 Task: Send an email with the signature Jeremy Carter with the subject Confirmation of a resignation and the message Im reaching out to follow up on the status of the expense report. Have you had a chance to review it? from softage.5@softage.net to softage.4@softage.net and move the email from Sent Items to the folder Alumni
Action: Mouse moved to (47, 60)
Screenshot: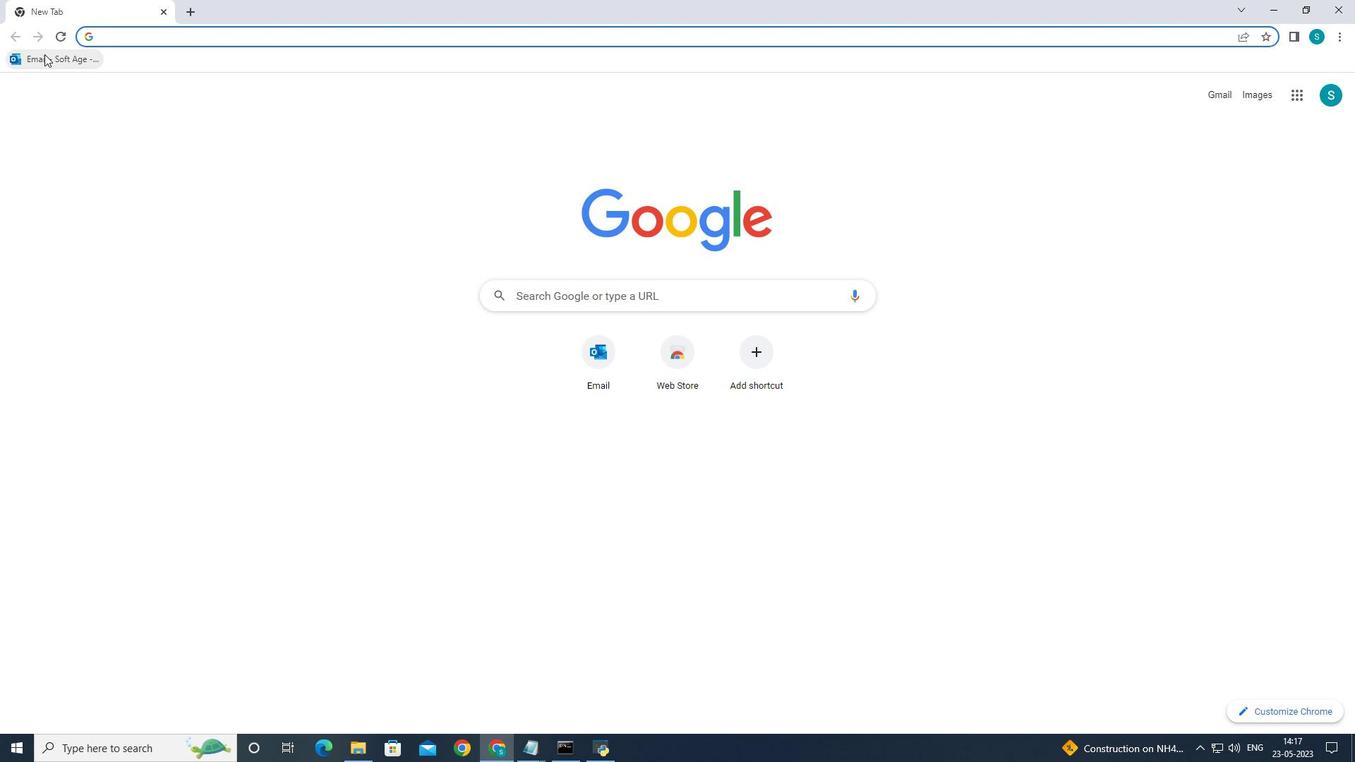 
Action: Mouse pressed left at (47, 60)
Screenshot: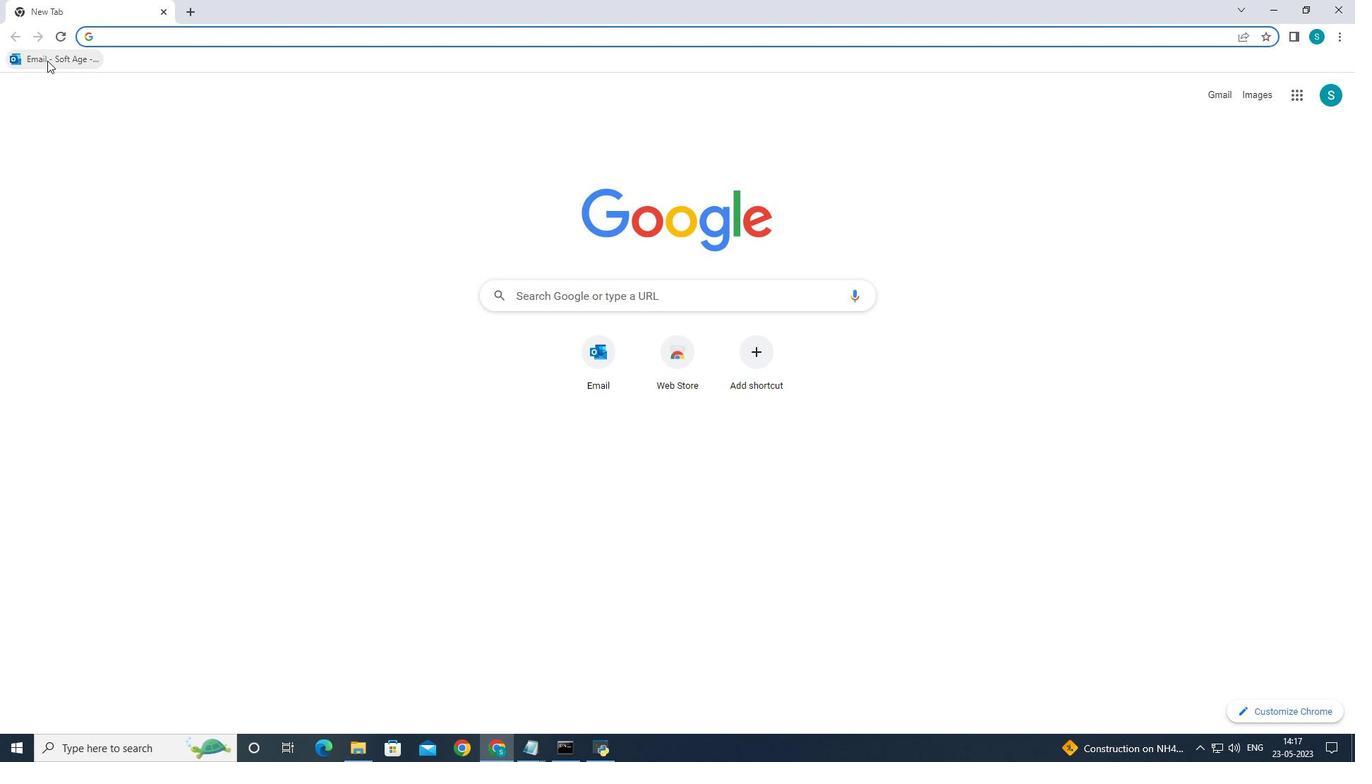 
Action: Mouse moved to (194, 122)
Screenshot: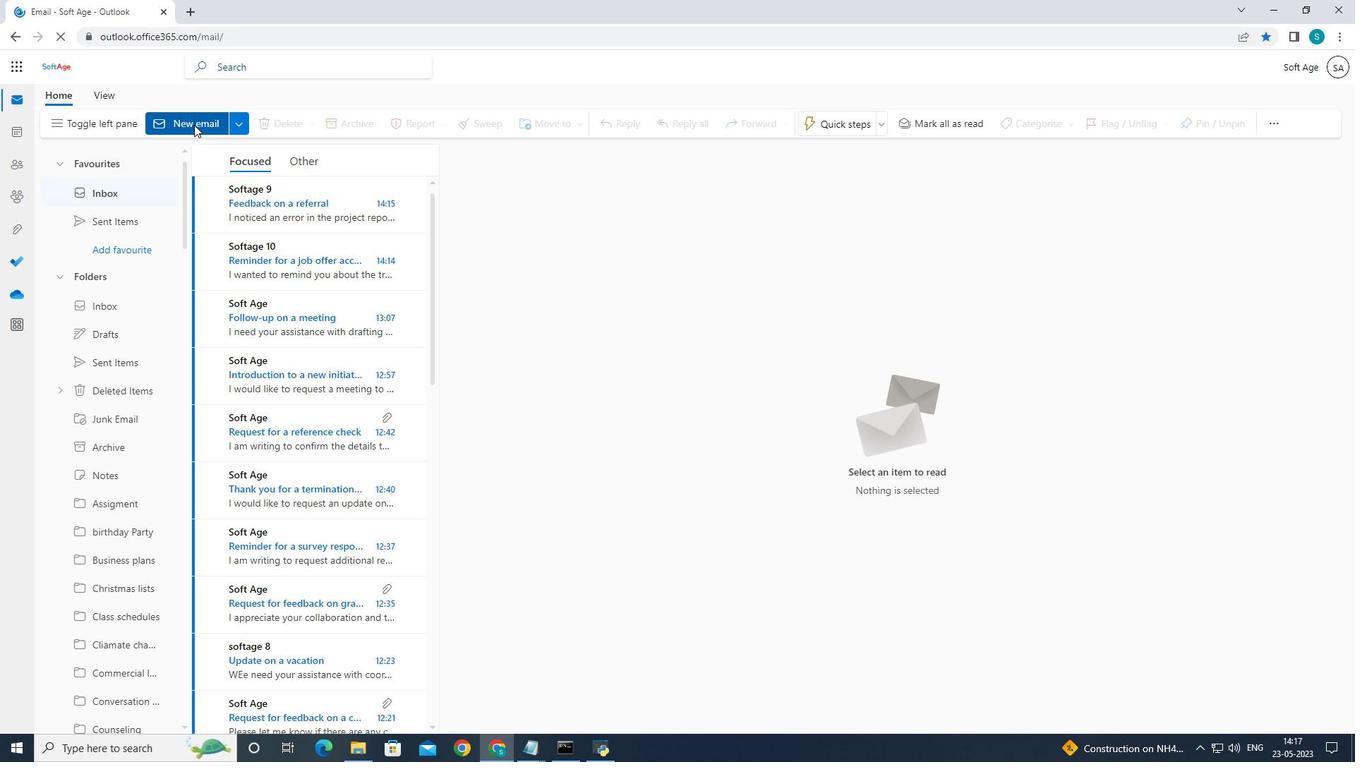 
Action: Mouse pressed left at (194, 122)
Screenshot: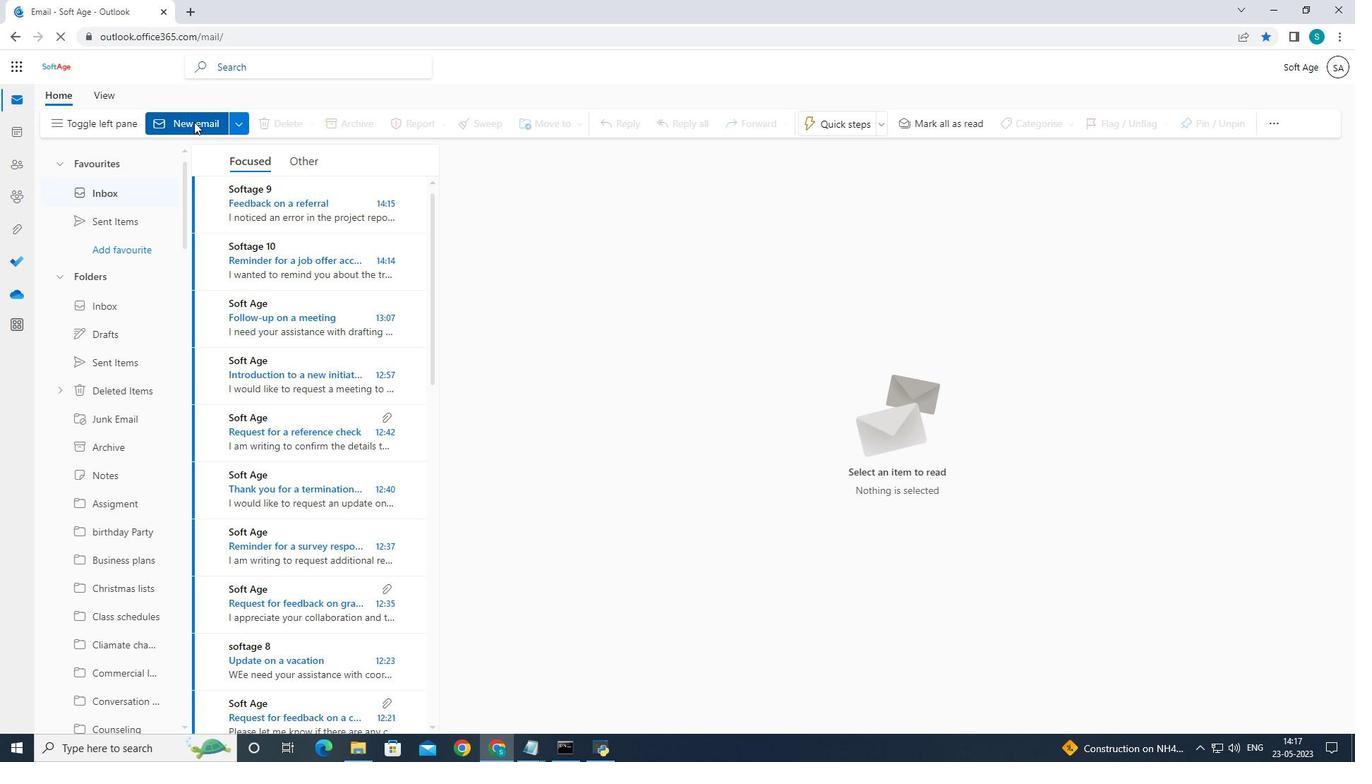 
Action: Mouse pressed left at (194, 122)
Screenshot: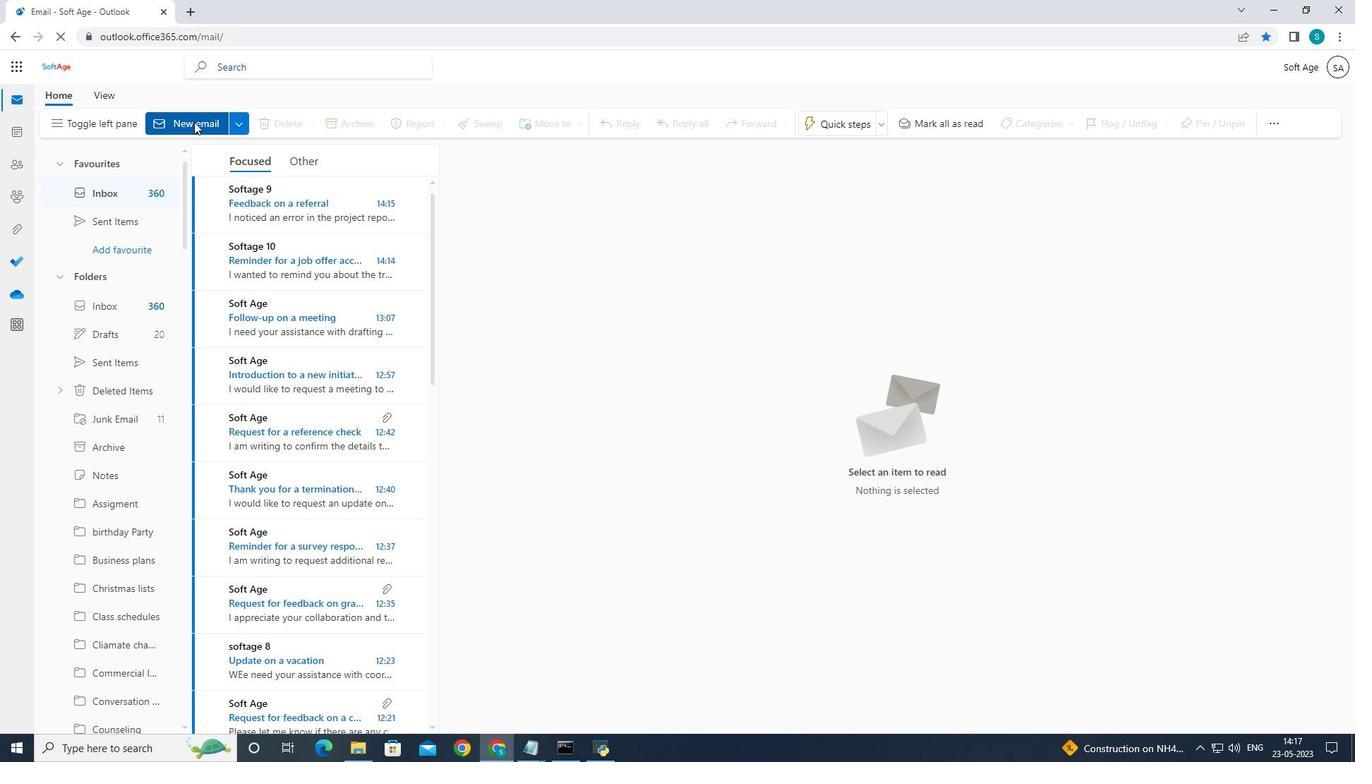 
Action: Mouse moved to (915, 127)
Screenshot: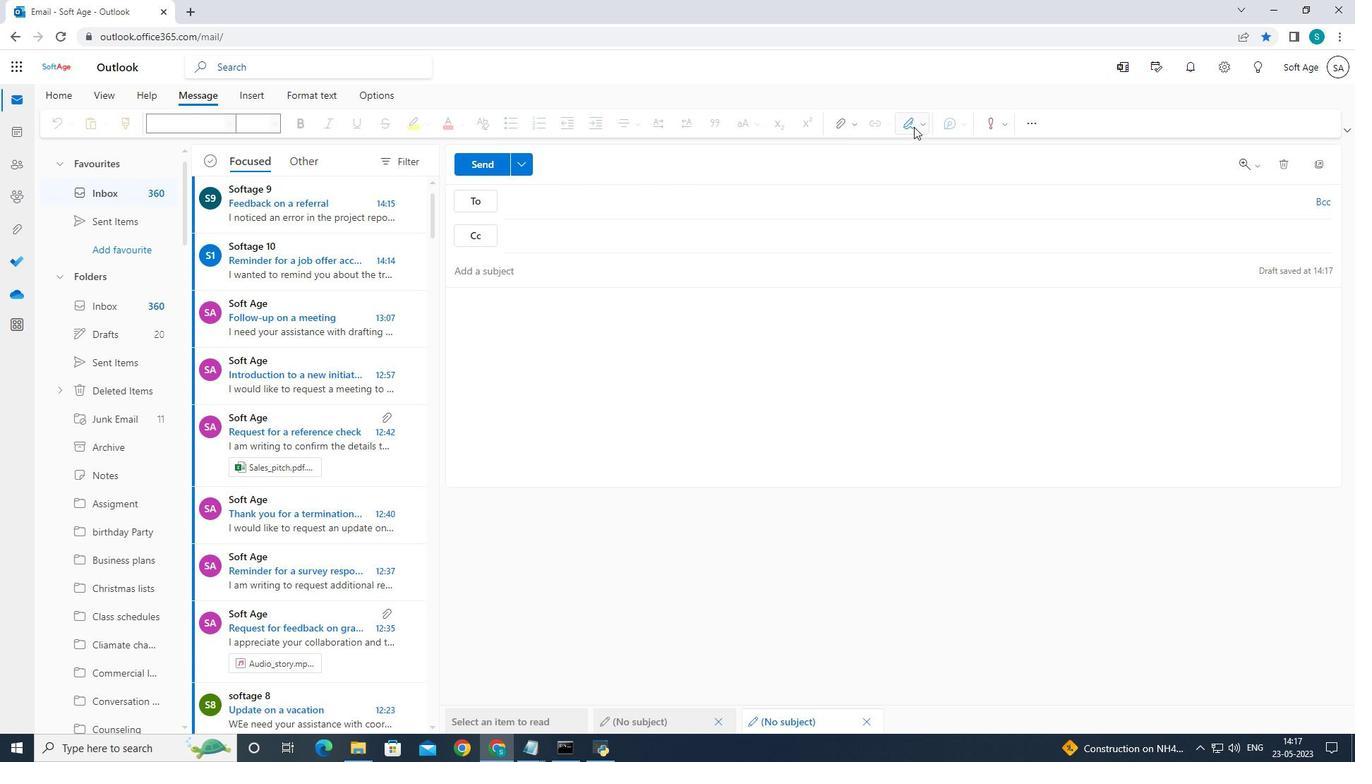 
Action: Mouse pressed left at (915, 127)
Screenshot: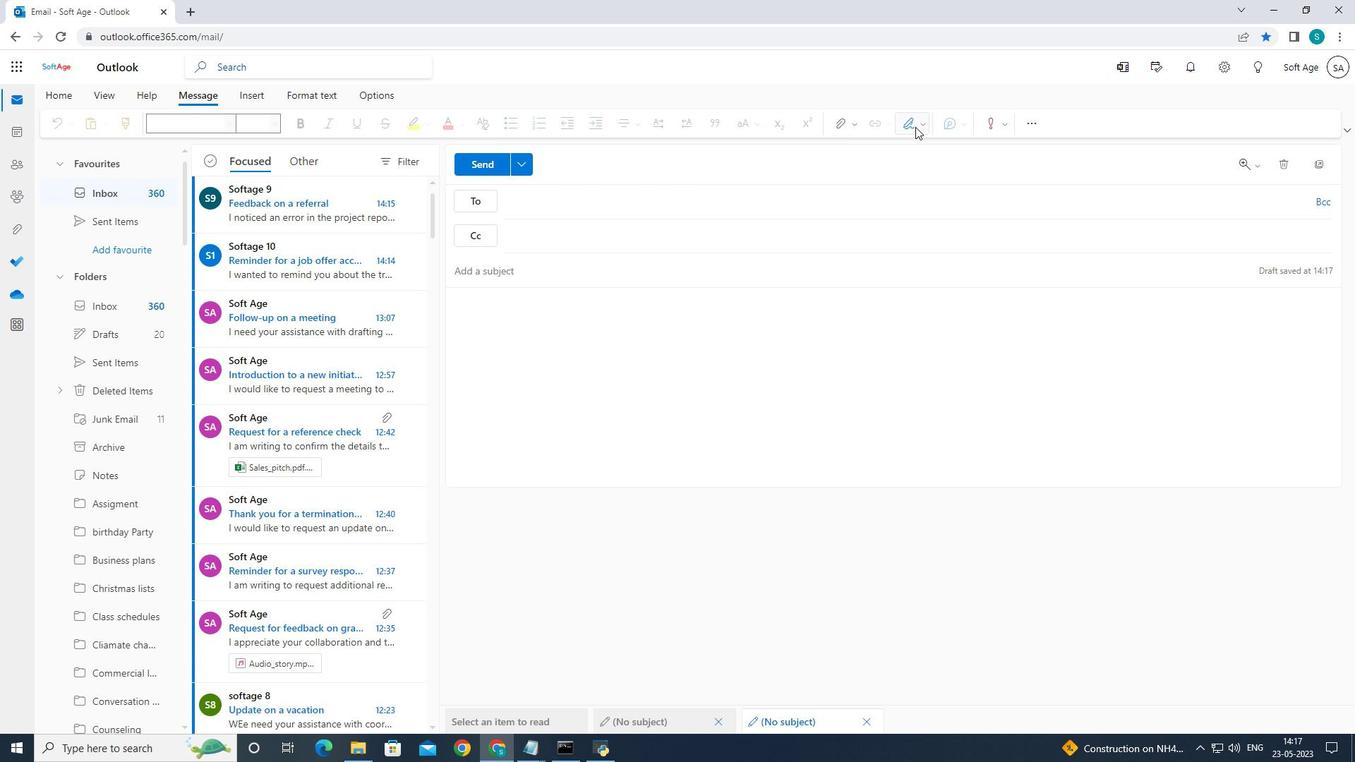
Action: Mouse moved to (909, 148)
Screenshot: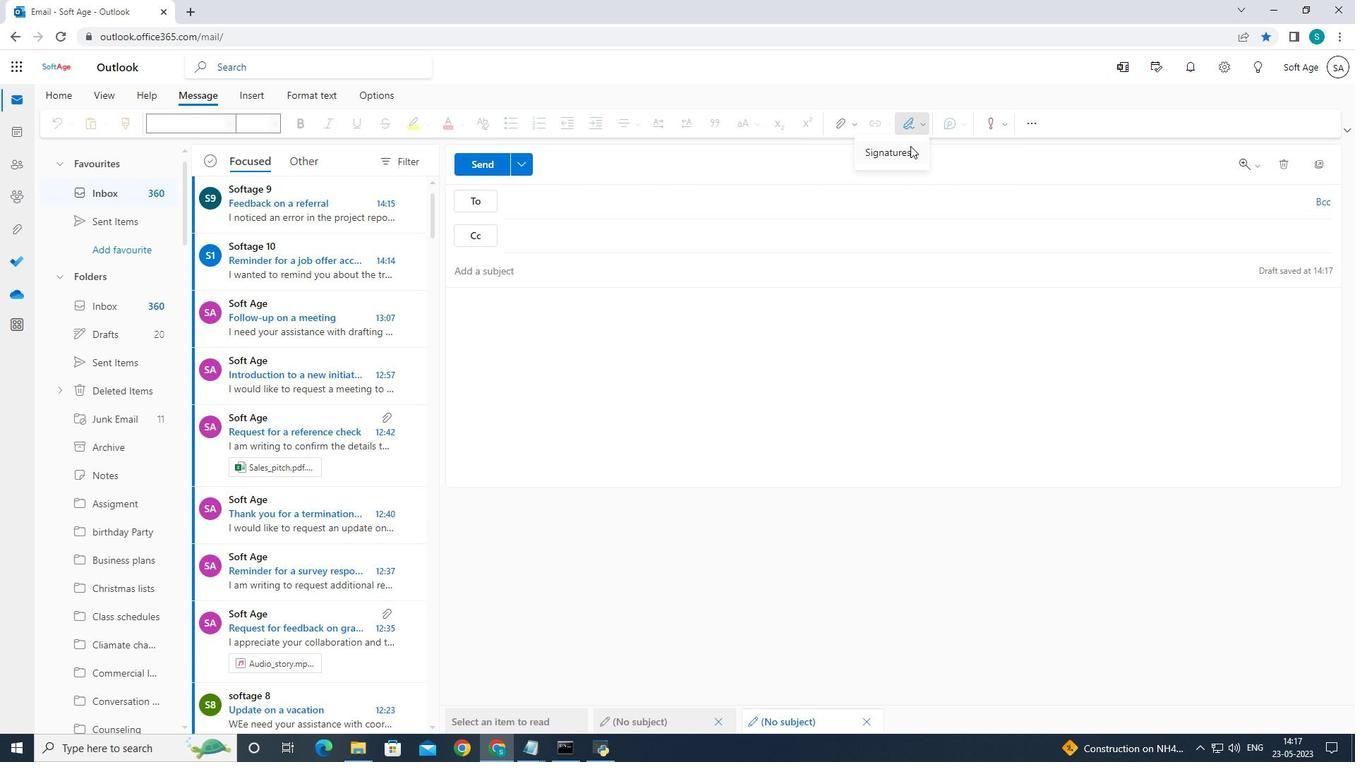 
Action: Mouse pressed left at (909, 148)
Screenshot: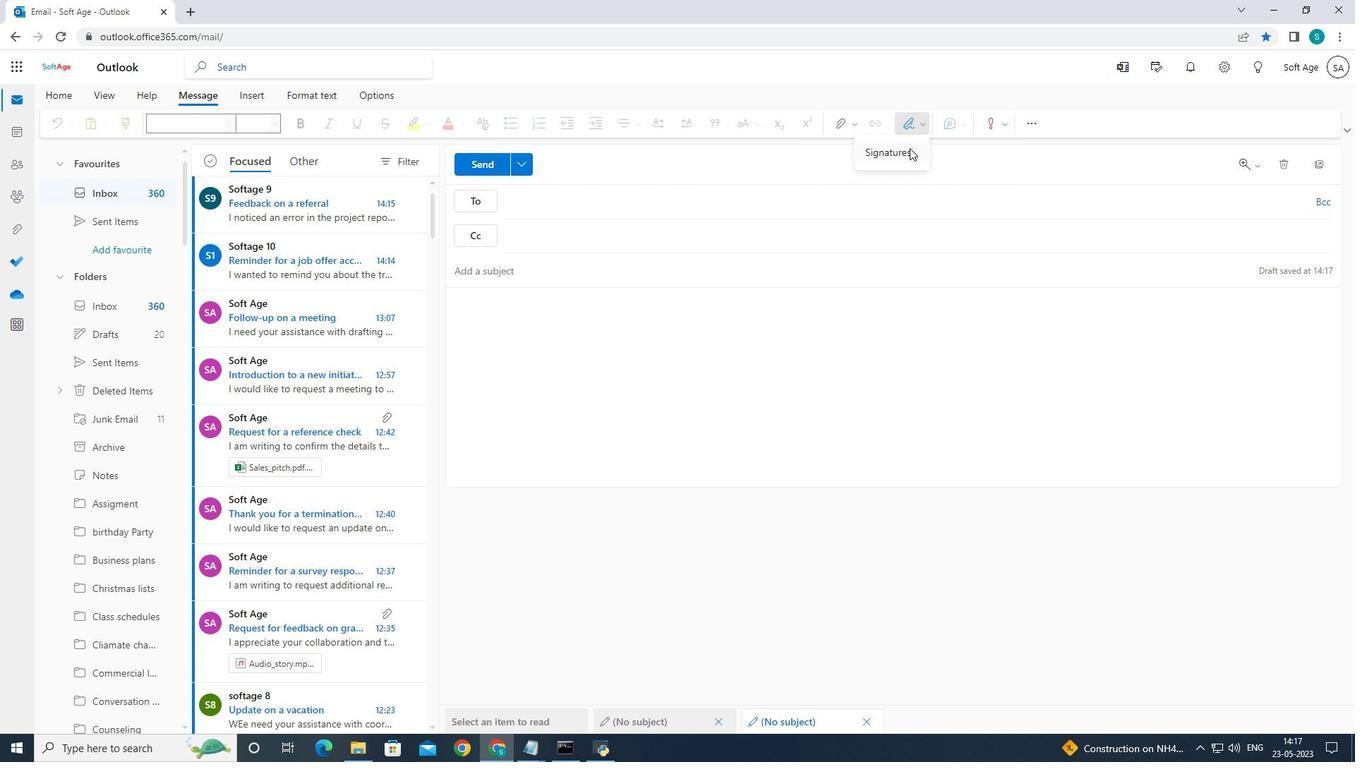 
Action: Mouse moved to (909, 236)
Screenshot: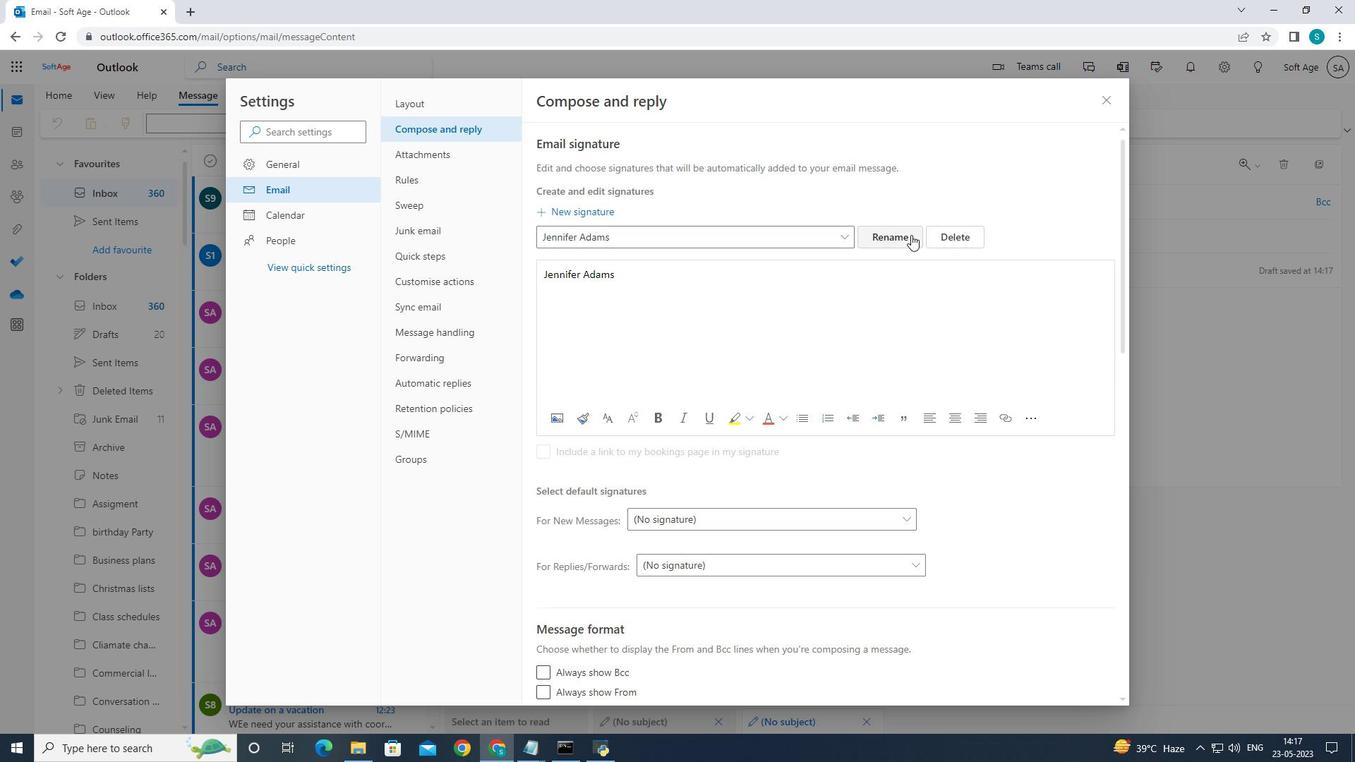 
Action: Mouse pressed left at (909, 236)
Screenshot: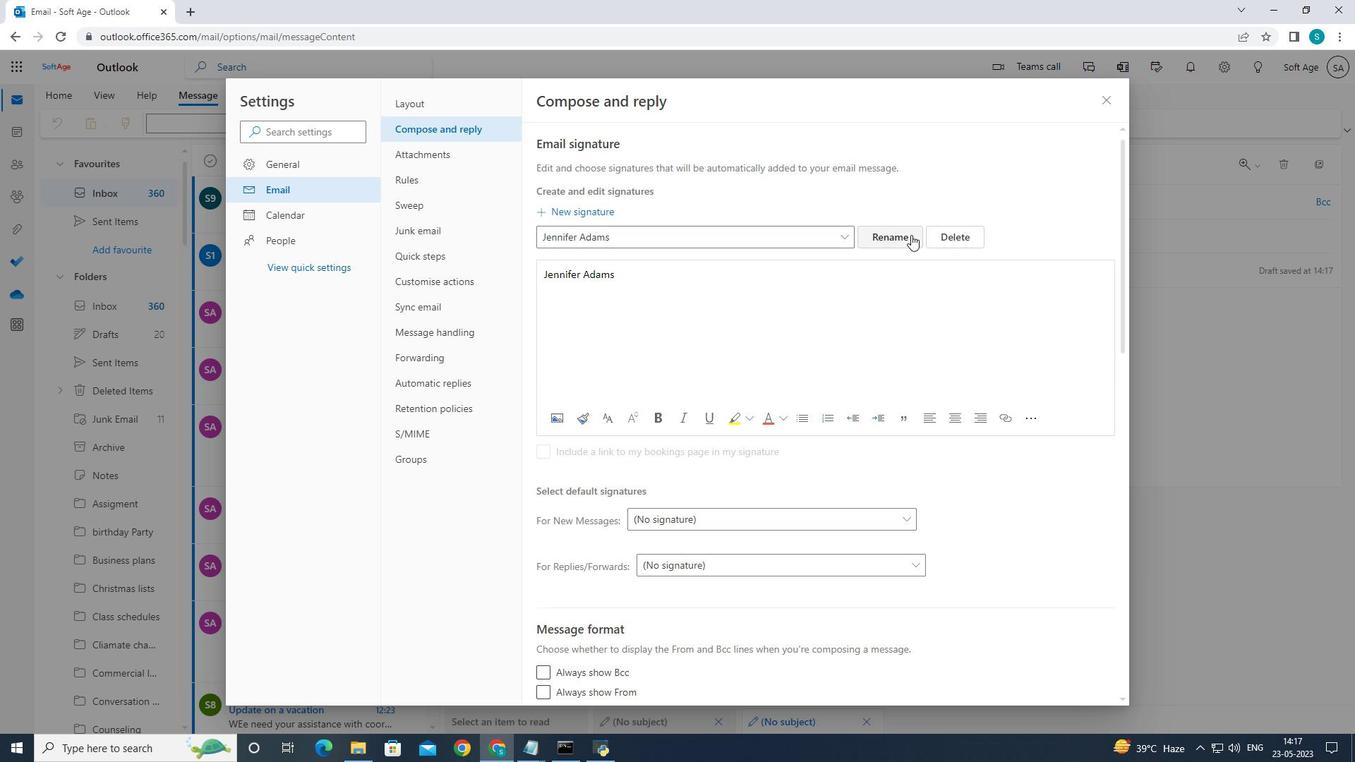 
Action: Mouse moved to (753, 243)
Screenshot: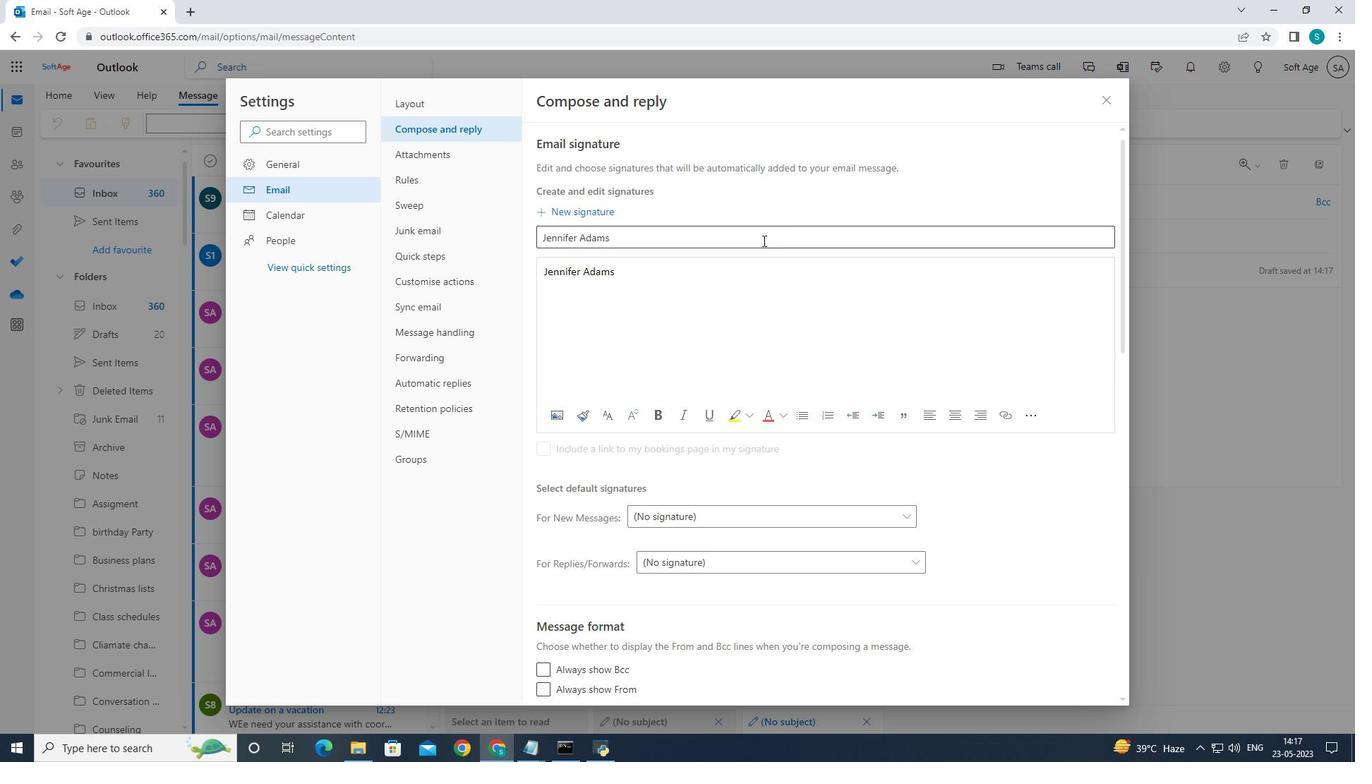 
Action: Mouse pressed left at (753, 243)
Screenshot: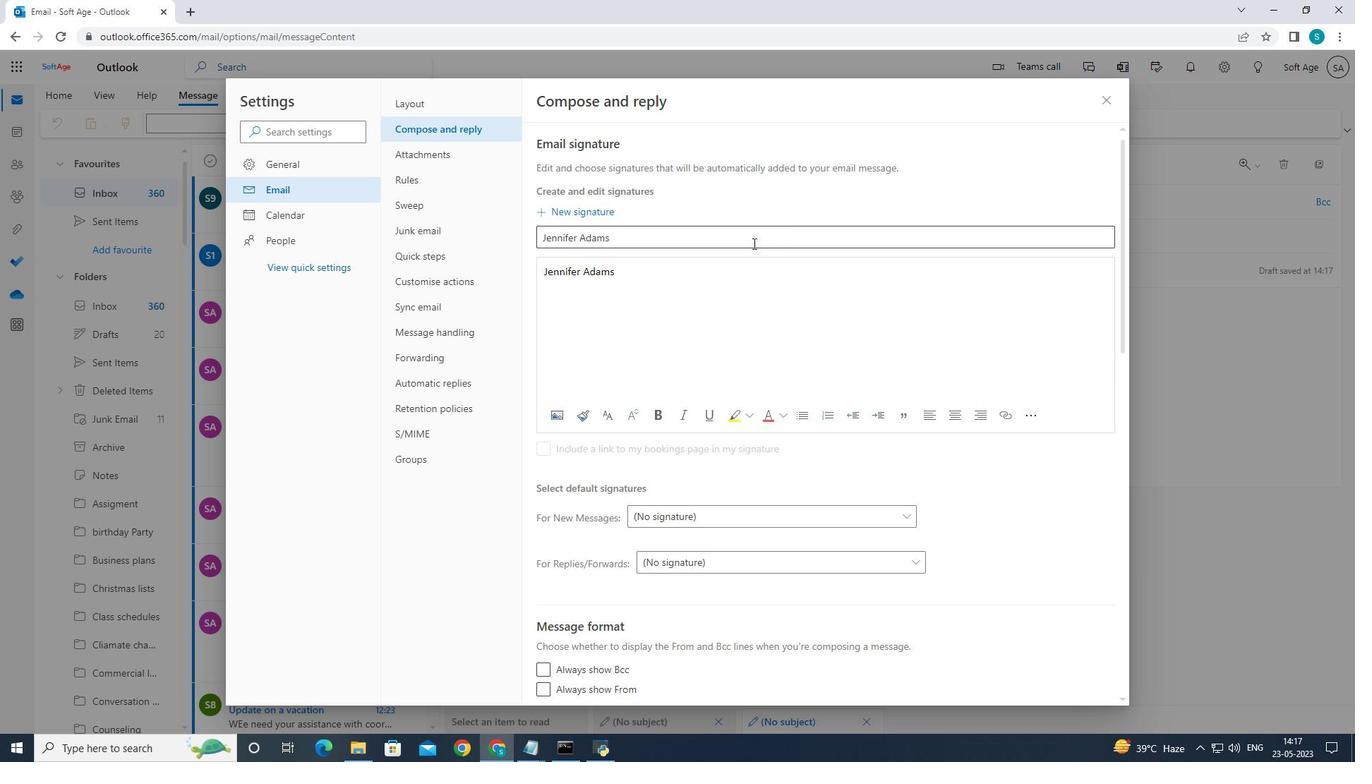 
Action: Mouse moved to (890, 223)
Screenshot: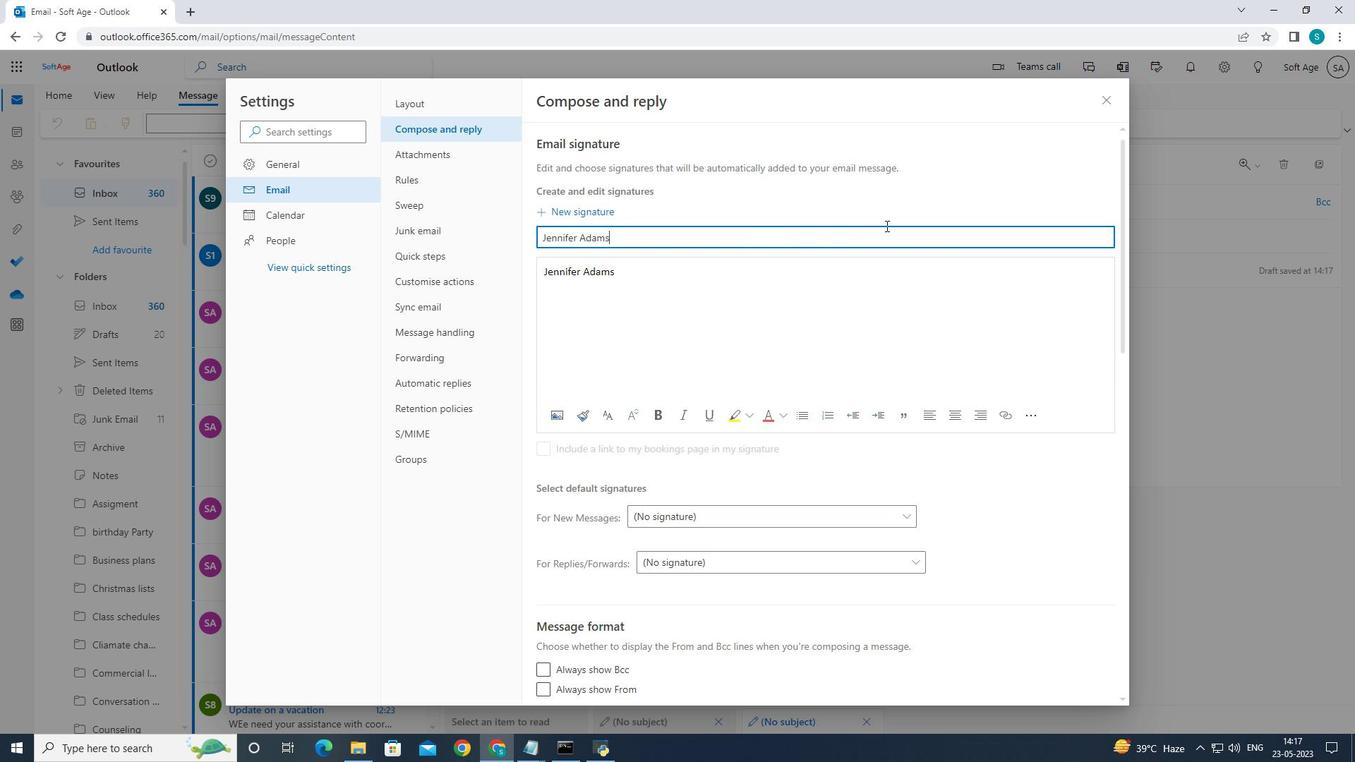 
Action: Key pressed <Key.backspace><Key.backspace><Key.backspace><Key.backspace><Key.backspace><Key.backspace><Key.backspace><Key.backspace><Key.backspace><Key.backspace><Key.backspace><Key.backspace><Key.backspace><Key.backspace><Key.caps_lock>J<Key.caps_lock>eremy<Key.space><Key.caps_lock>C<Key.caps_lock>arter
Screenshot: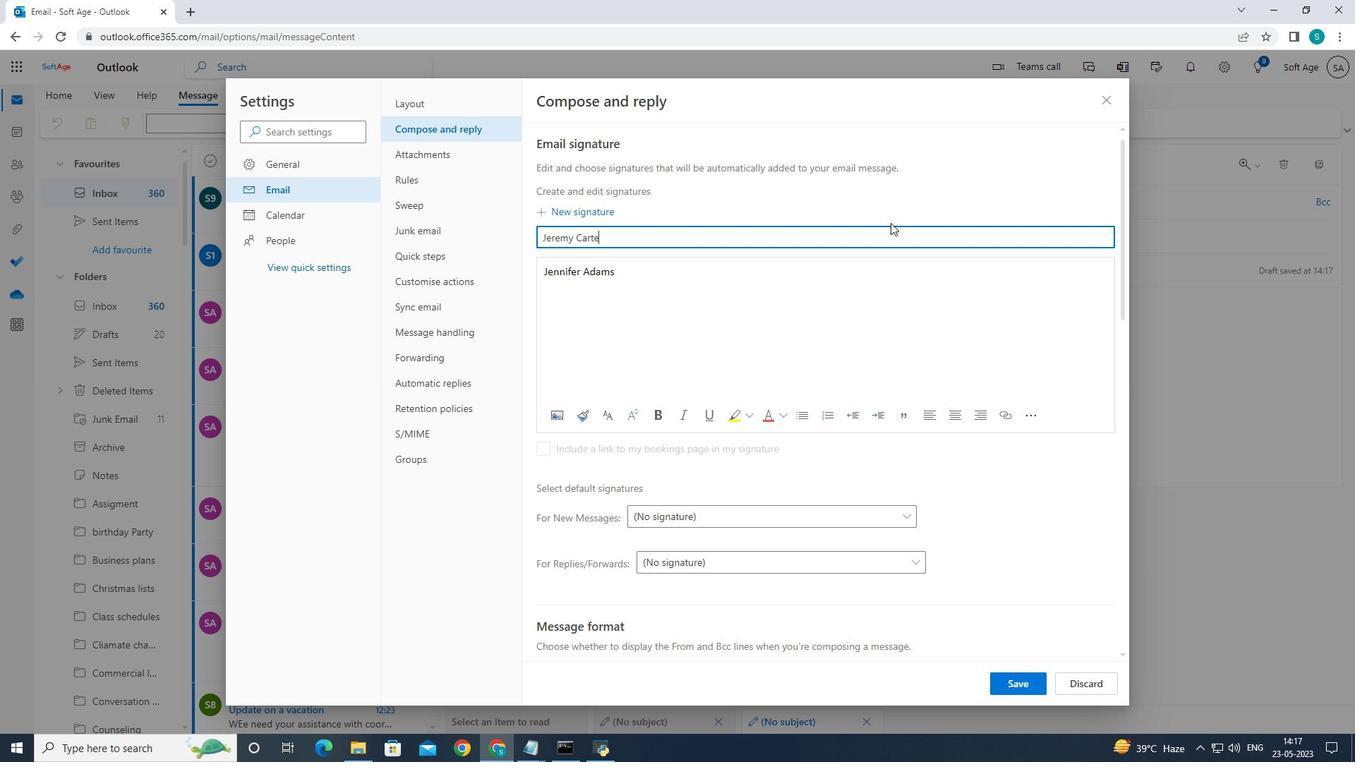 
Action: Mouse moved to (701, 275)
Screenshot: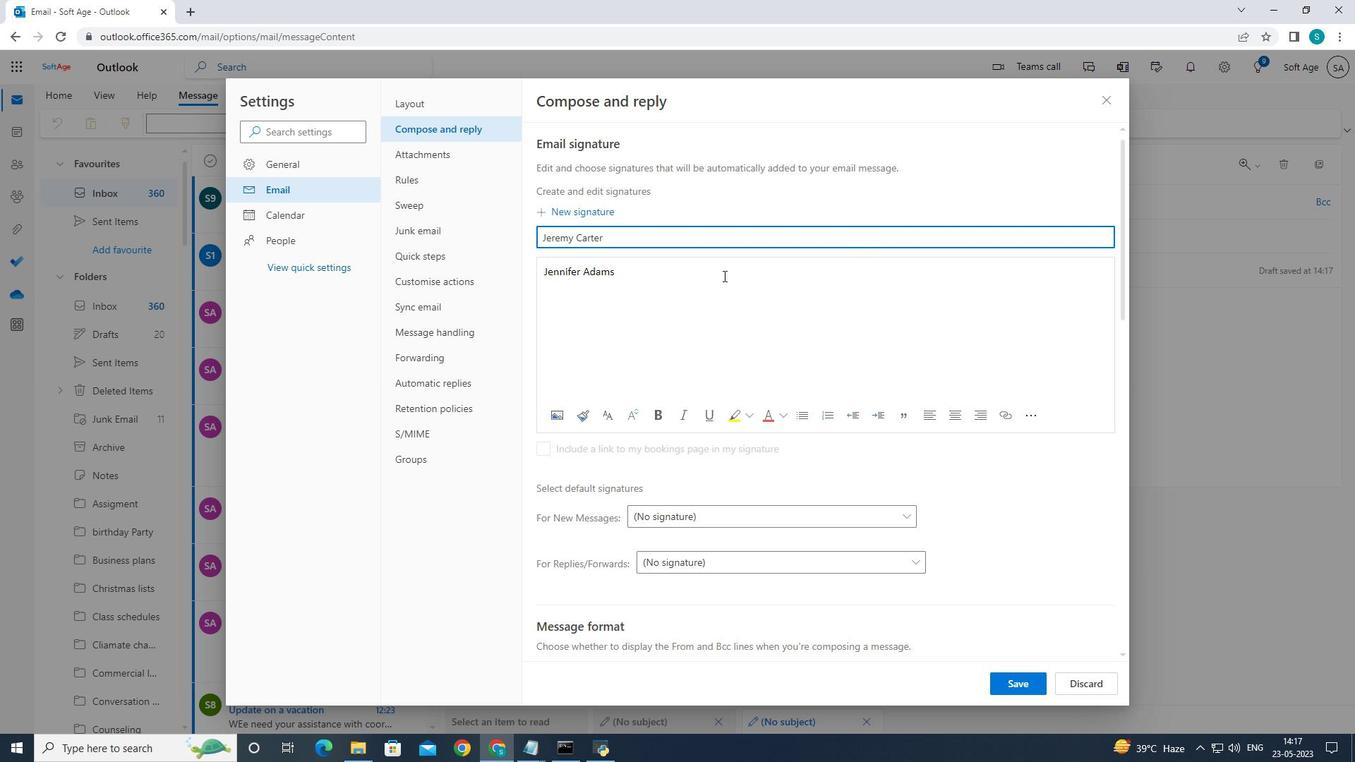 
Action: Mouse pressed left at (701, 275)
Screenshot: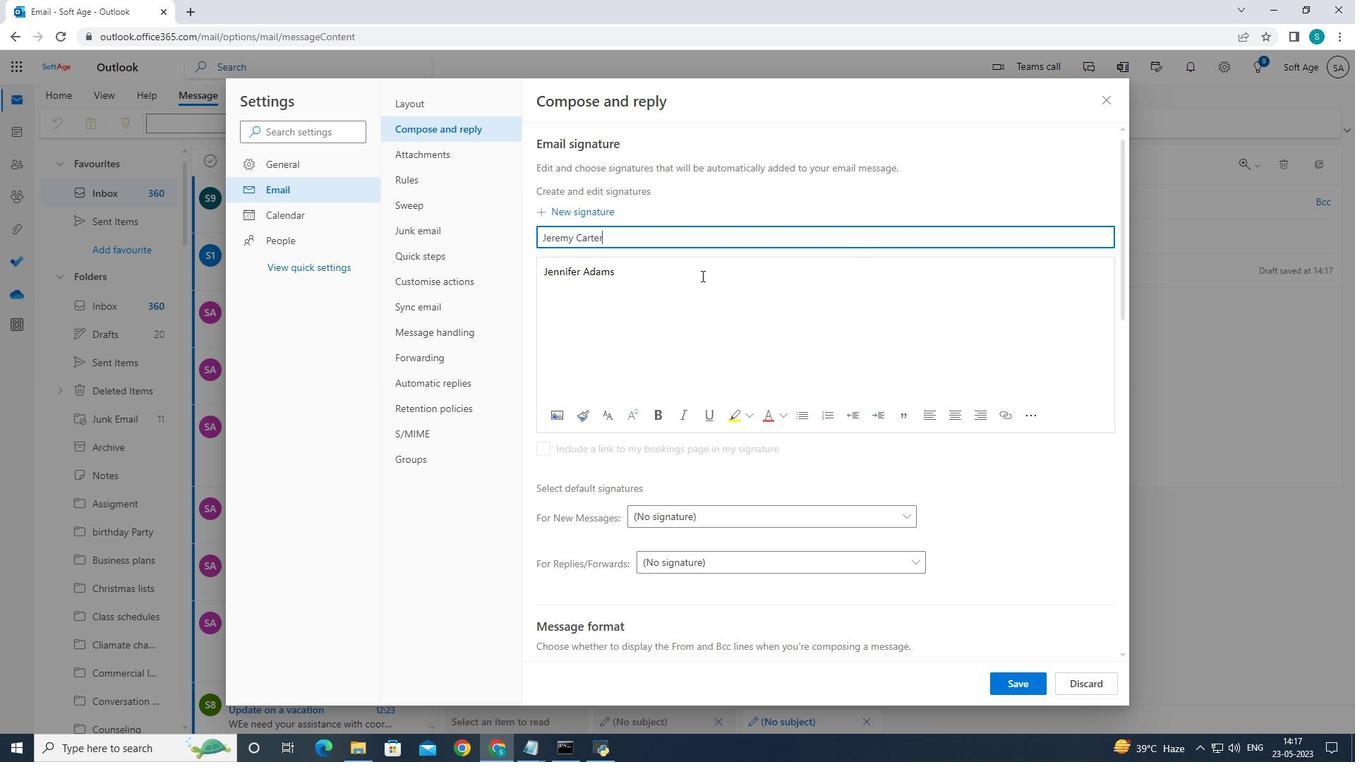 
Action: Mouse moved to (711, 272)
Screenshot: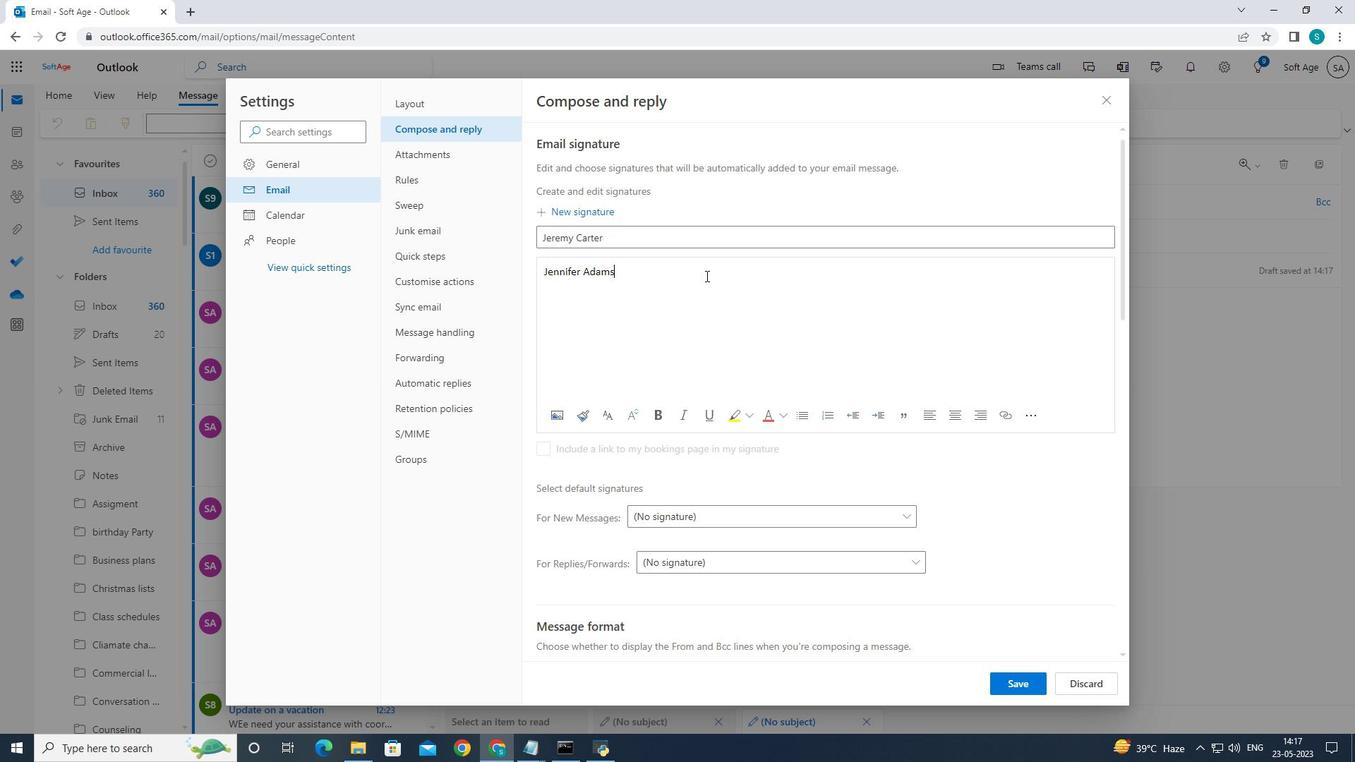 
Action: Key pressed <Key.backspace><Key.backspace><Key.backspace><Key.backspace><Key.backspace><Key.backspace><Key.backspace><Key.backspace><Key.backspace><Key.backspace><Key.backspace><Key.backspace>remy<Key.space><Key.caps_lock>C<Key.caps_lock>arter
Screenshot: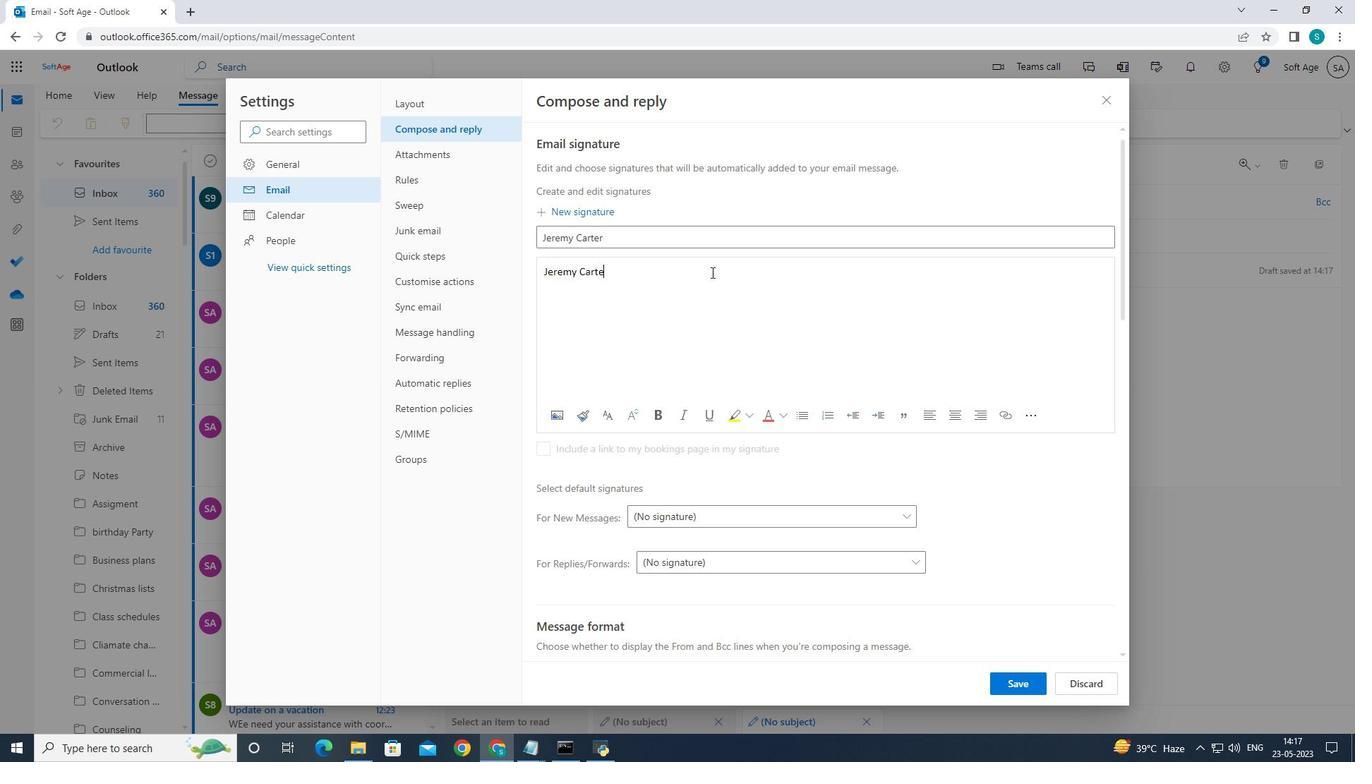 
Action: Mouse moved to (1014, 685)
Screenshot: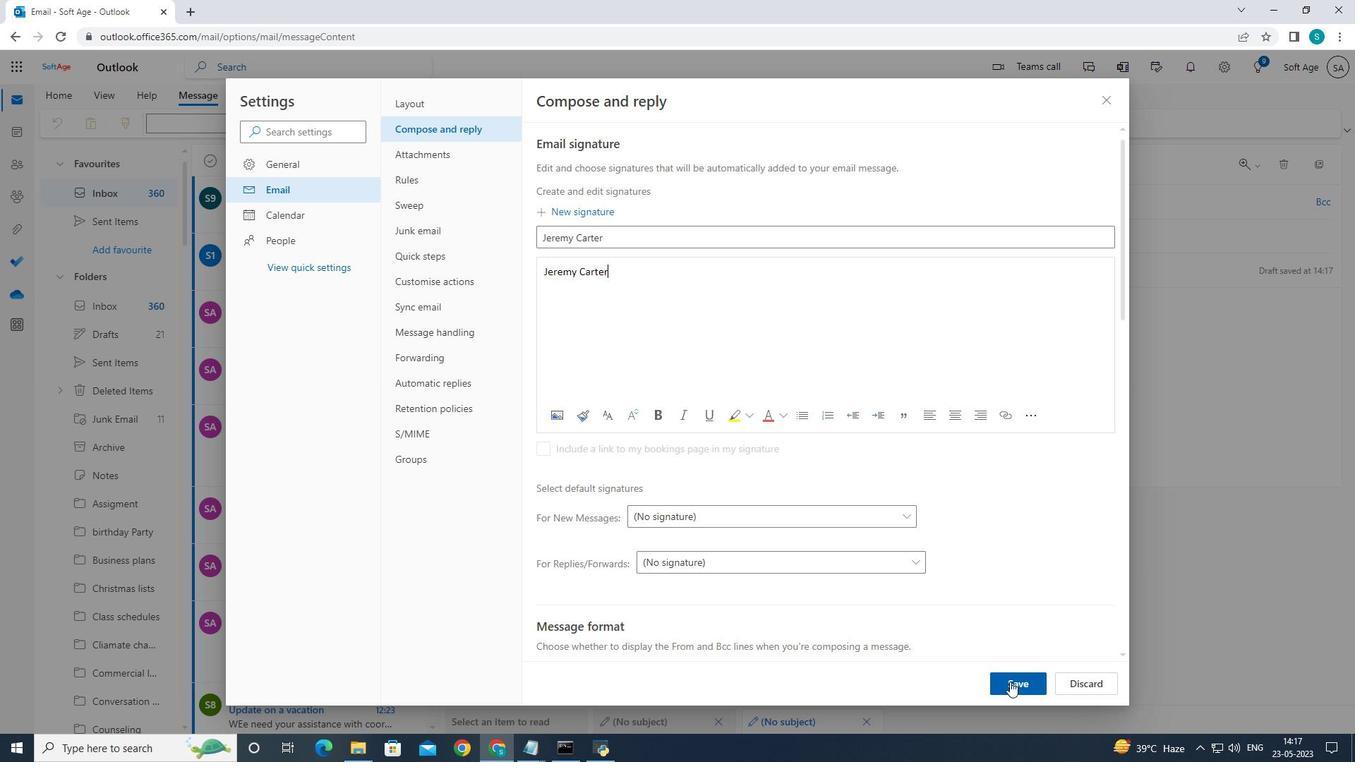 
Action: Mouse pressed left at (1014, 685)
Screenshot: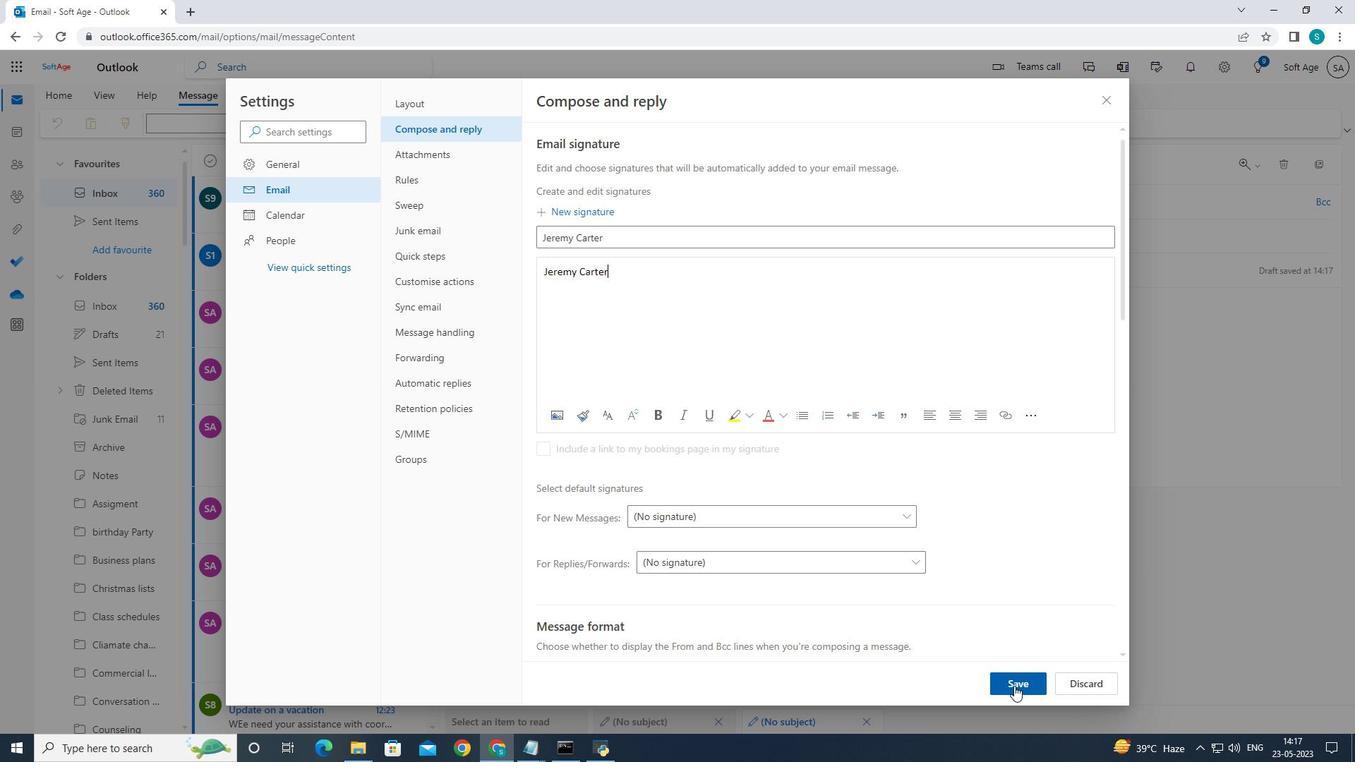 
Action: Mouse moved to (1111, 98)
Screenshot: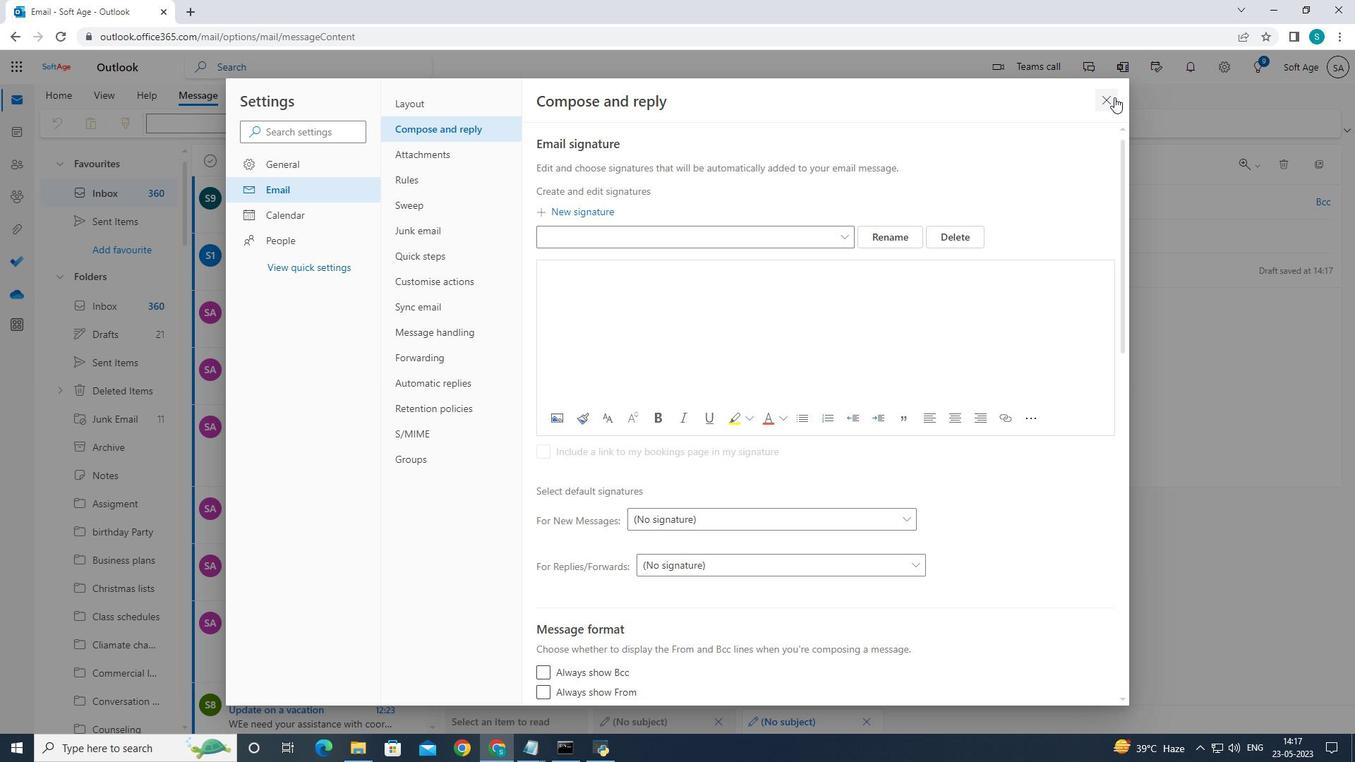 
Action: Mouse pressed left at (1111, 98)
Screenshot: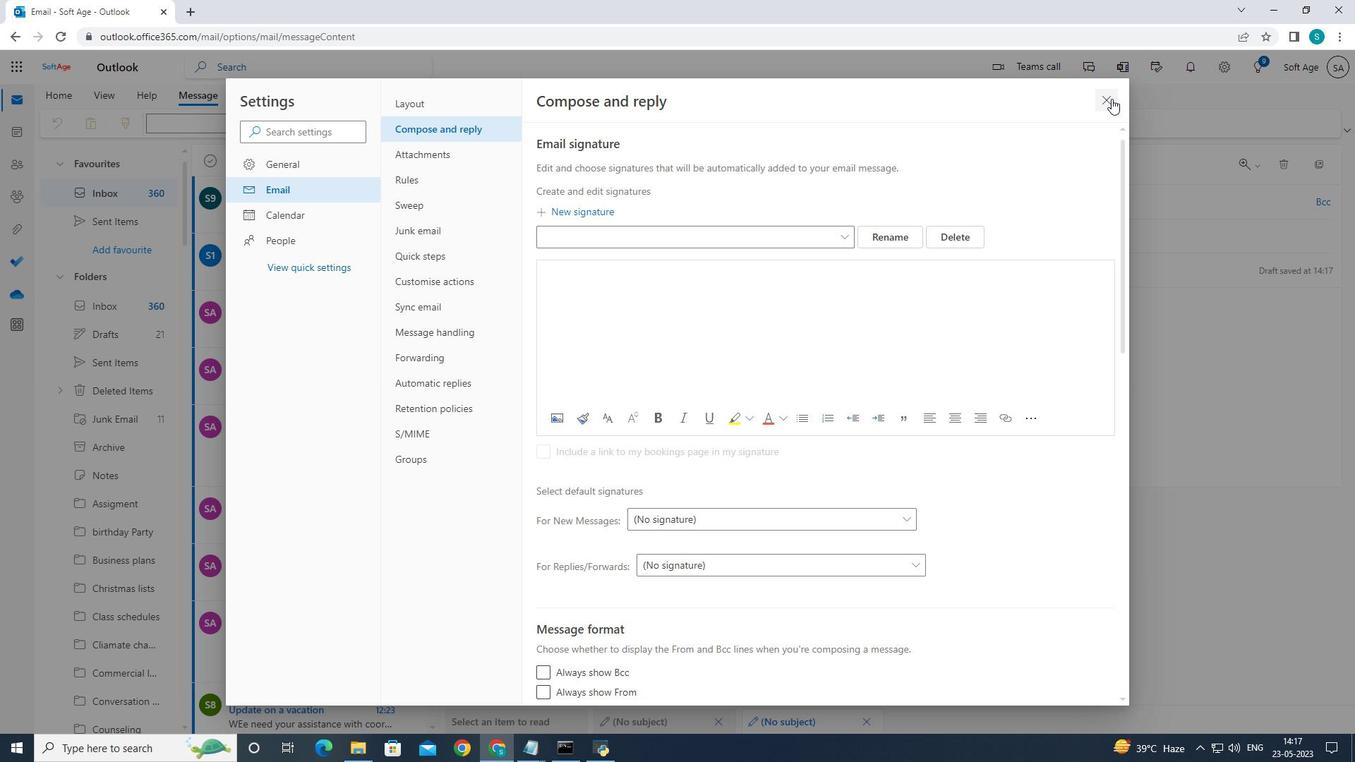 
Action: Mouse moved to (518, 270)
Screenshot: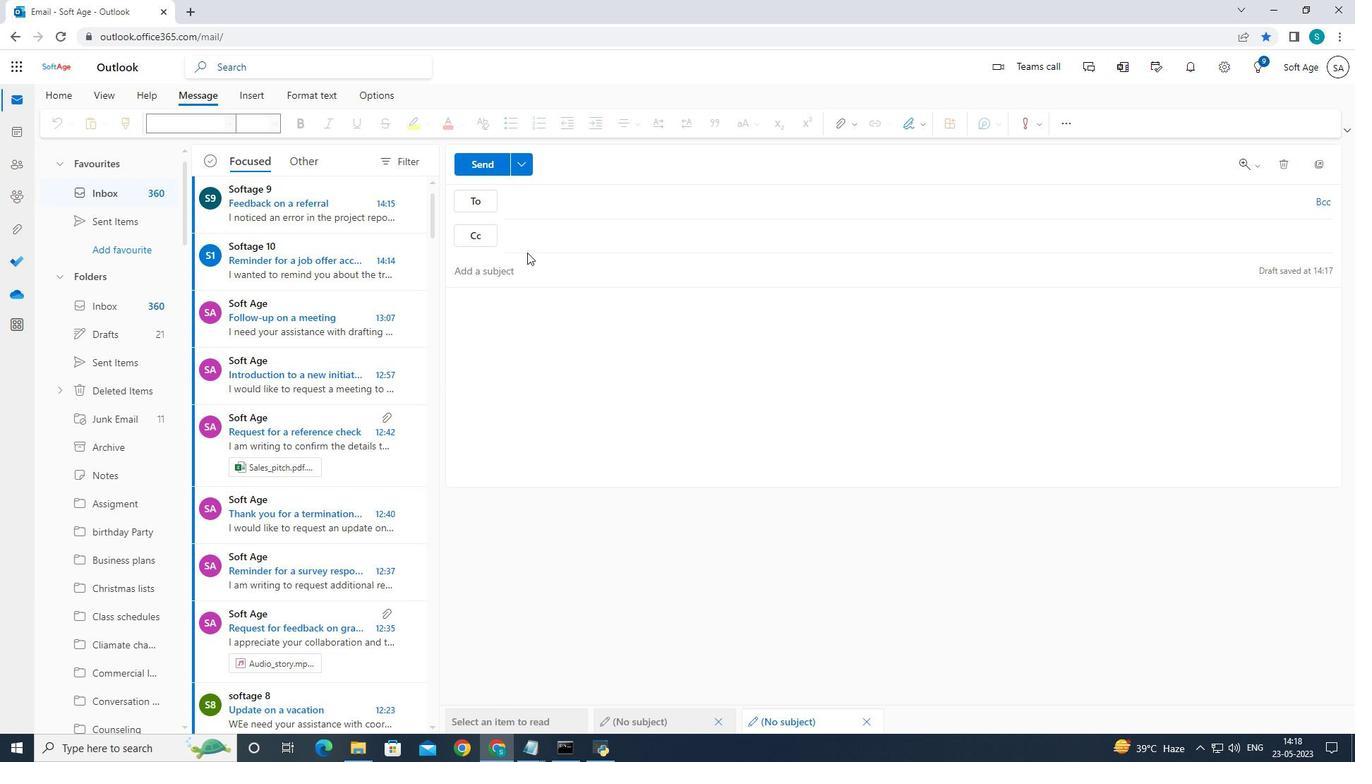 
Action: Mouse pressed left at (518, 270)
Screenshot: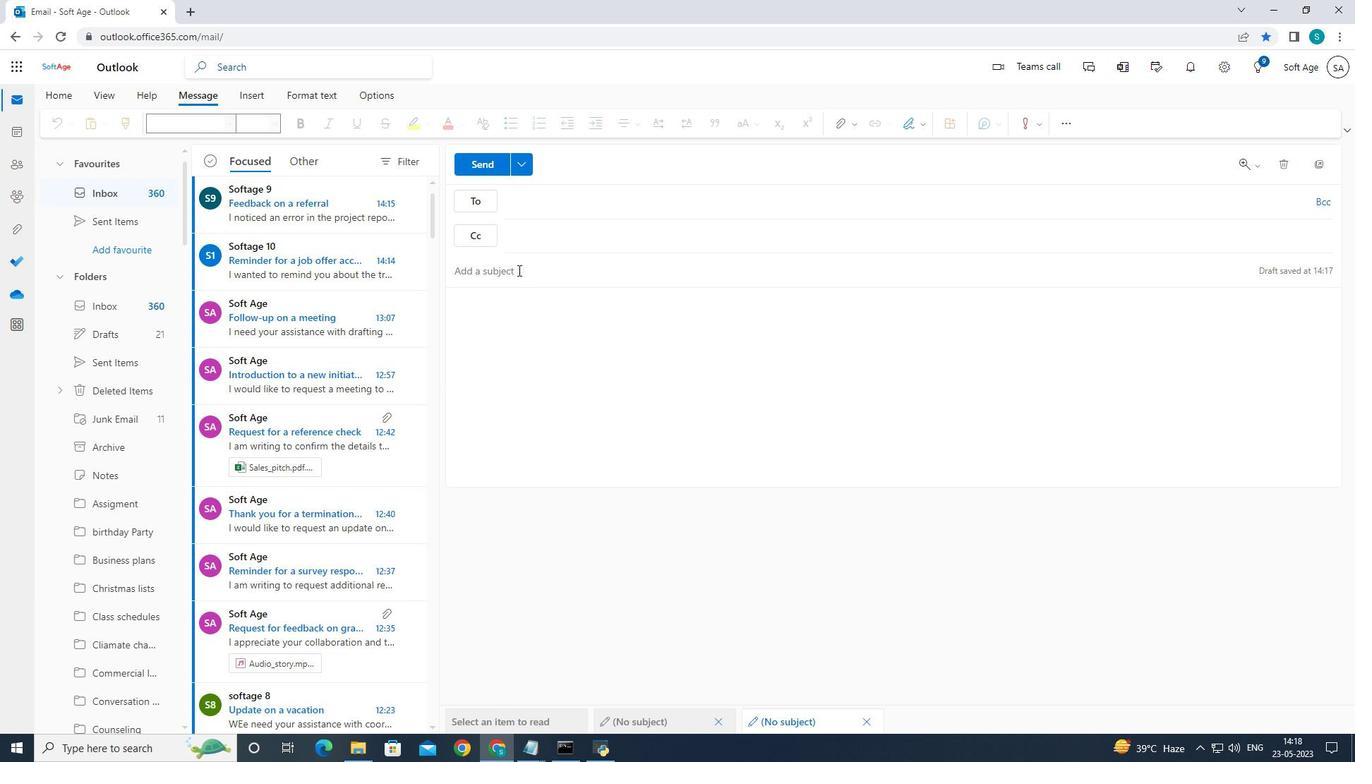 
Action: Mouse moved to (707, 298)
Screenshot: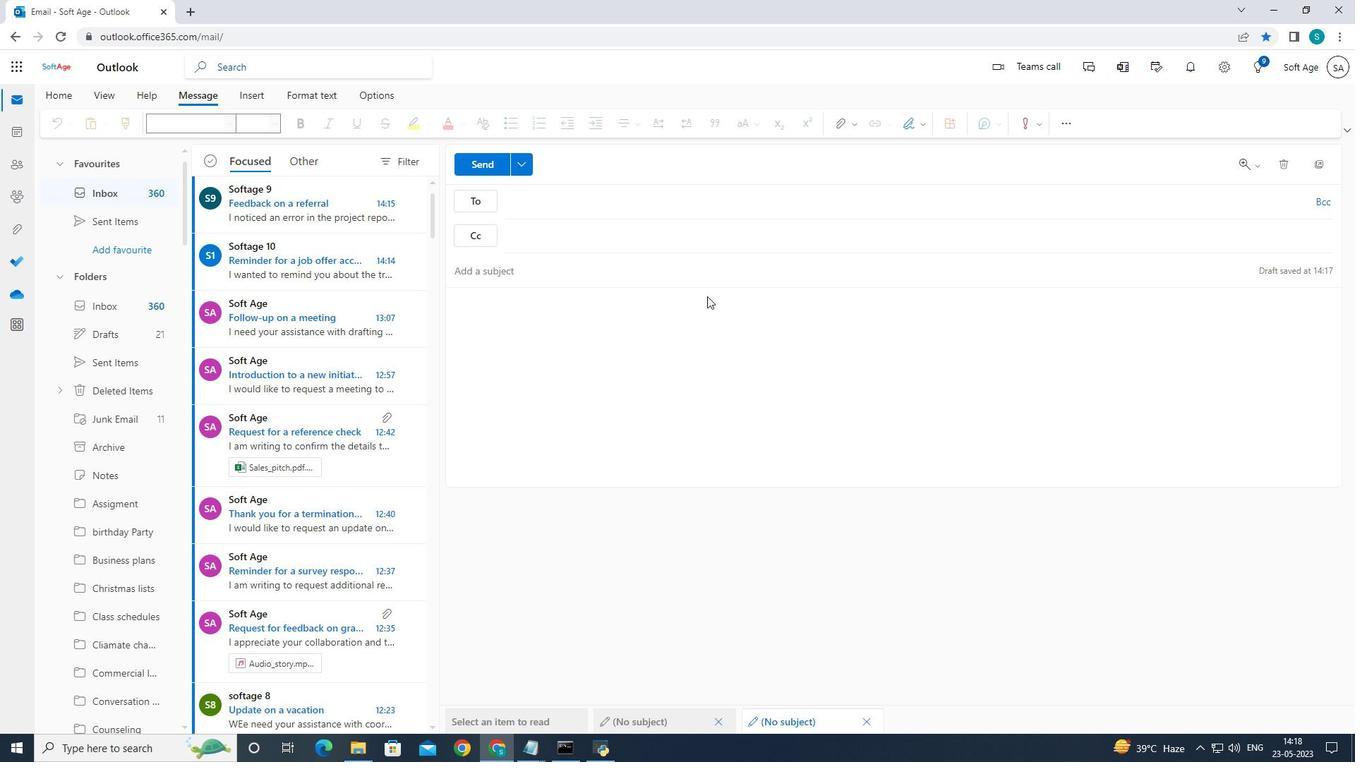 
Action: Key pressed <Key.caps_lock>C<Key.caps_lock>onfirmation<Key.space>of<Key.space>a<Key.space>res
Screenshot: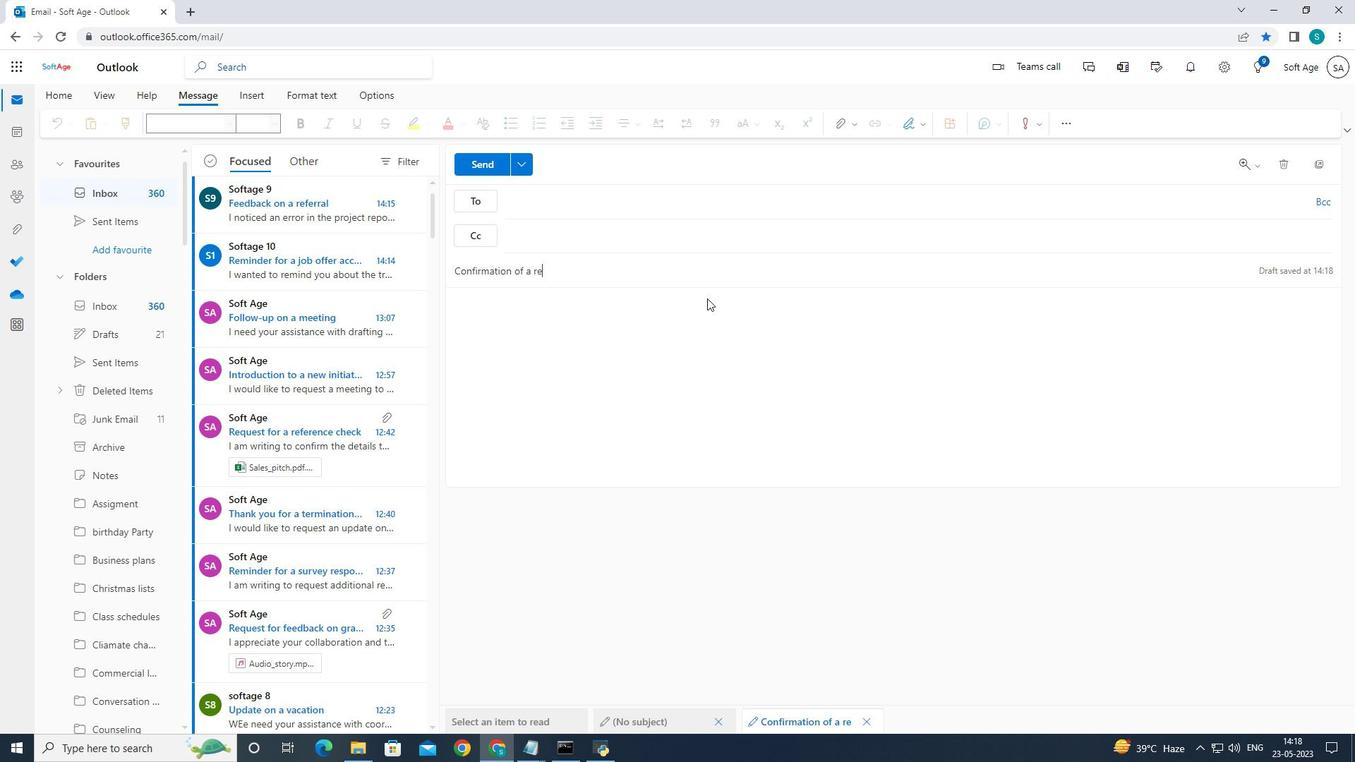 
Action: Mouse moved to (707, 298)
Screenshot: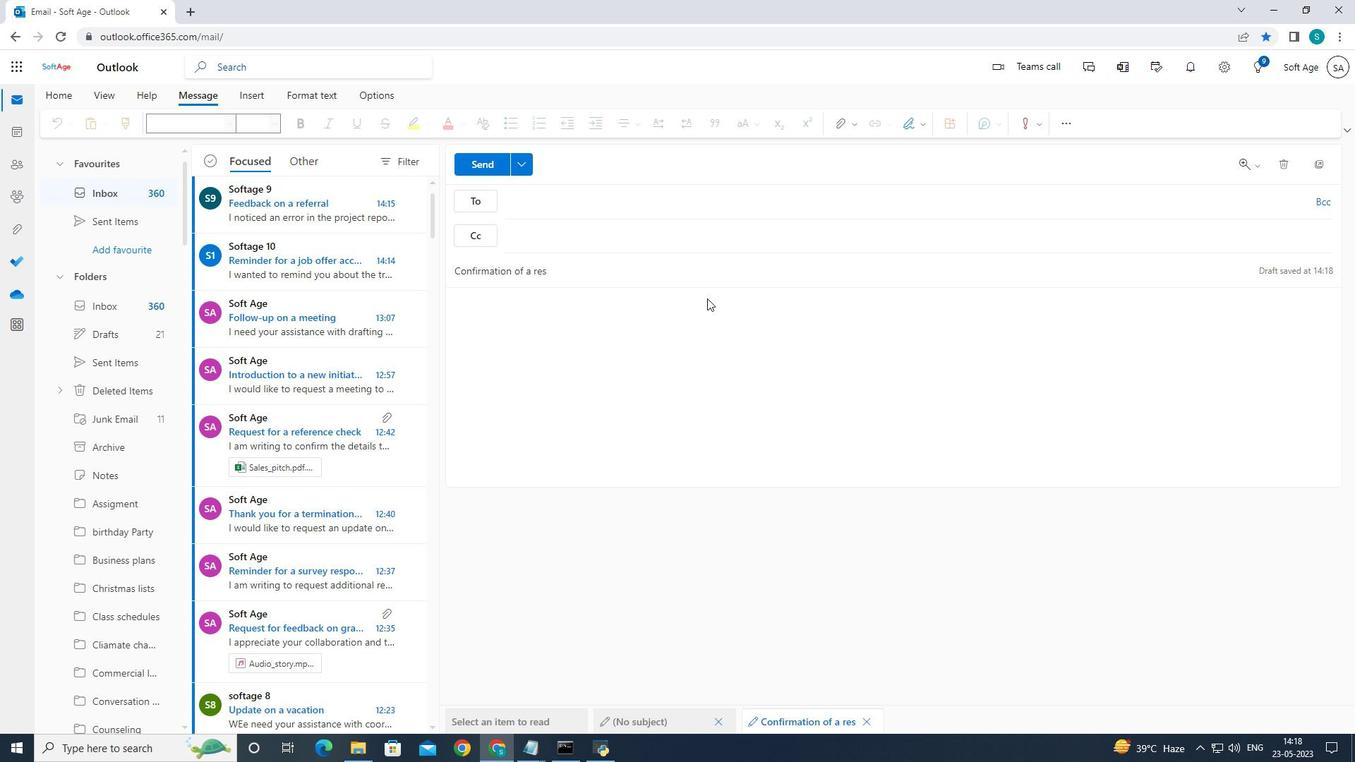 
Action: Key pressed ignation
Screenshot: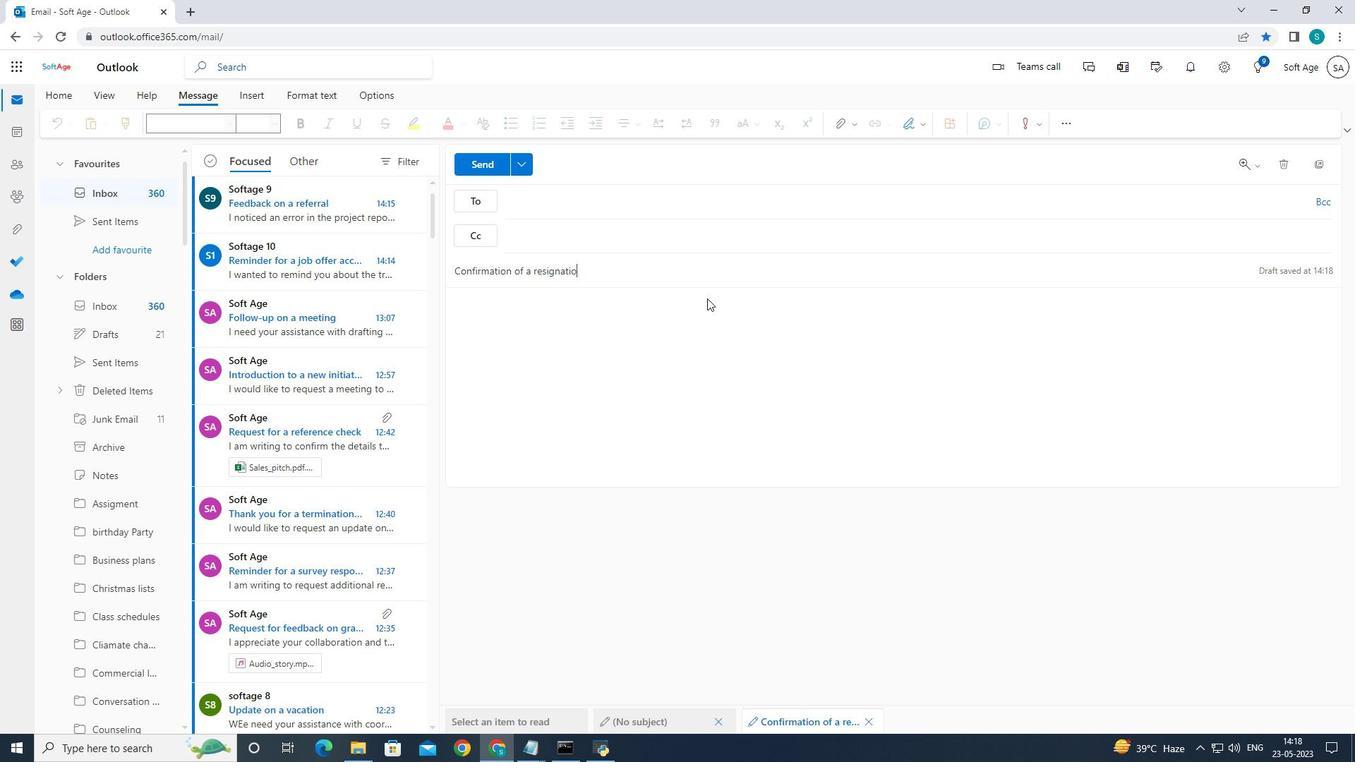 
Action: Mouse moved to (571, 304)
Screenshot: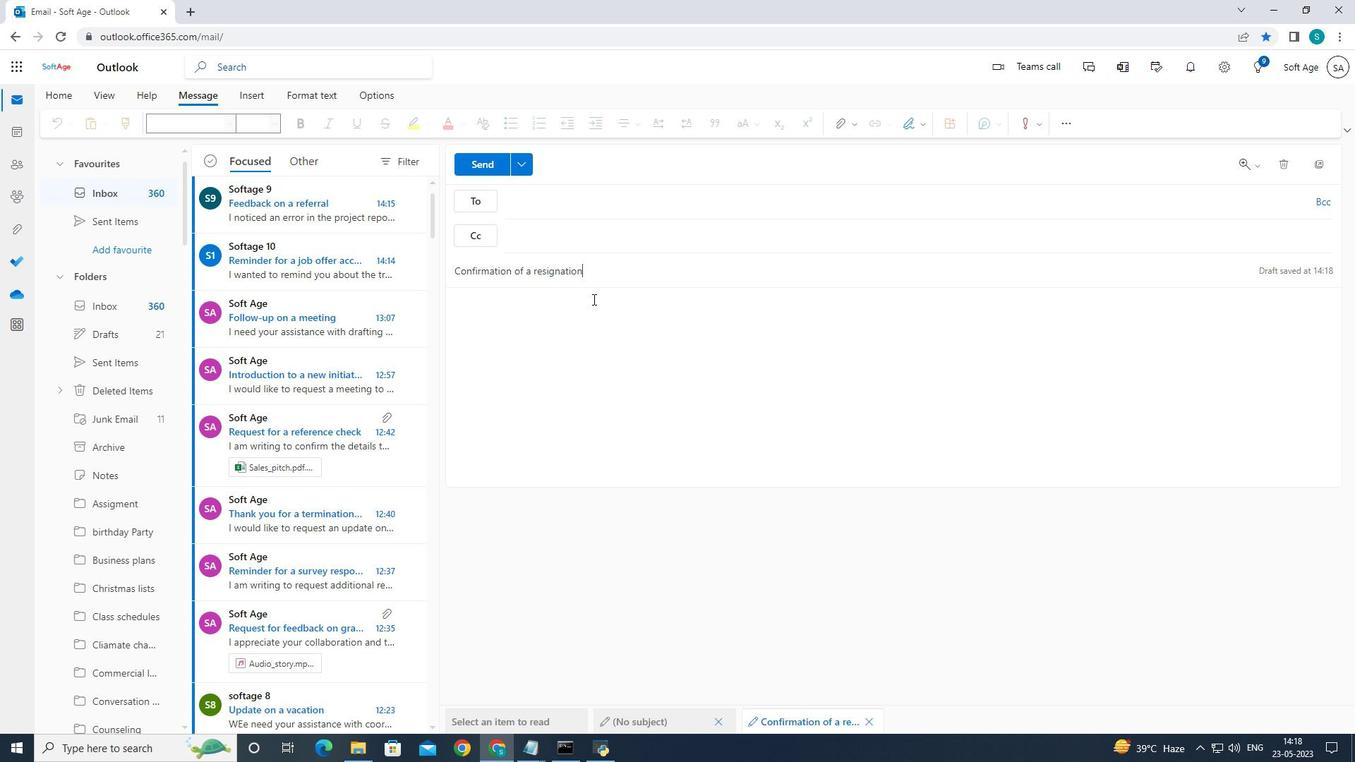 
Action: Mouse pressed left at (571, 304)
Screenshot: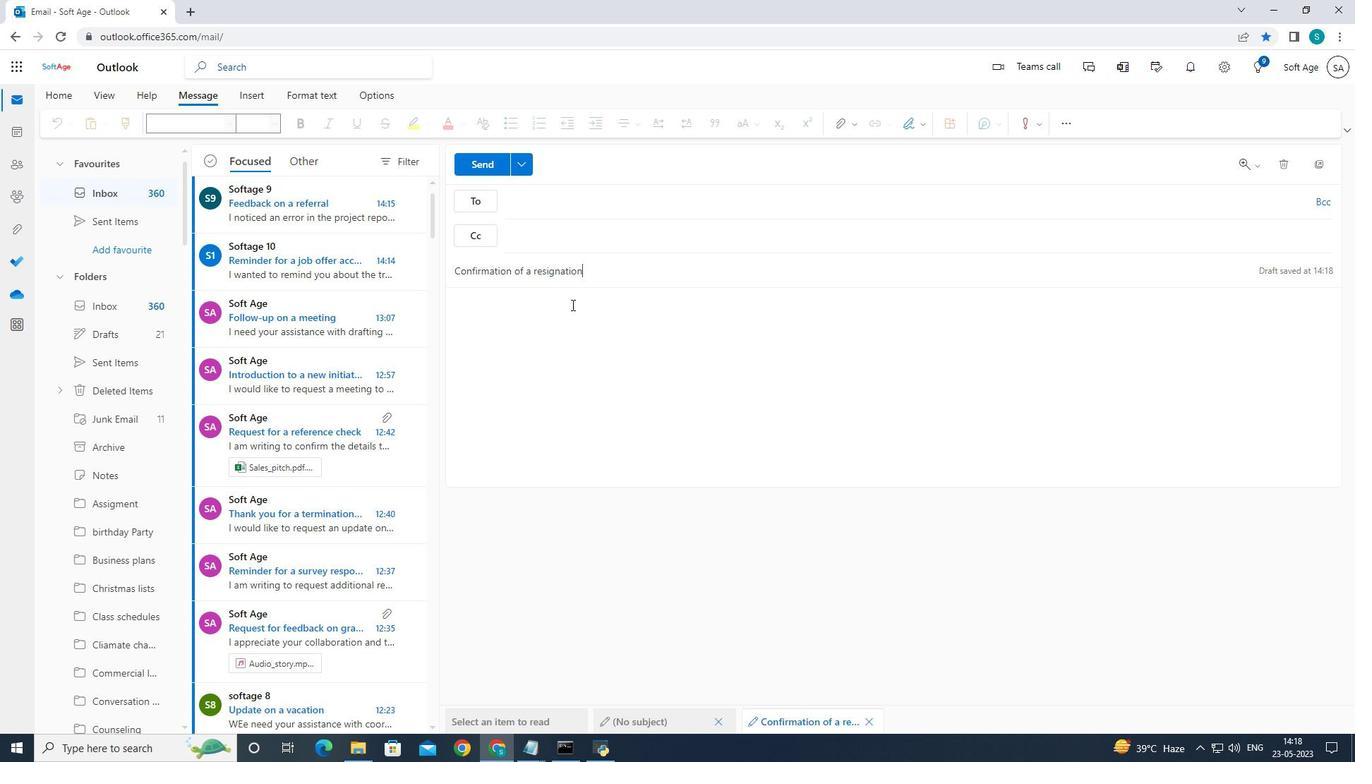 
Action: Mouse moved to (918, 124)
Screenshot: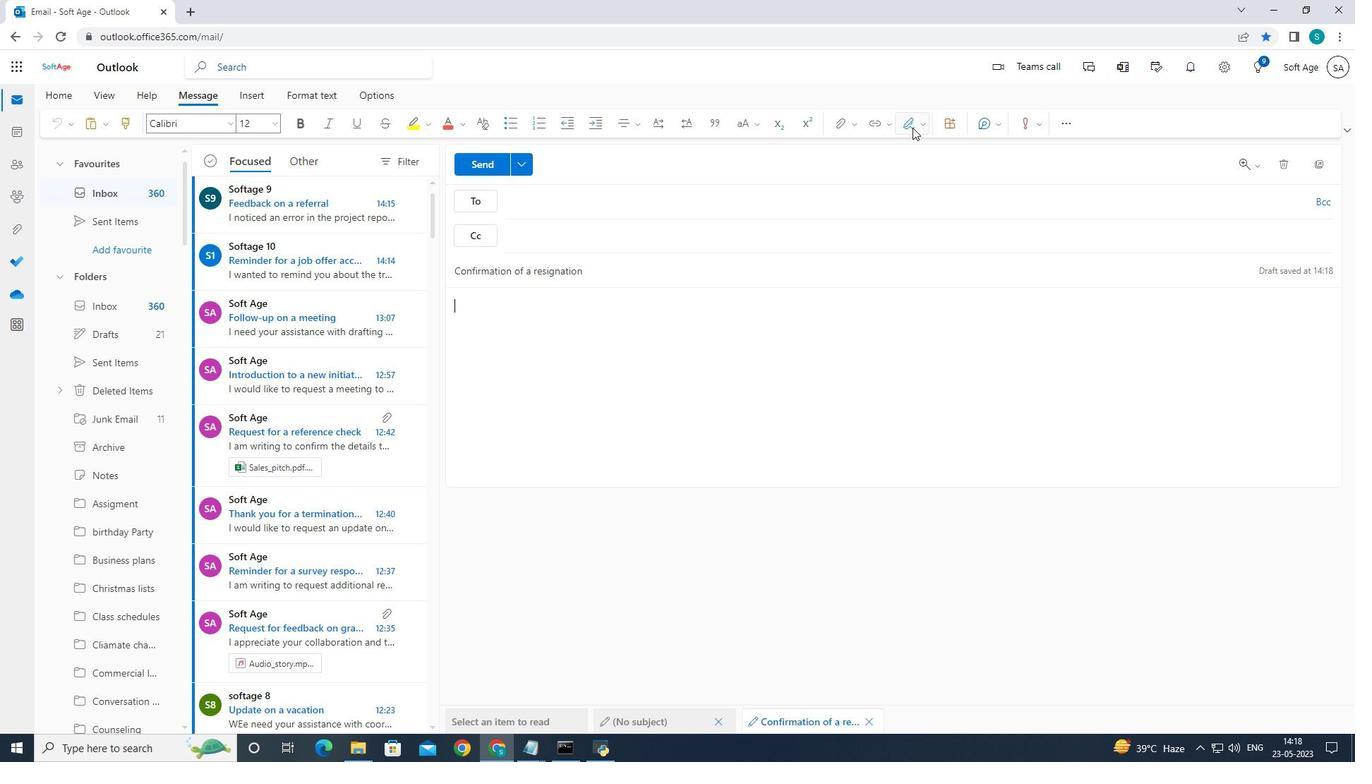 
Action: Mouse pressed left at (918, 124)
Screenshot: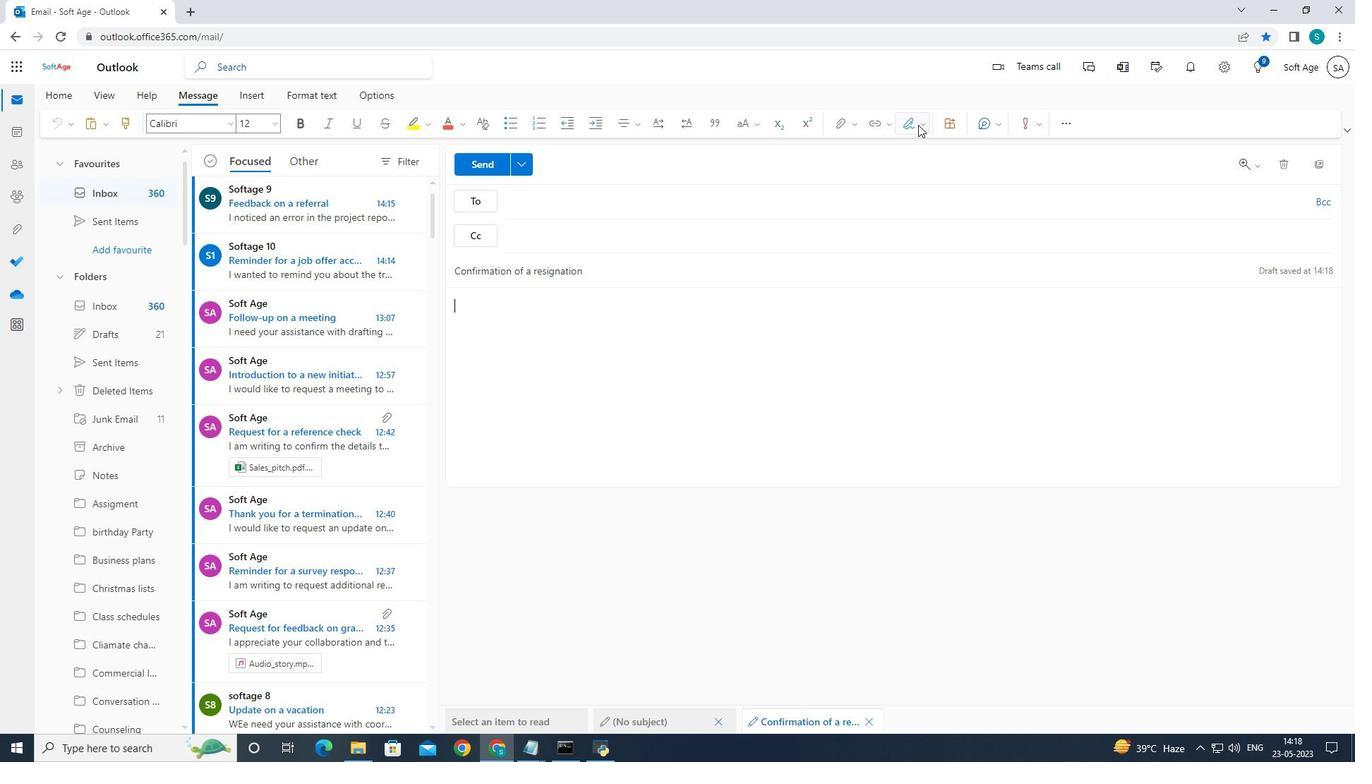 
Action: Mouse moved to (906, 157)
Screenshot: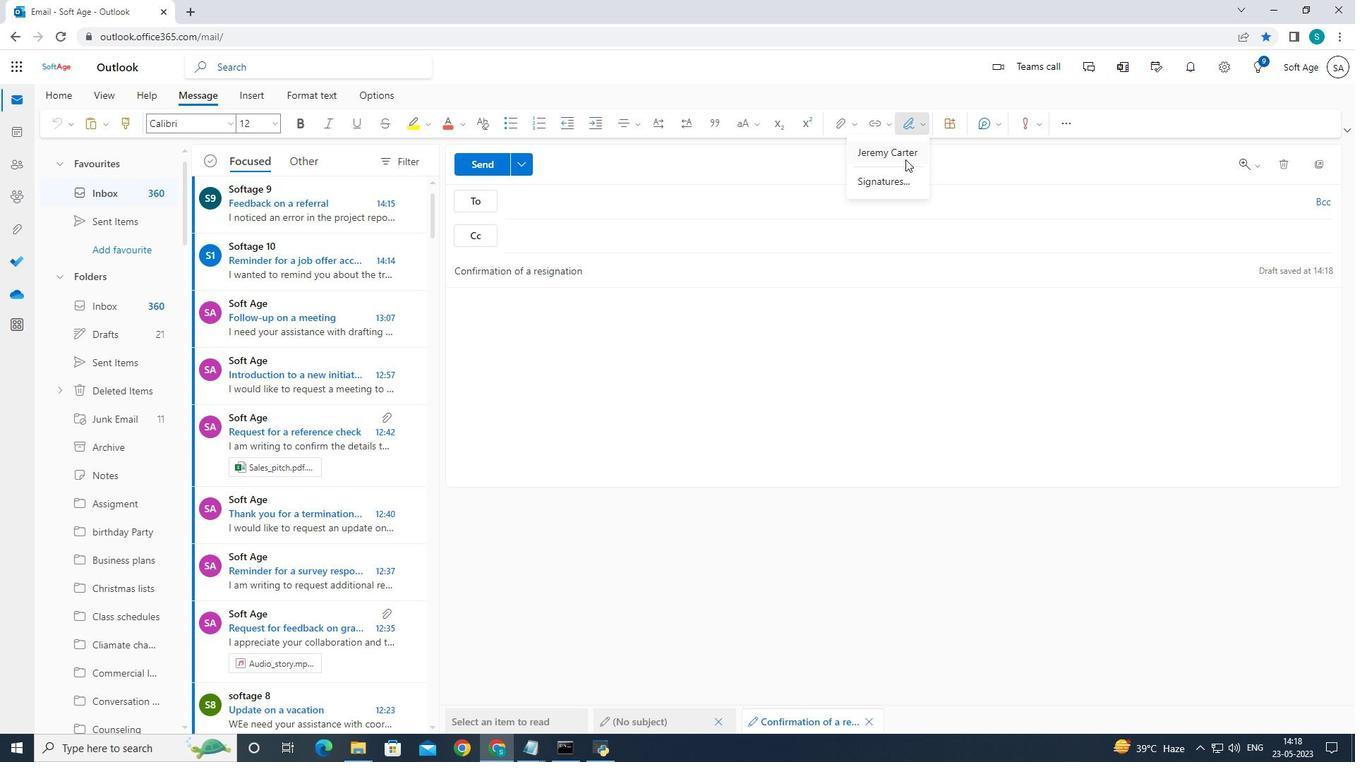 
Action: Mouse pressed left at (906, 157)
Screenshot: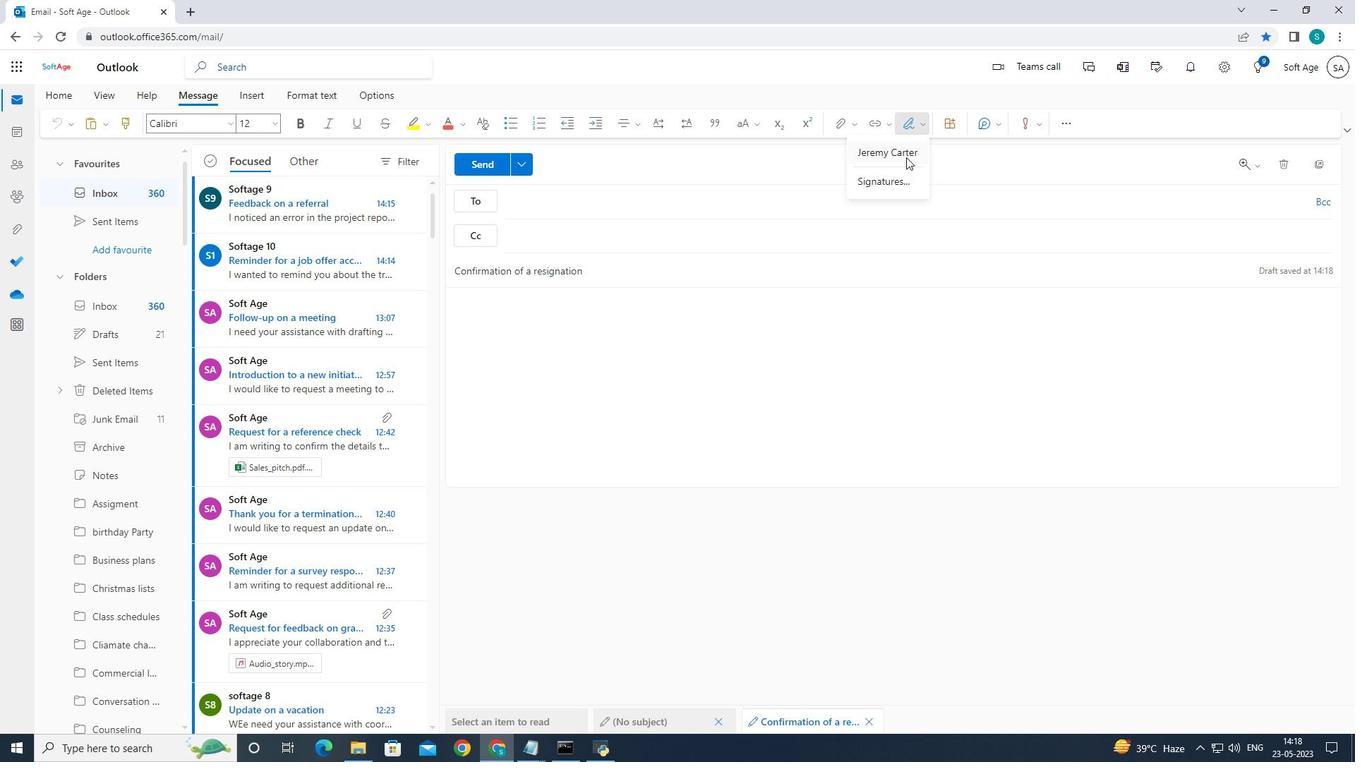 
Action: Mouse moved to (813, 247)
Screenshot: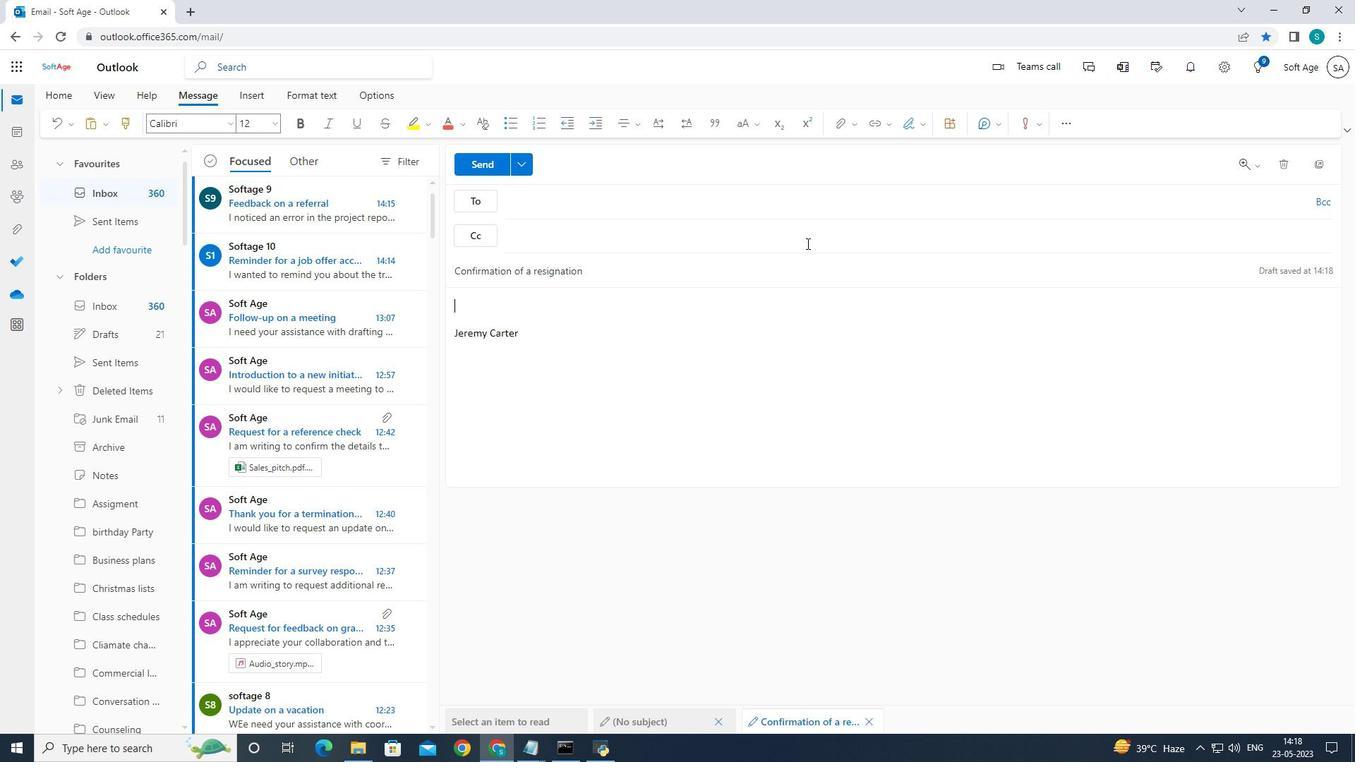 
Action: Key pressed <Key.caps_lock>I<Key.caps_lock>m<Key.space>reaching<Key.space>out<Key.space>to<Key.space>follow<Key.space>up<Key.space>on<Key.space>the<Key.space>status<Key.space>of<Key.space>the<Key.space>expense<Key.space>report.<Key.caps_lock>H<Key.caps_lock>ave<Key.space>you<Key.space>had<Key.space>a<Key.space>chance<Key.space>to<Key.space>review<Key.space>it<Key.shift_r>?<Key.left><Key.left><Key.left><Key.left><Key.left><Key.left><Key.left><Key.left><Key.left><Key.left><Key.left><Key.left><Key.left><Key.left><Key.left><Key.left><Key.left><Key.left><Key.left><Key.left><Key.left><Key.left><Key.left><Key.left><Key.left><Key.left><Key.left><Key.left><Key.left><Key.left><Key.left><Key.left><Key.left><Key.left><Key.left><Key.space>
Screenshot: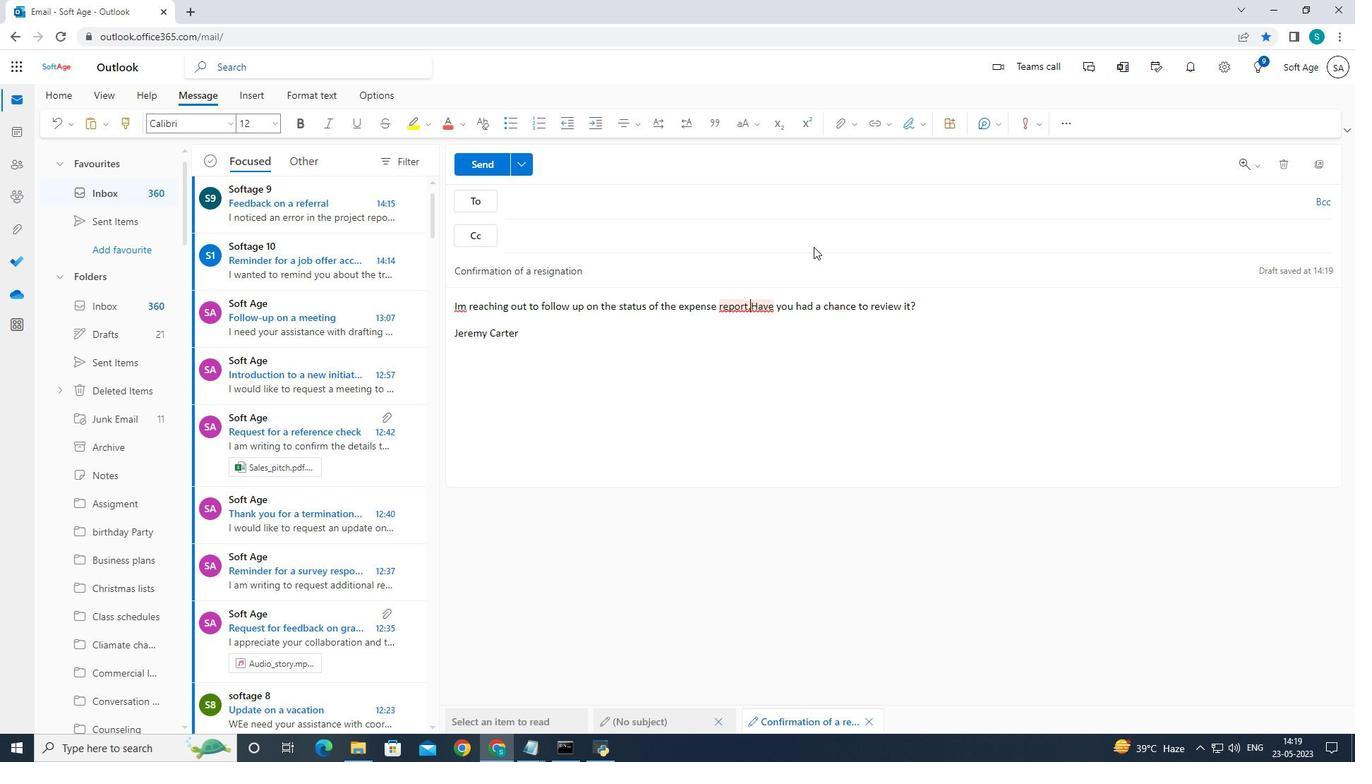 
Action: Mouse moved to (537, 207)
Screenshot: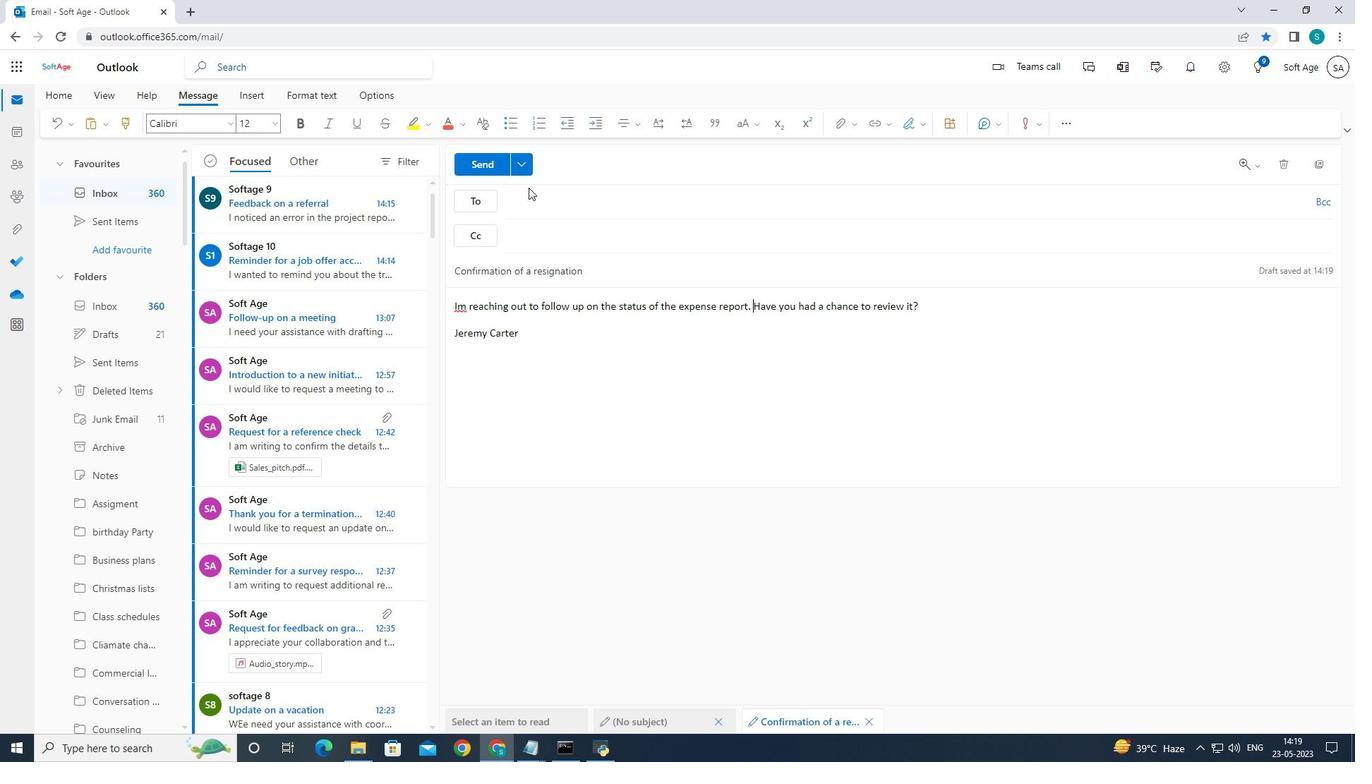 
Action: Mouse pressed left at (537, 207)
Screenshot: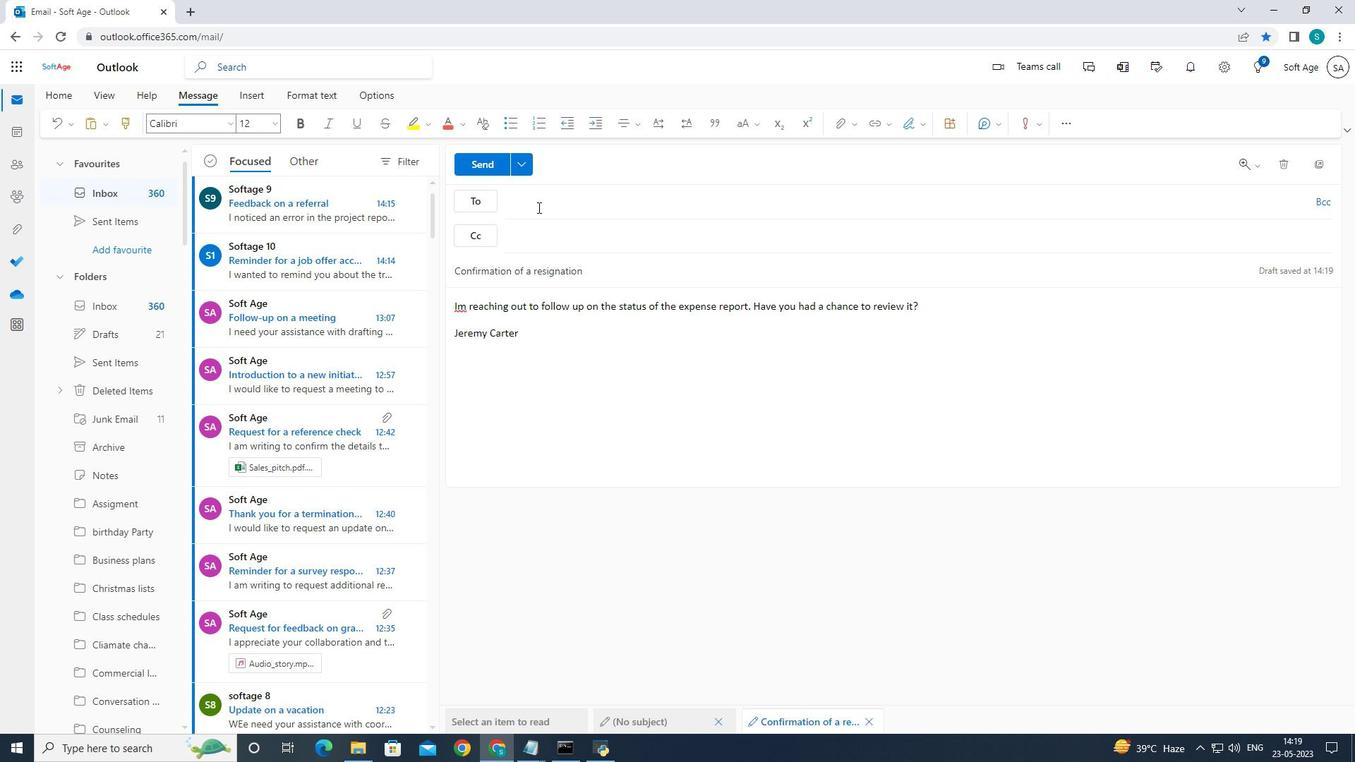 
Action: Mouse moved to (1066, 544)
Screenshot: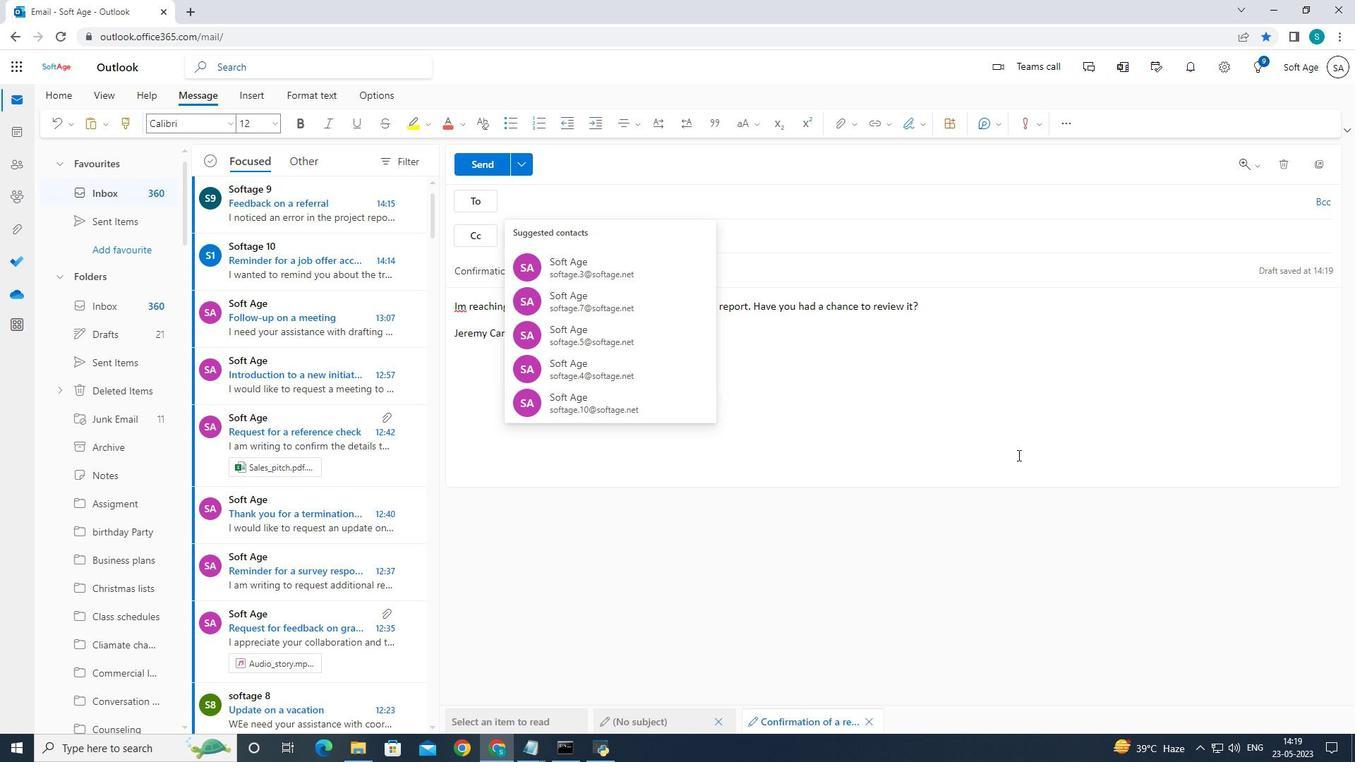 
Action: Key pressed softage.4<Key.shift><Key.shift>@softage.net
Screenshot: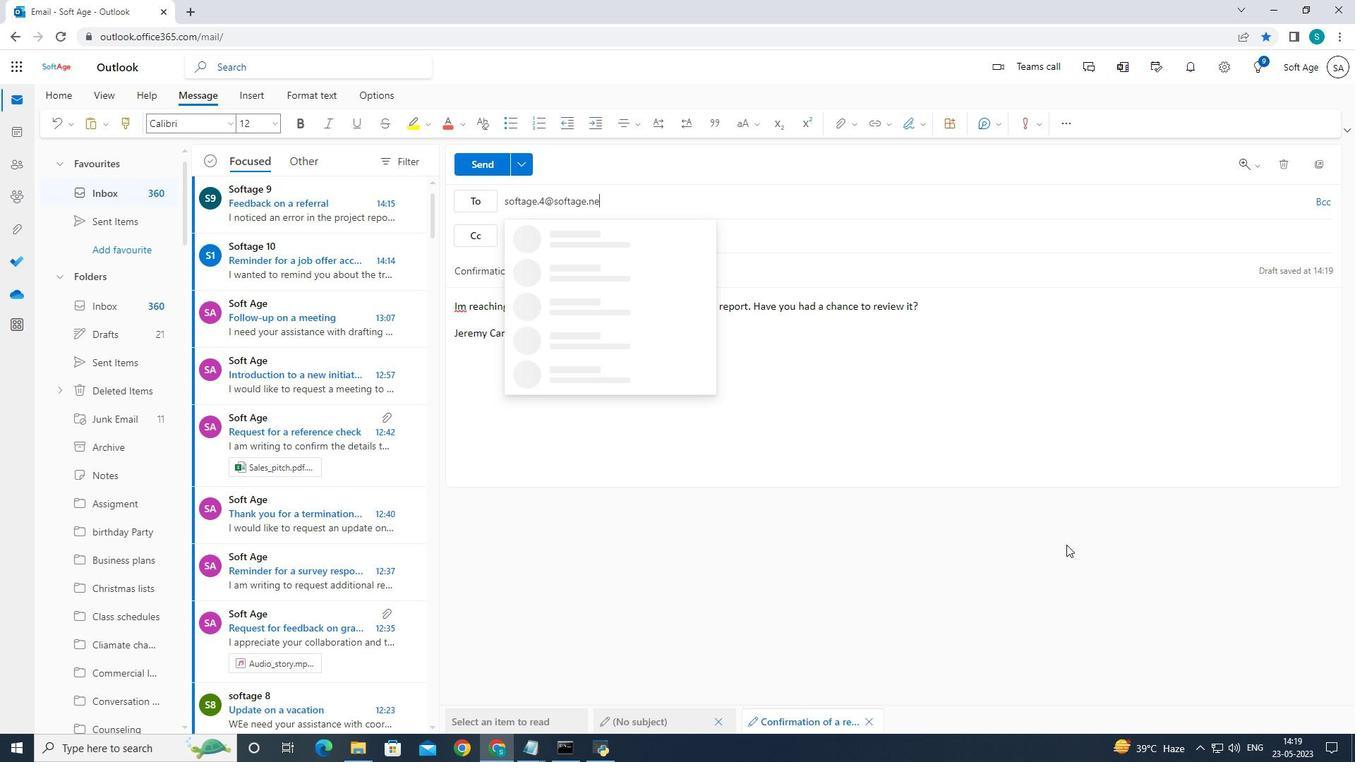 
Action: Mouse moved to (572, 239)
Screenshot: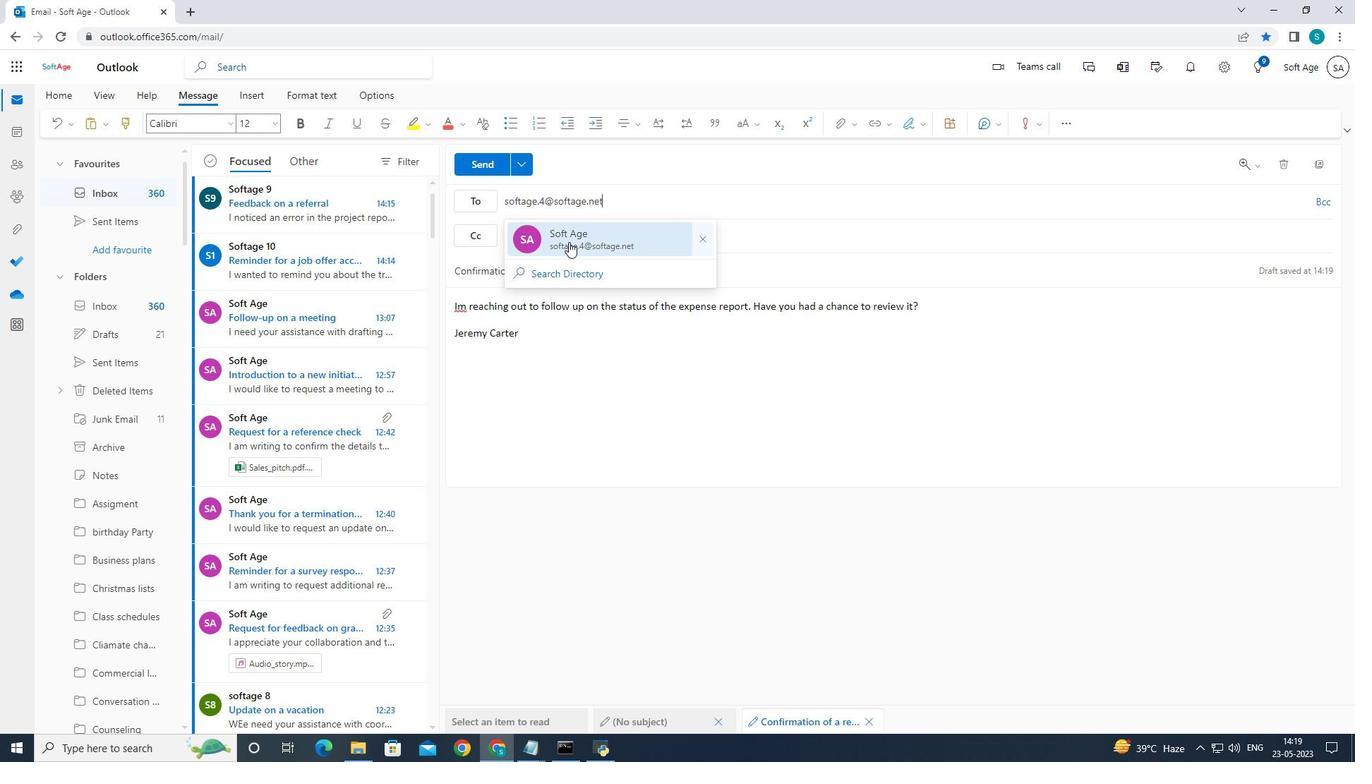 
Action: Mouse pressed left at (572, 239)
Screenshot: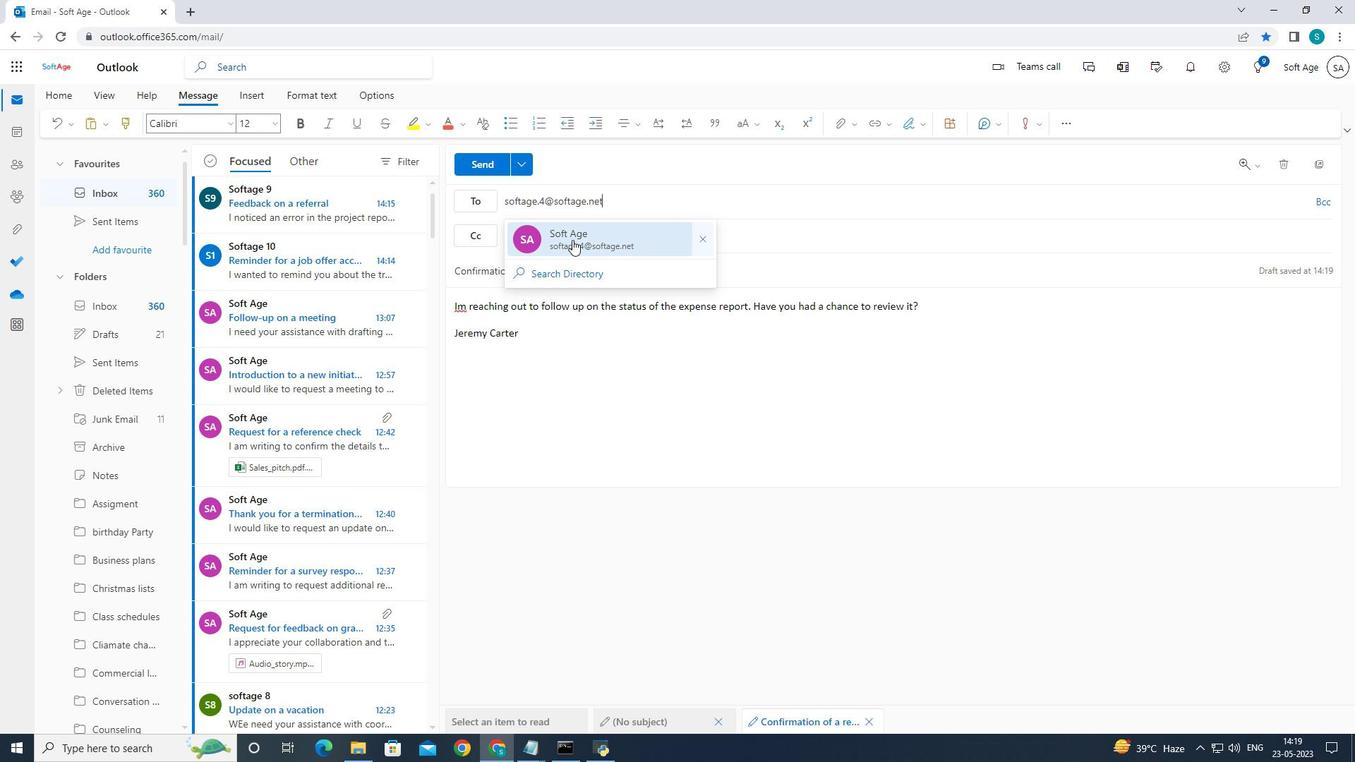 
Action: Mouse moved to (124, 506)
Screenshot: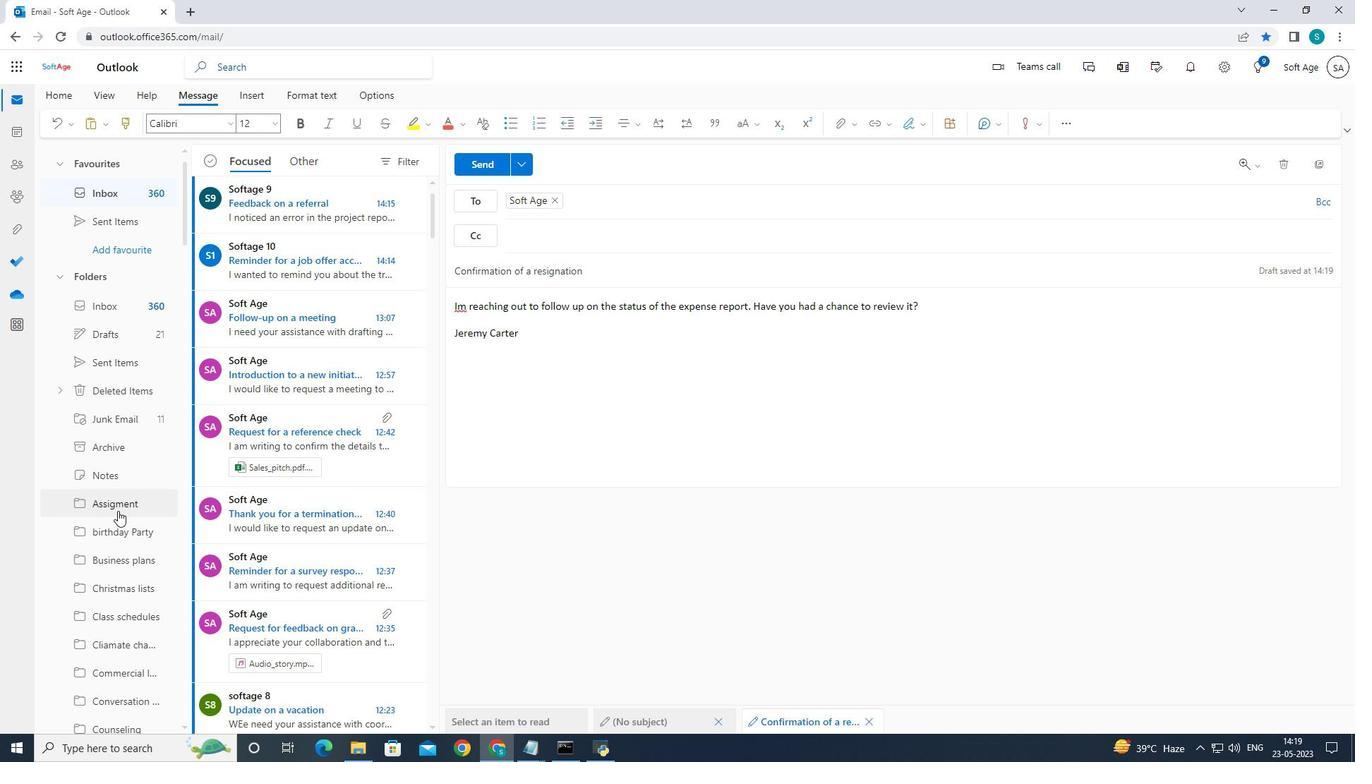 
Action: Mouse scrolled (124, 506) with delta (0, 0)
Screenshot: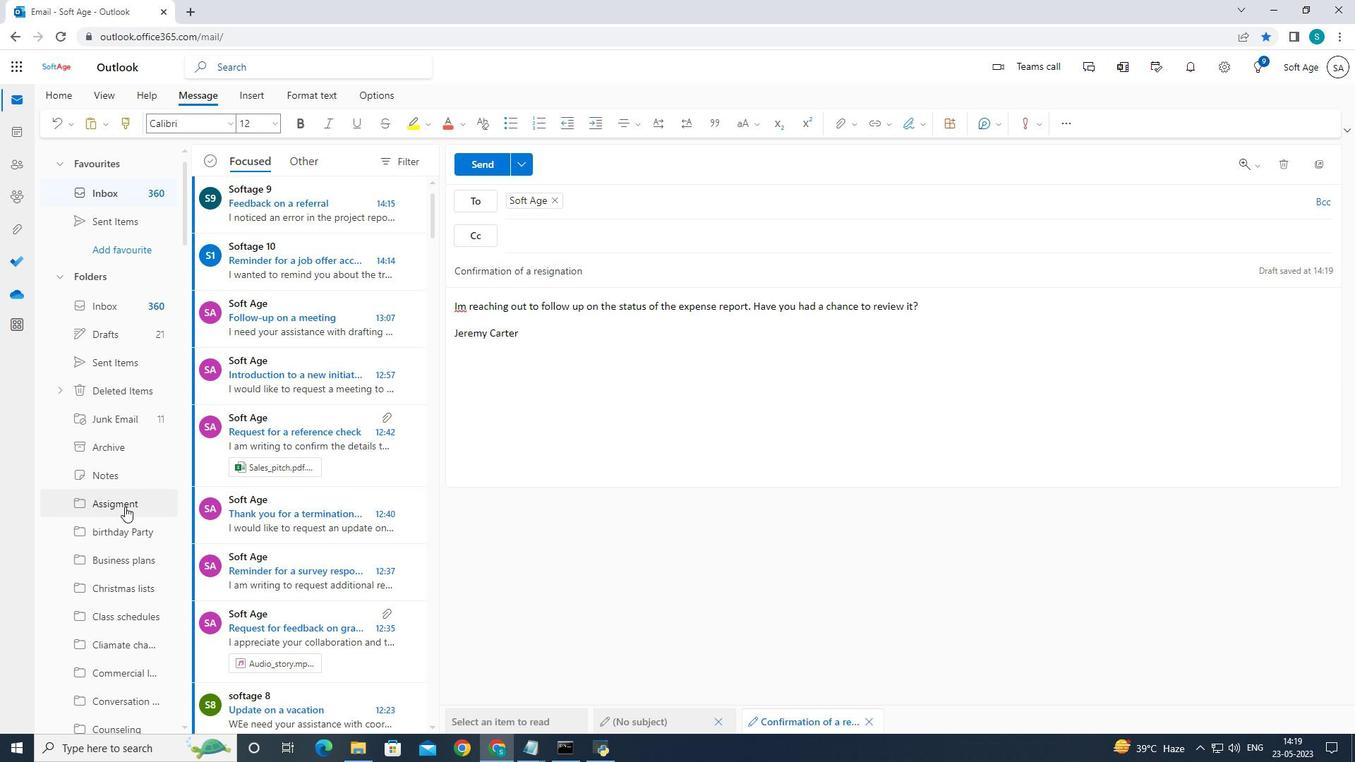
Action: Mouse scrolled (124, 506) with delta (0, 0)
Screenshot: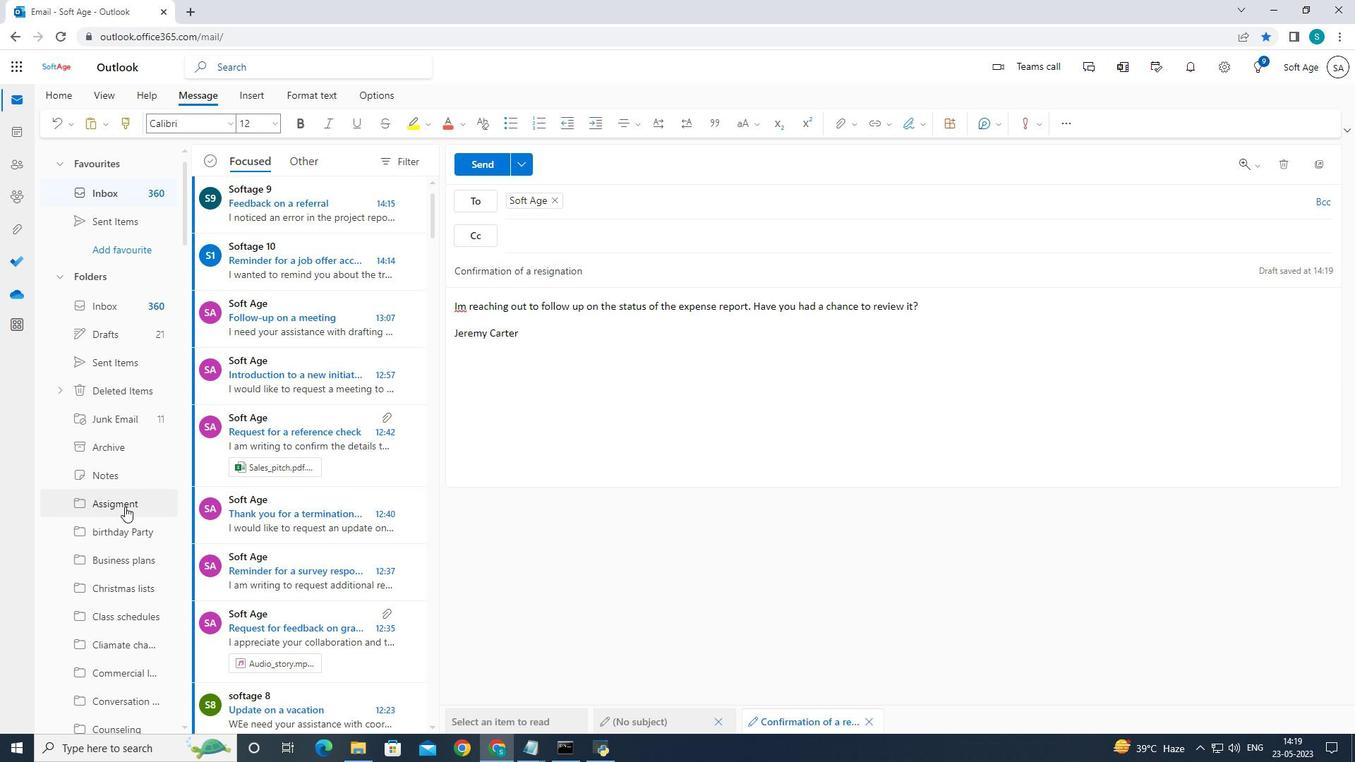 
Action: Mouse scrolled (124, 506) with delta (0, 0)
Screenshot: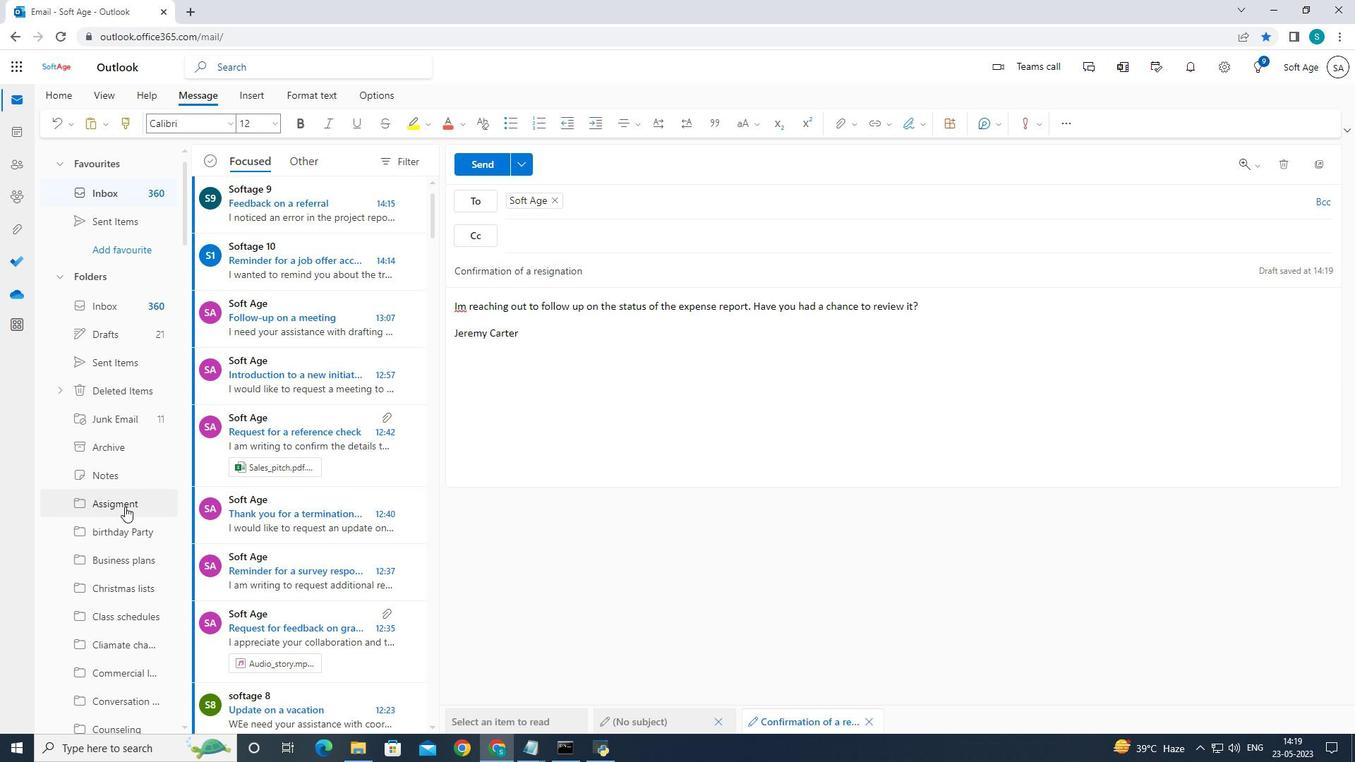 
Action: Mouse scrolled (124, 506) with delta (0, 0)
Screenshot: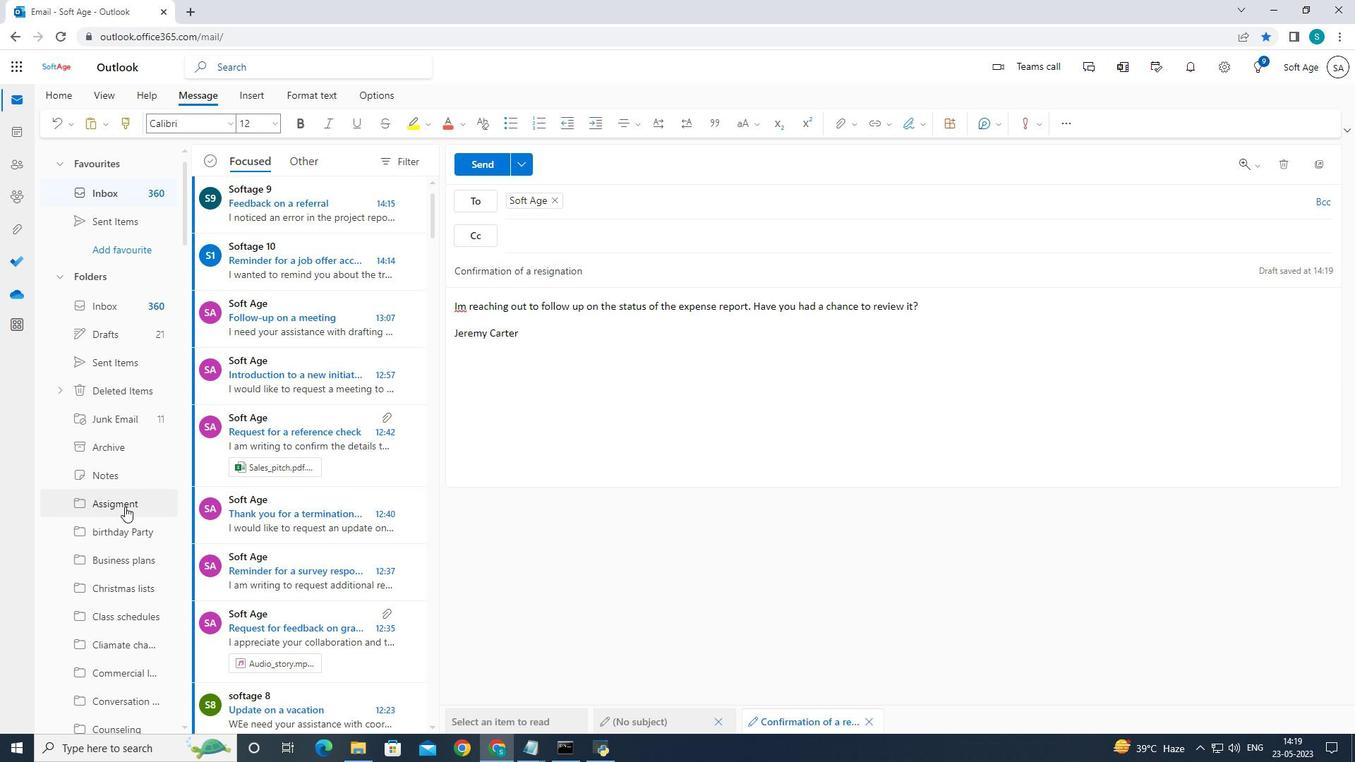 
Action: Mouse moved to (129, 498)
Screenshot: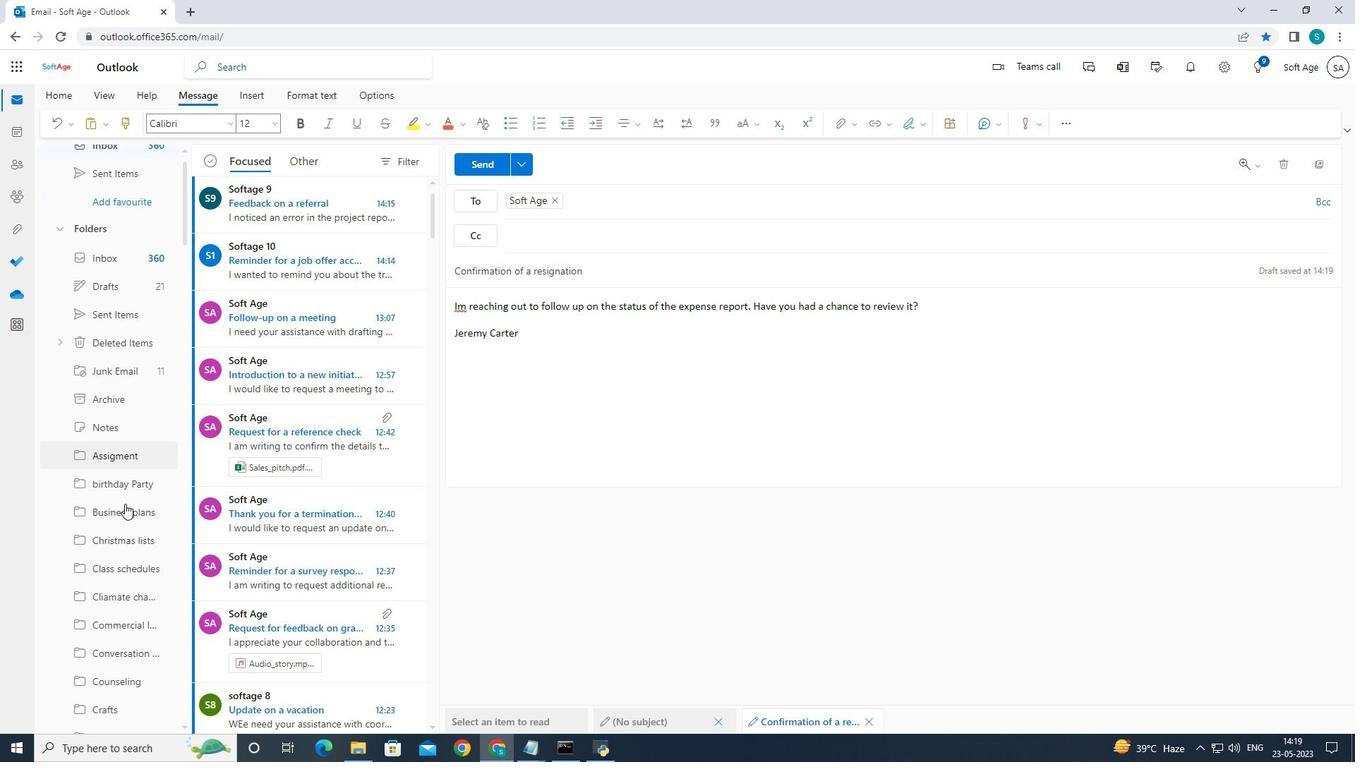 
Action: Mouse scrolled (129, 497) with delta (0, 0)
Screenshot: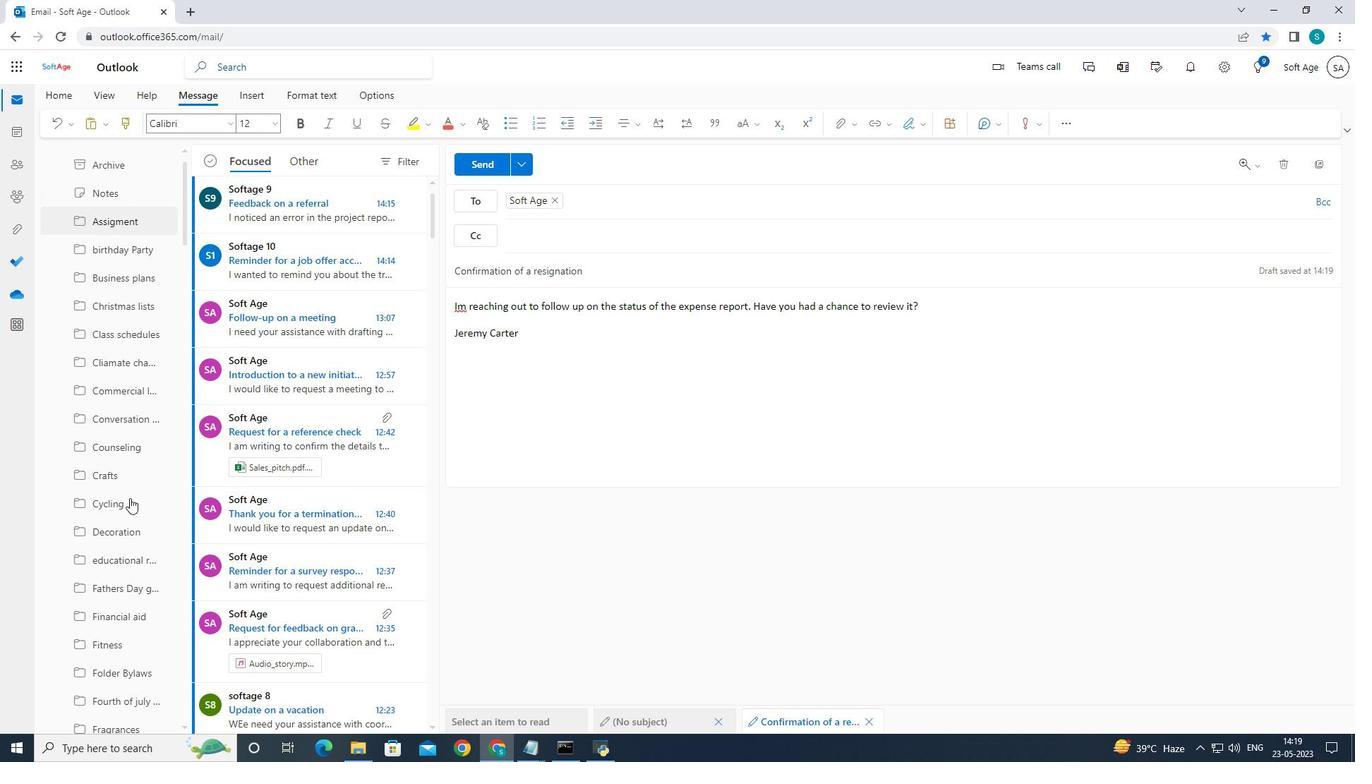 
Action: Mouse scrolled (129, 497) with delta (0, 0)
Screenshot: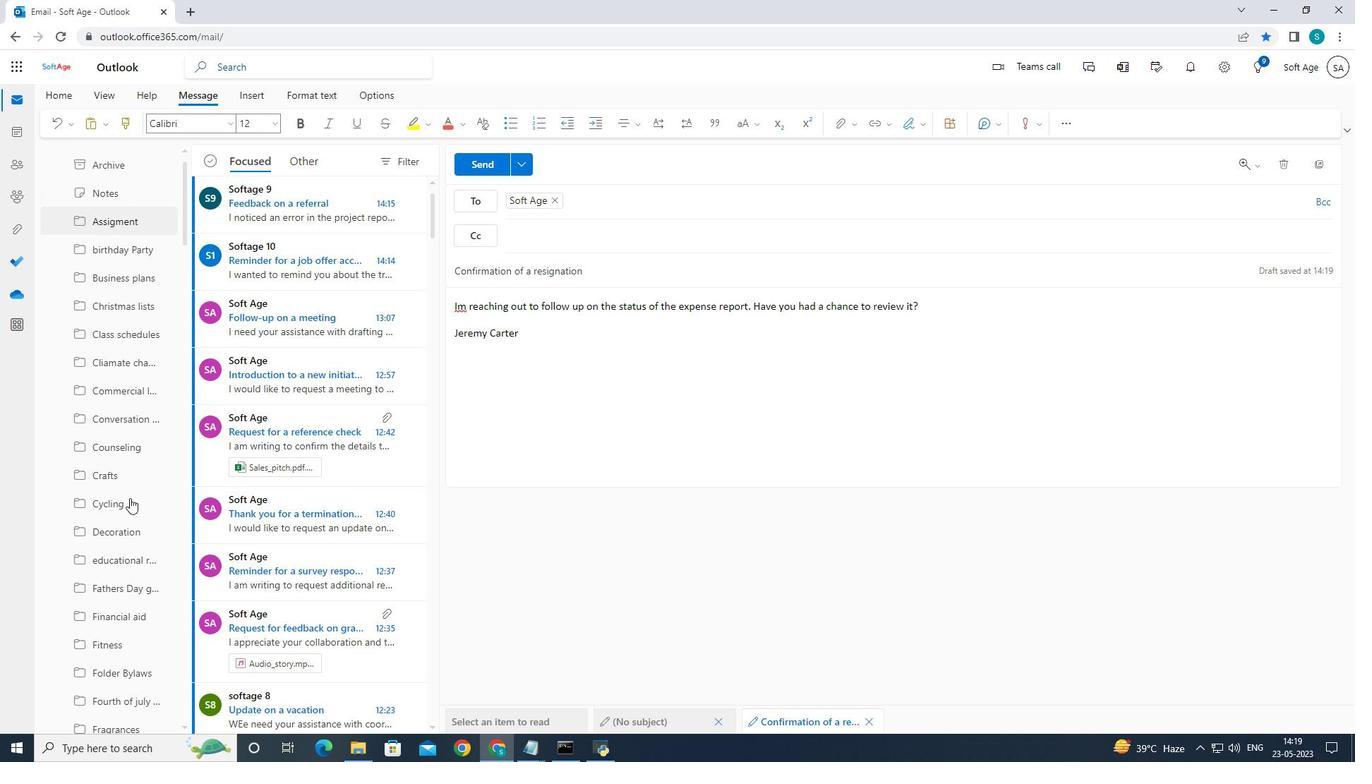 
Action: Mouse scrolled (129, 497) with delta (0, 0)
Screenshot: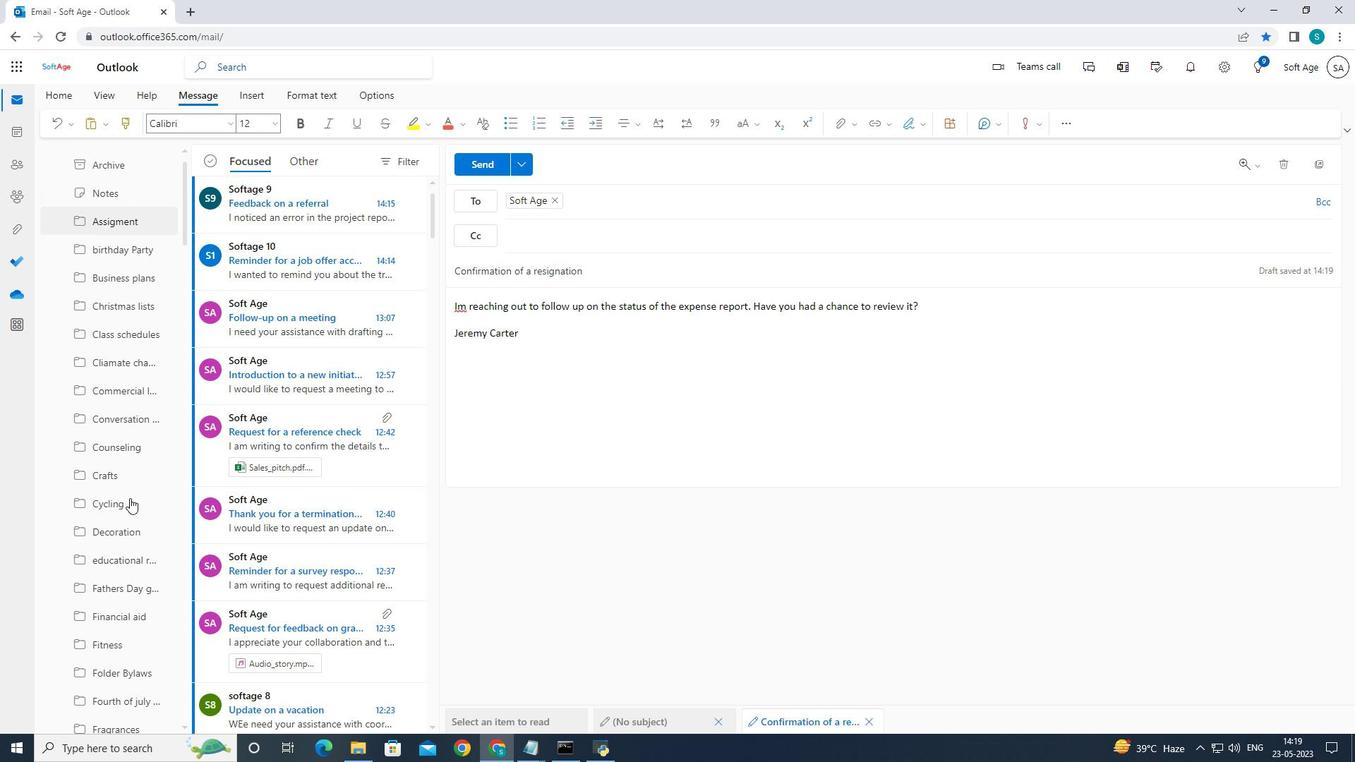 
Action: Mouse moved to (131, 494)
Screenshot: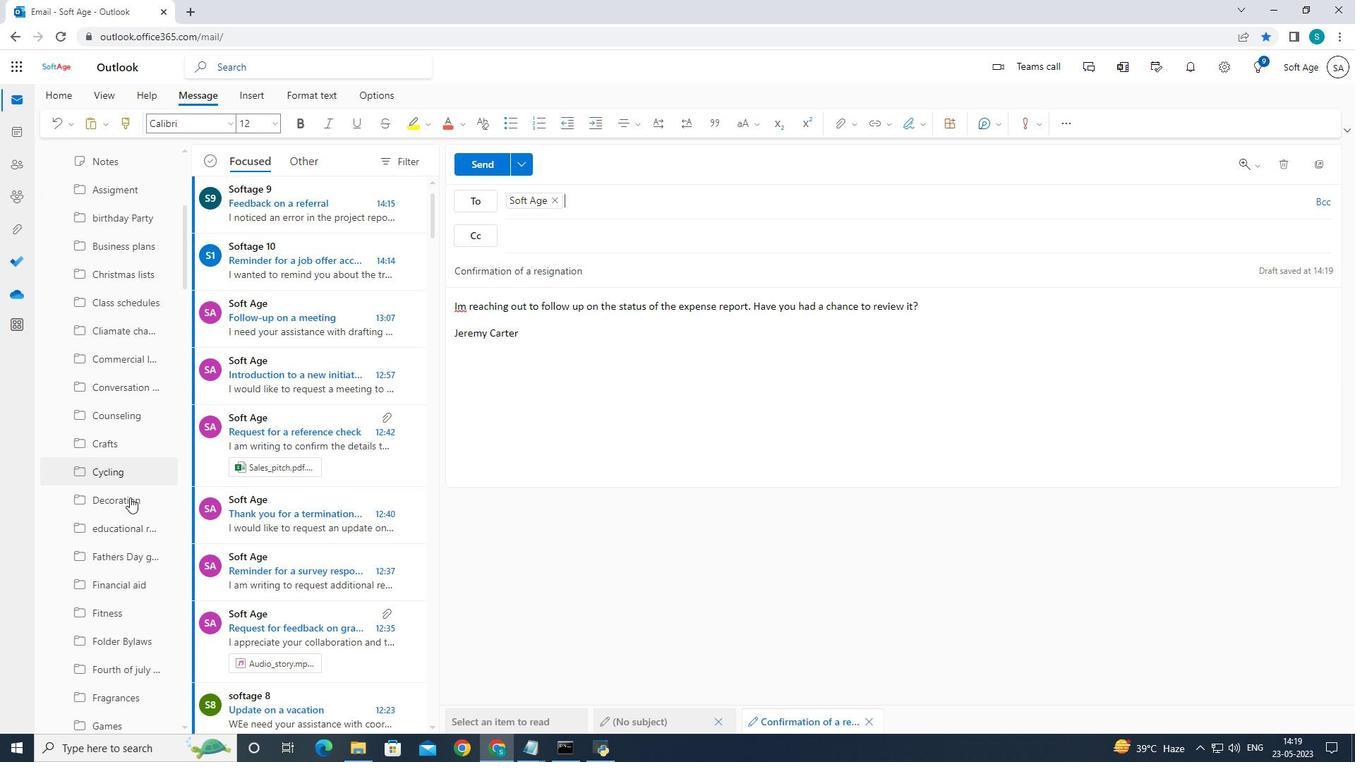 
Action: Mouse scrolled (131, 494) with delta (0, 0)
Screenshot: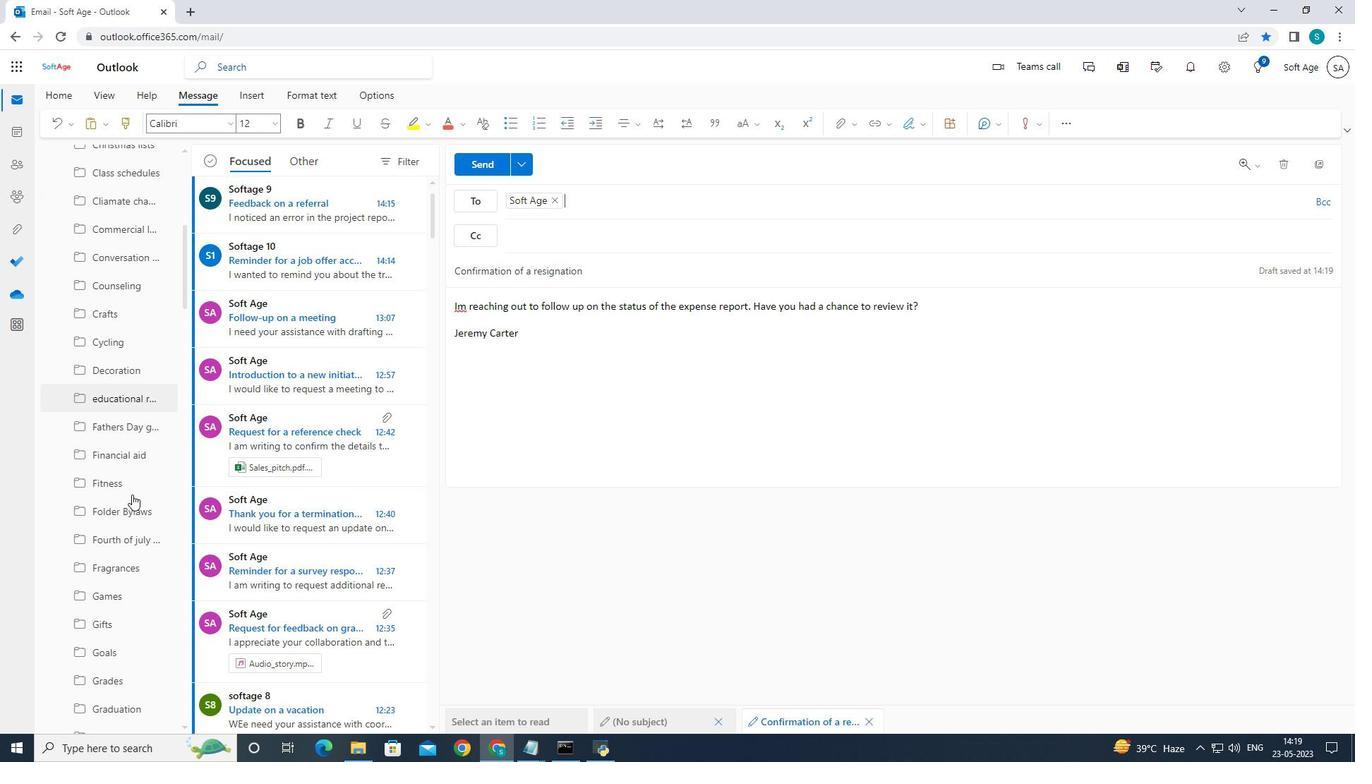
Action: Mouse scrolled (131, 494) with delta (0, 0)
Screenshot: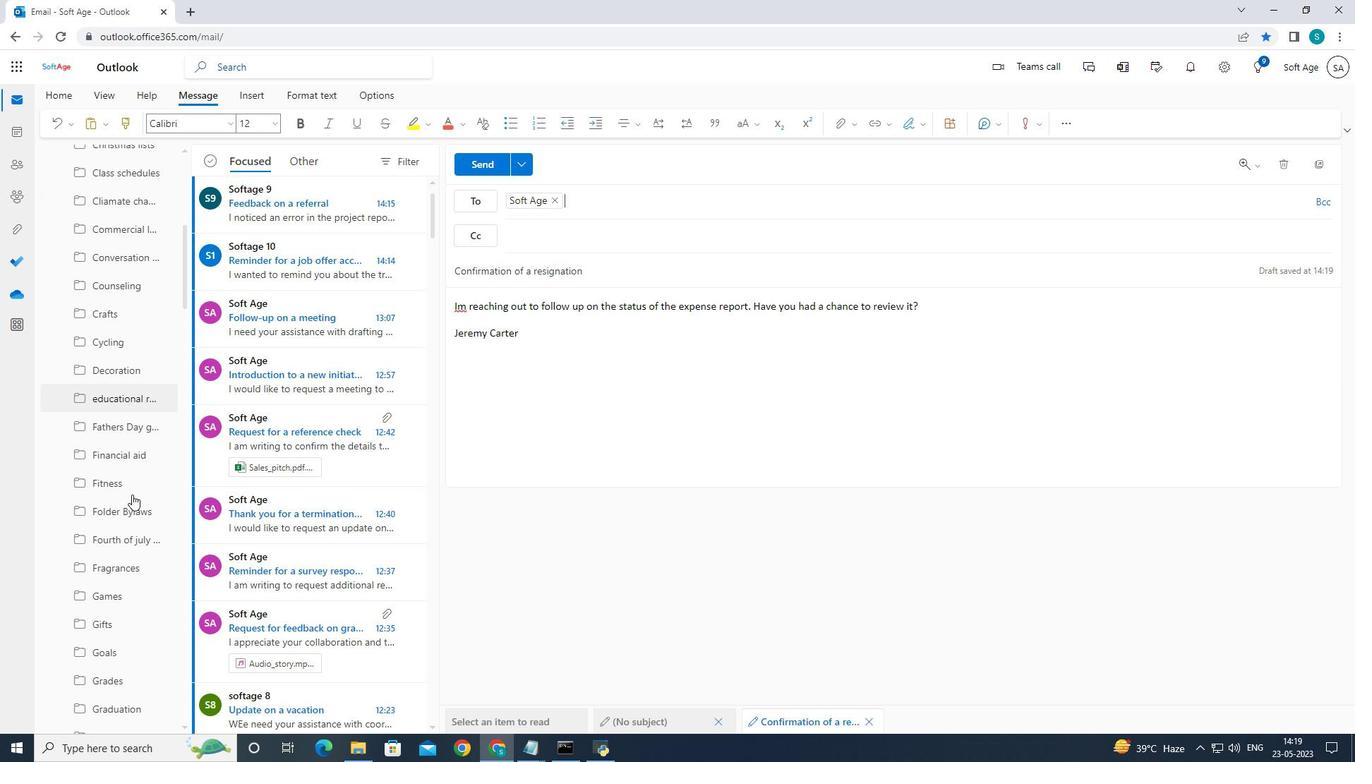 
Action: Mouse scrolled (131, 494) with delta (0, 0)
Screenshot: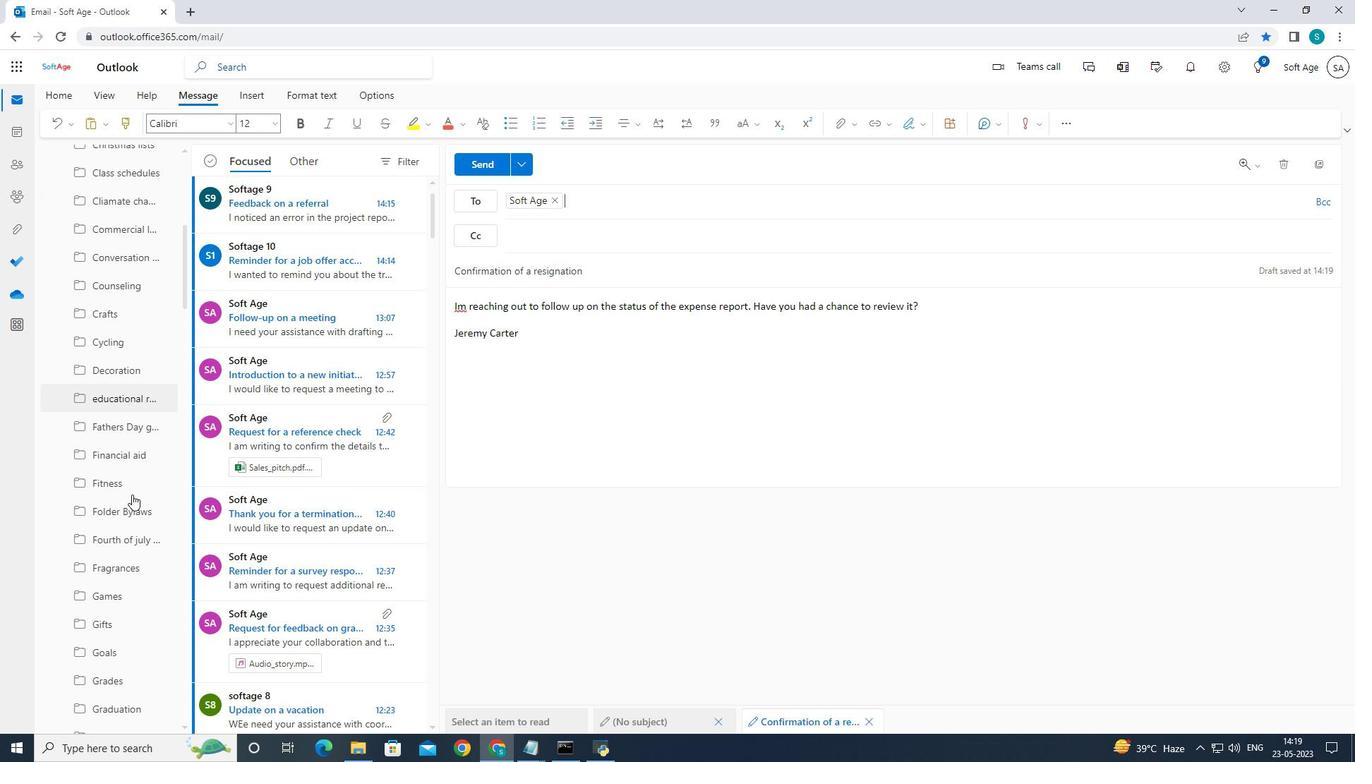 
Action: Mouse moved to (132, 494)
Screenshot: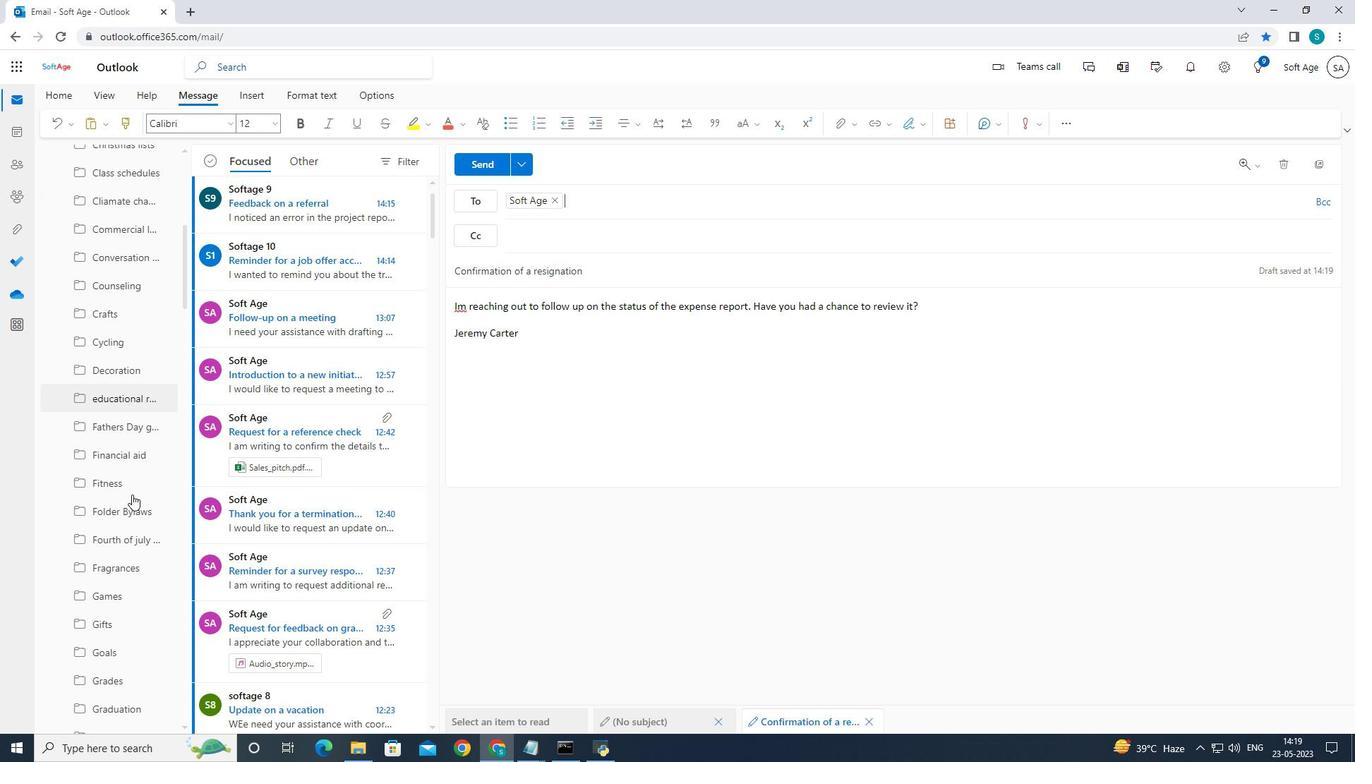 
Action: Mouse scrolled (132, 494) with delta (0, 0)
Screenshot: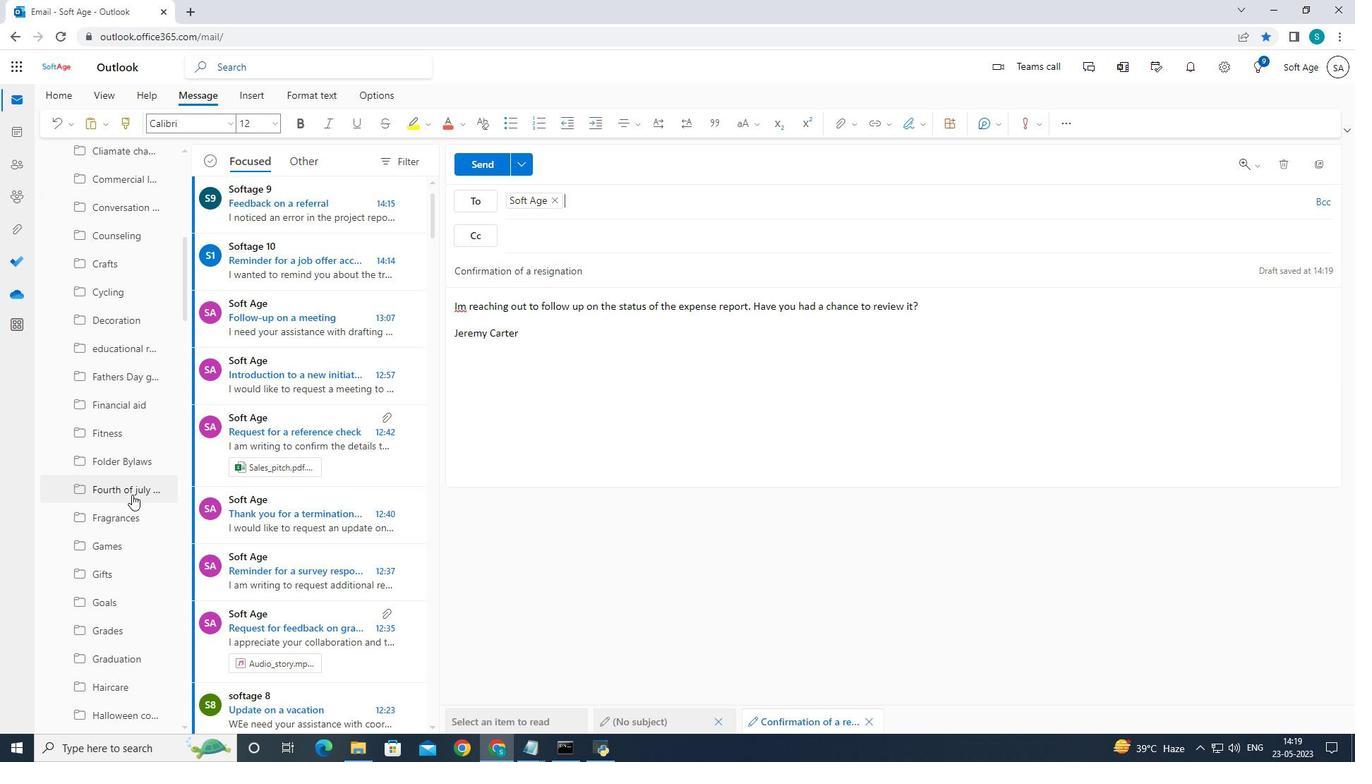 
Action: Mouse scrolled (132, 494) with delta (0, 0)
Screenshot: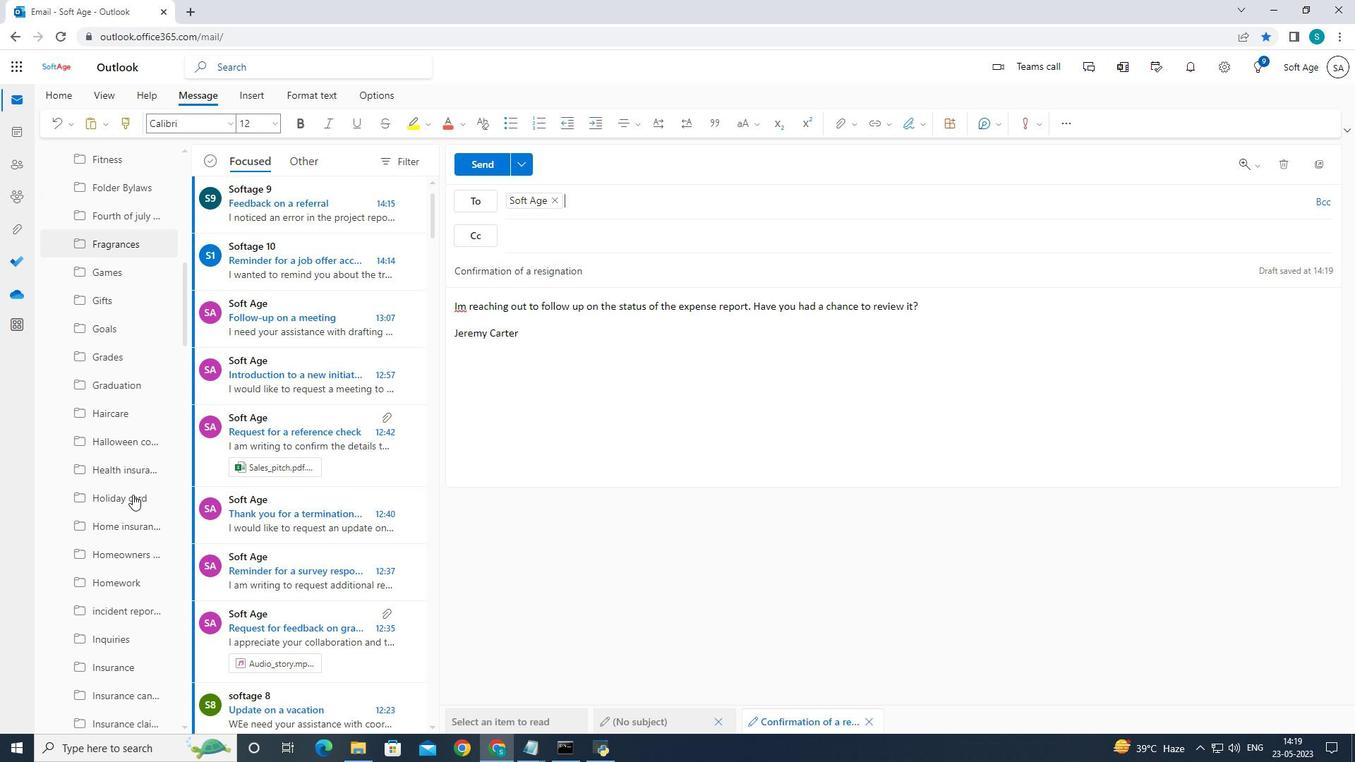 
Action: Mouse scrolled (132, 494) with delta (0, 0)
Screenshot: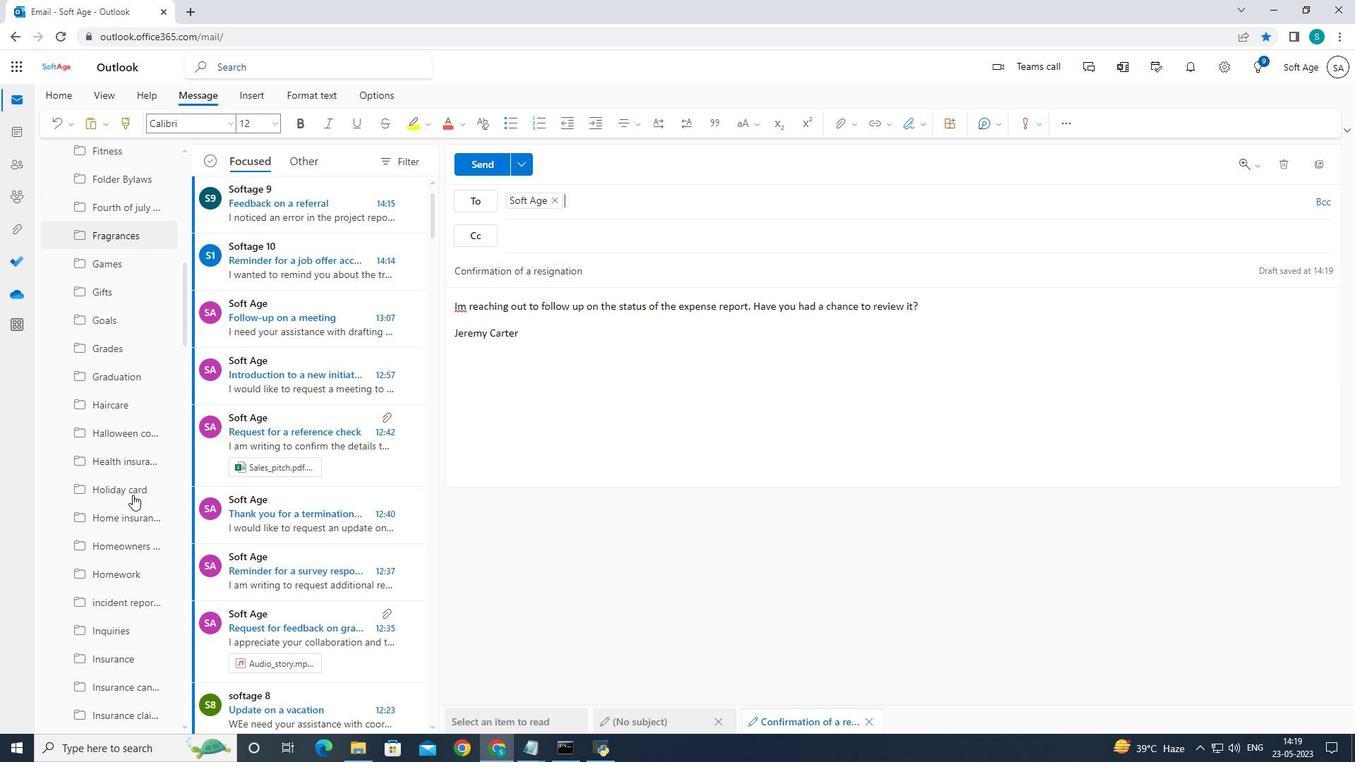 
Action: Mouse scrolled (132, 494) with delta (0, 0)
Screenshot: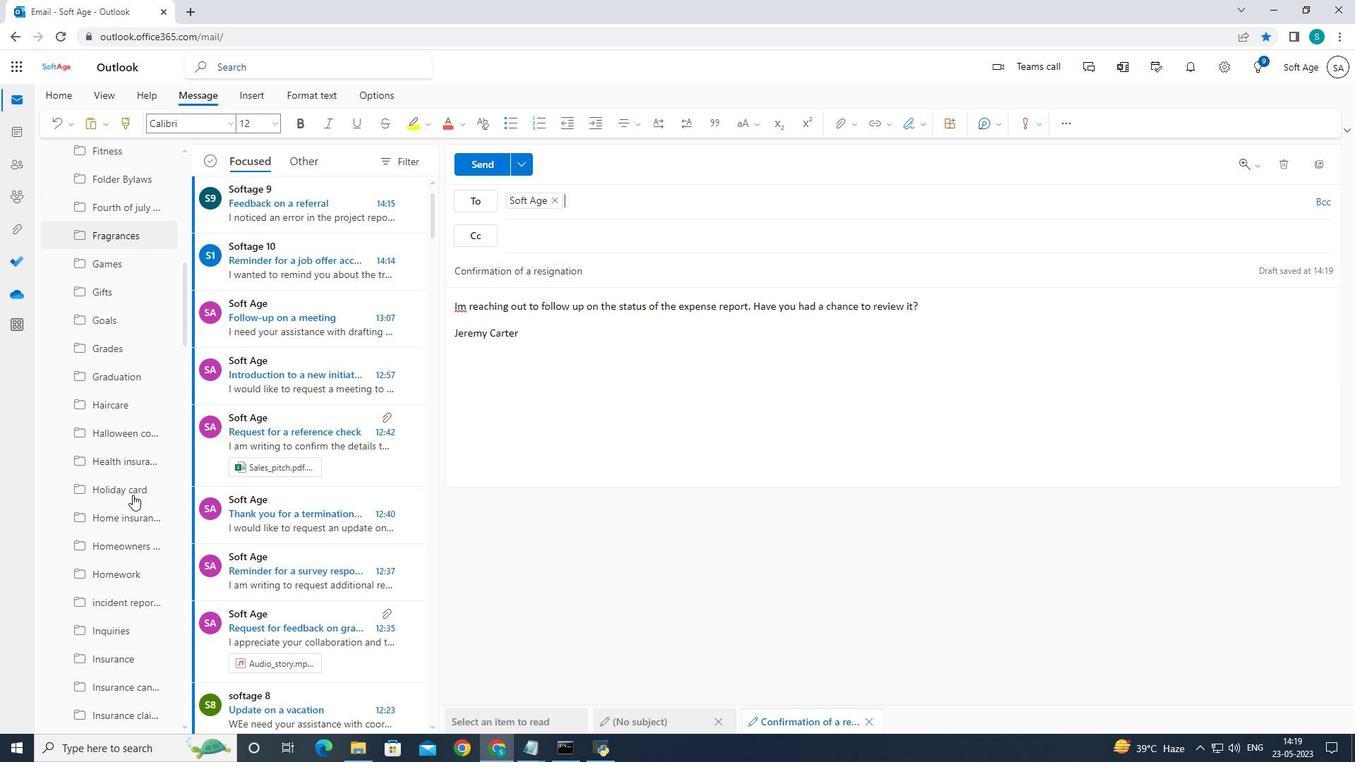 
Action: Mouse scrolled (132, 494) with delta (0, 0)
Screenshot: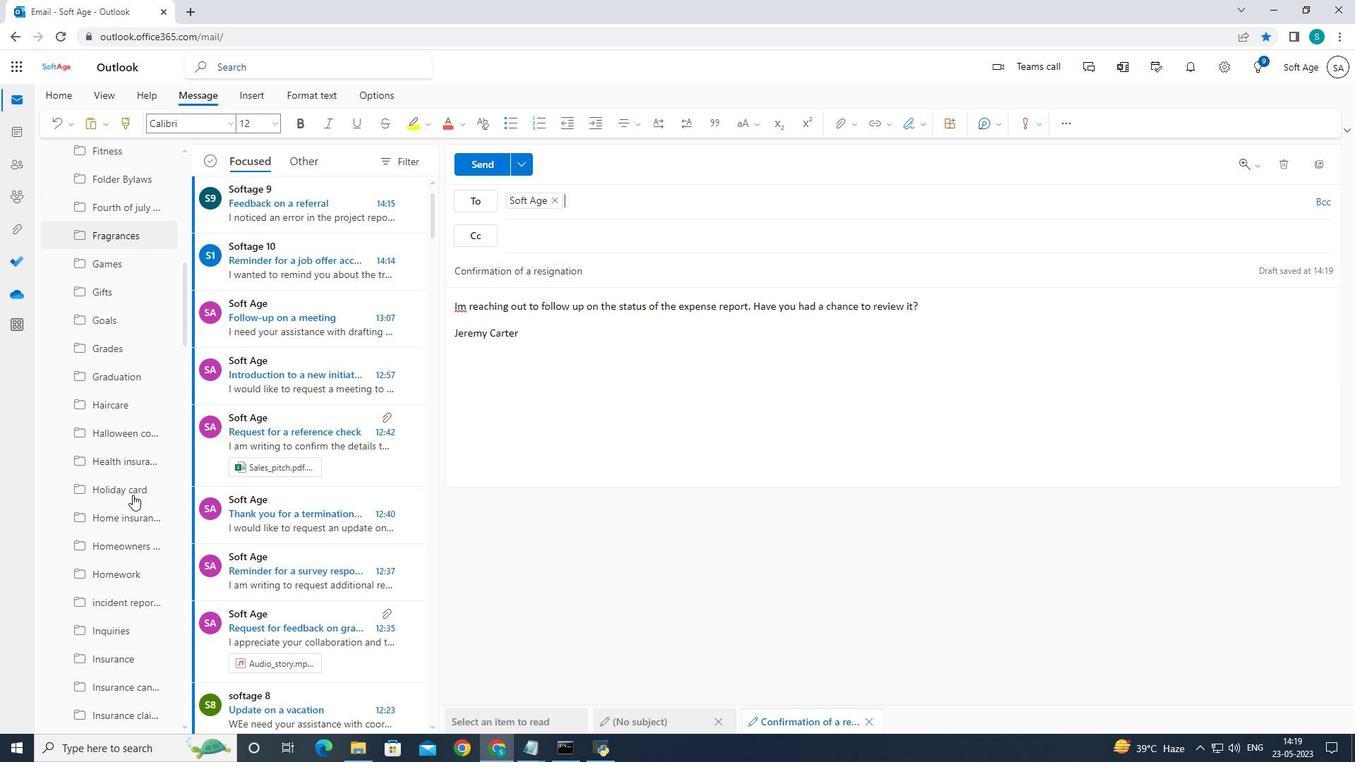 
Action: Mouse scrolled (132, 494) with delta (0, 0)
Screenshot: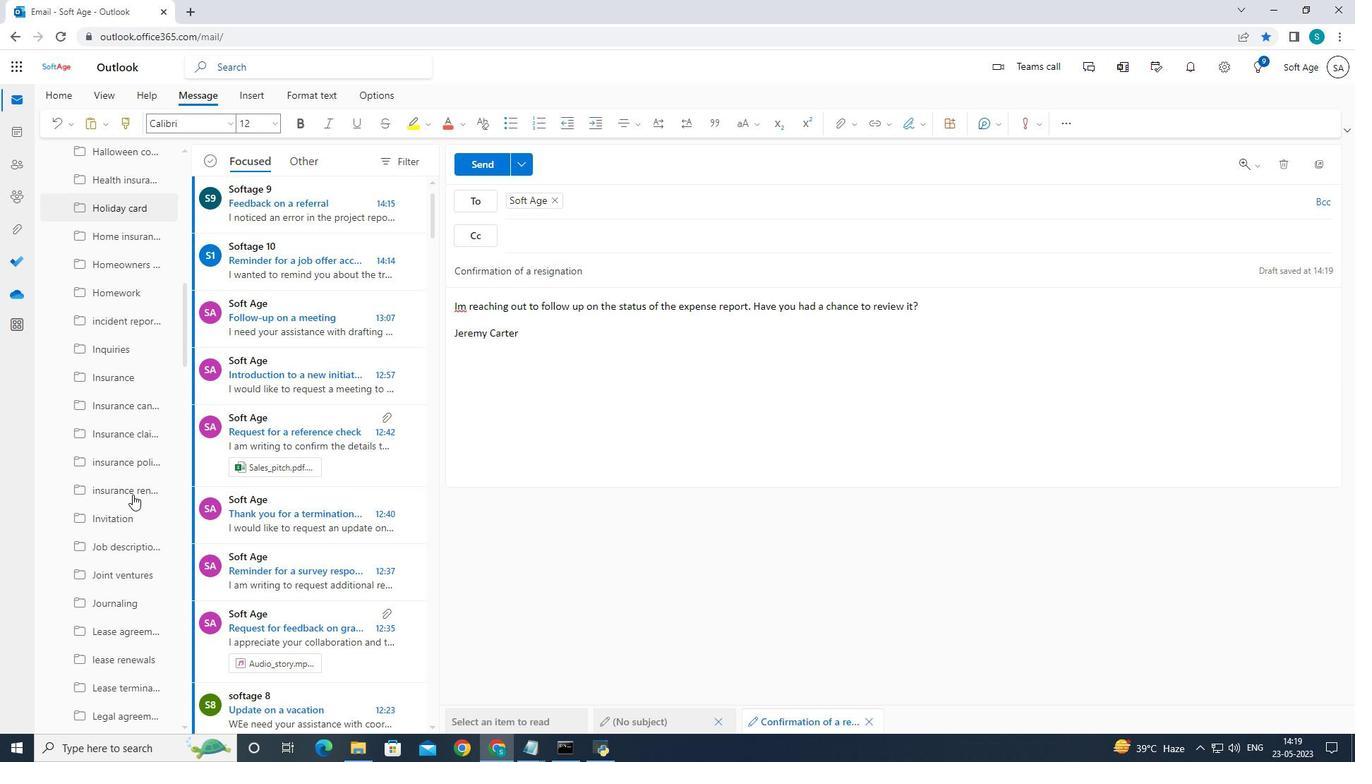 
Action: Mouse scrolled (132, 494) with delta (0, 0)
Screenshot: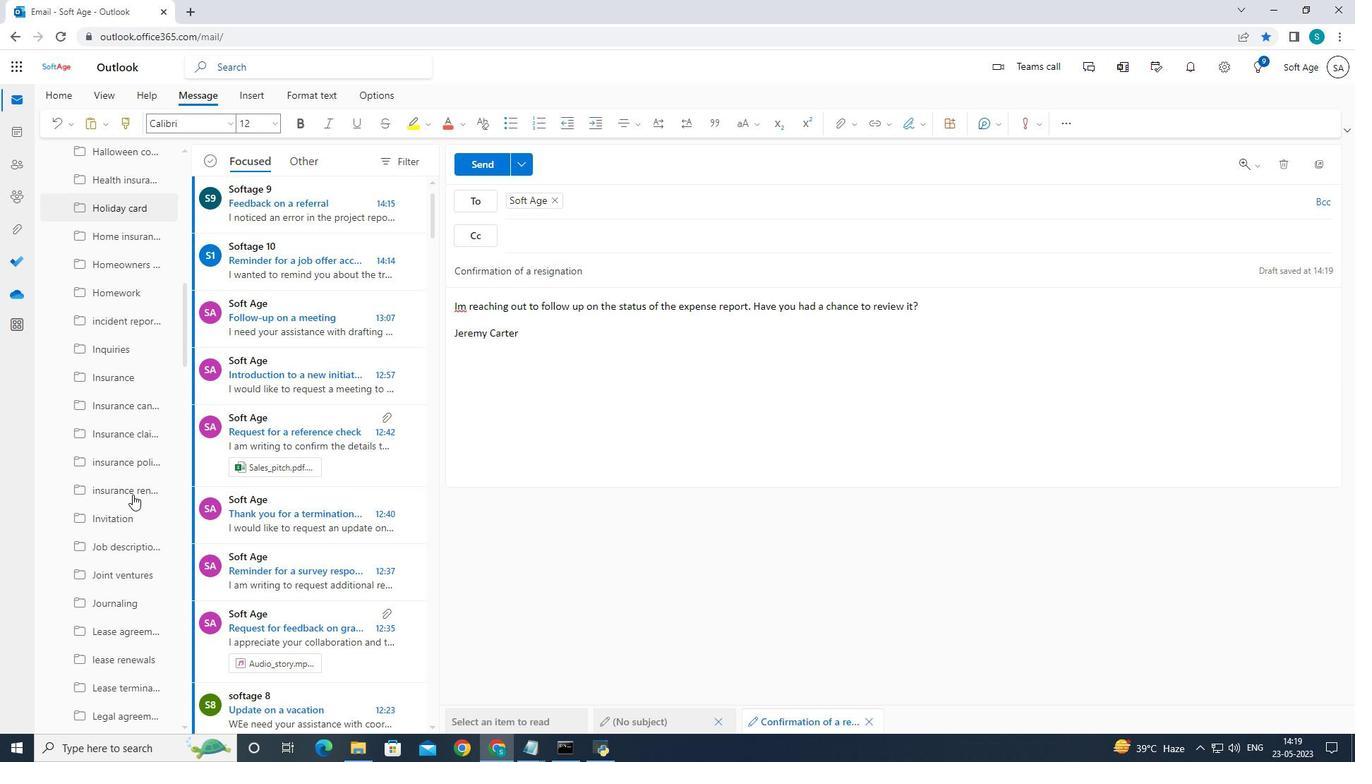 
Action: Mouse scrolled (132, 494) with delta (0, 0)
Screenshot: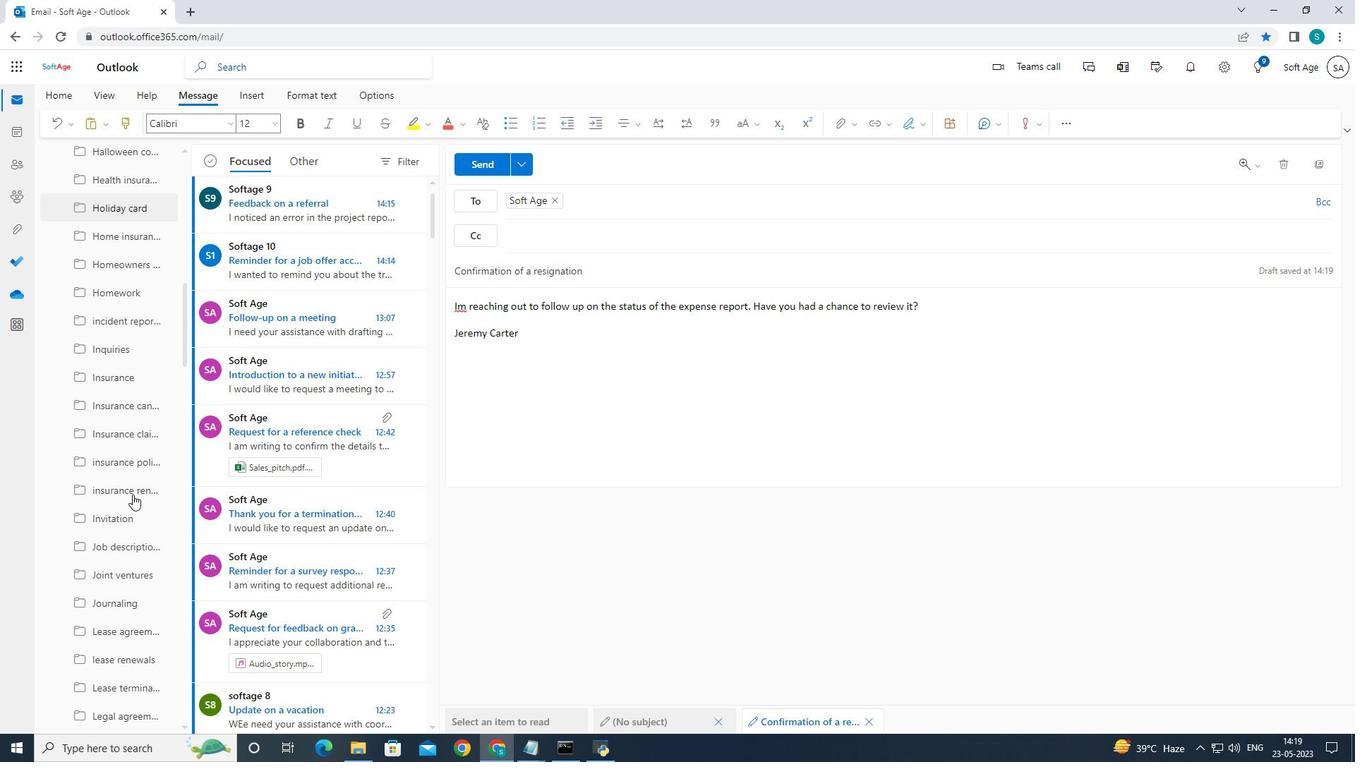 
Action: Mouse moved to (132, 494)
Screenshot: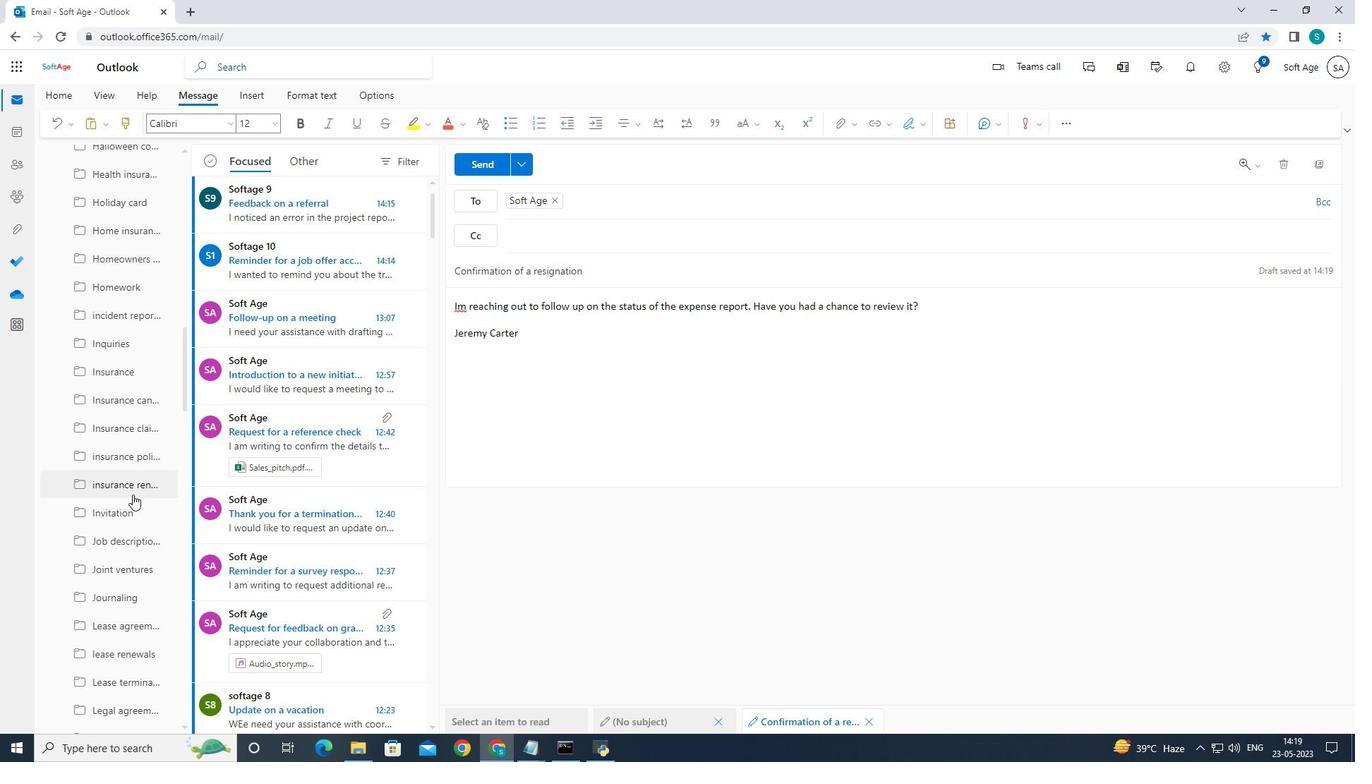 
Action: Mouse scrolled (132, 493) with delta (0, 0)
Screenshot: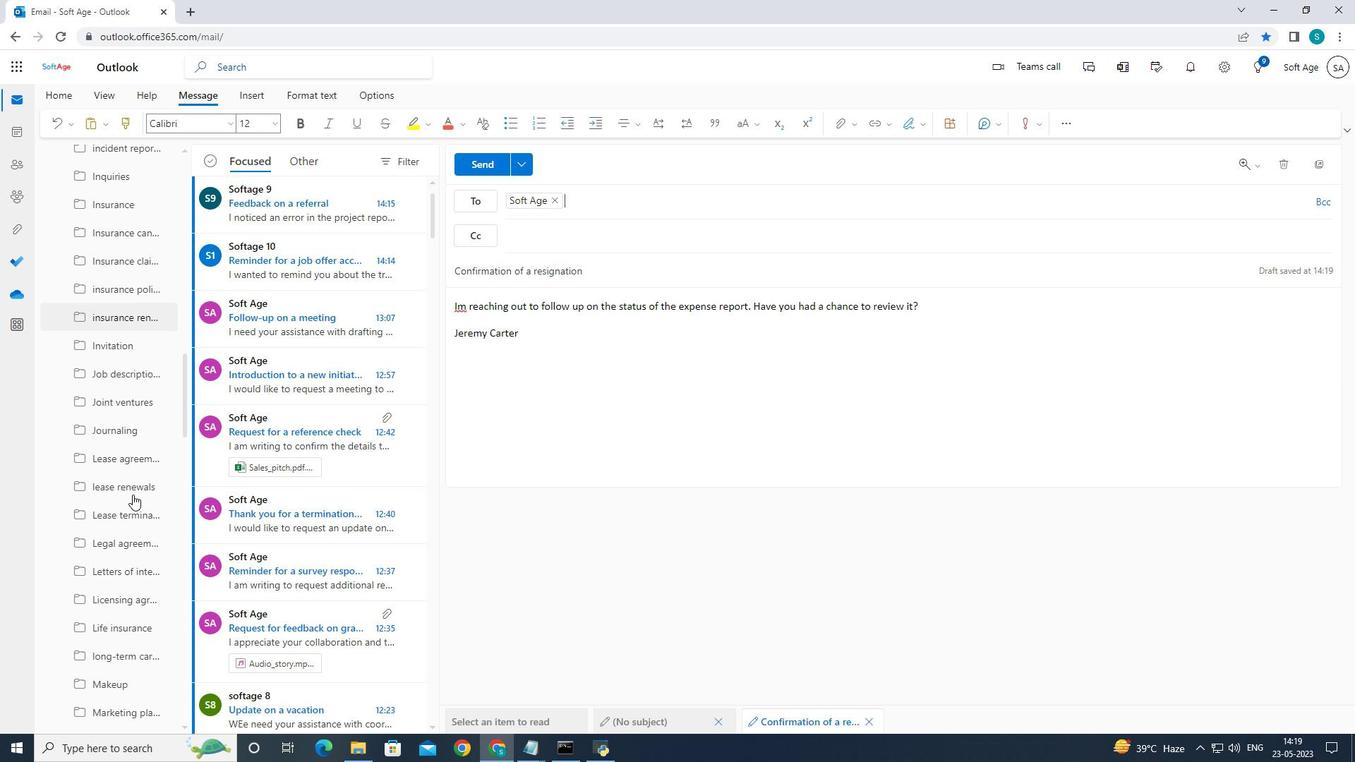 
Action: Mouse scrolled (132, 493) with delta (0, 0)
Screenshot: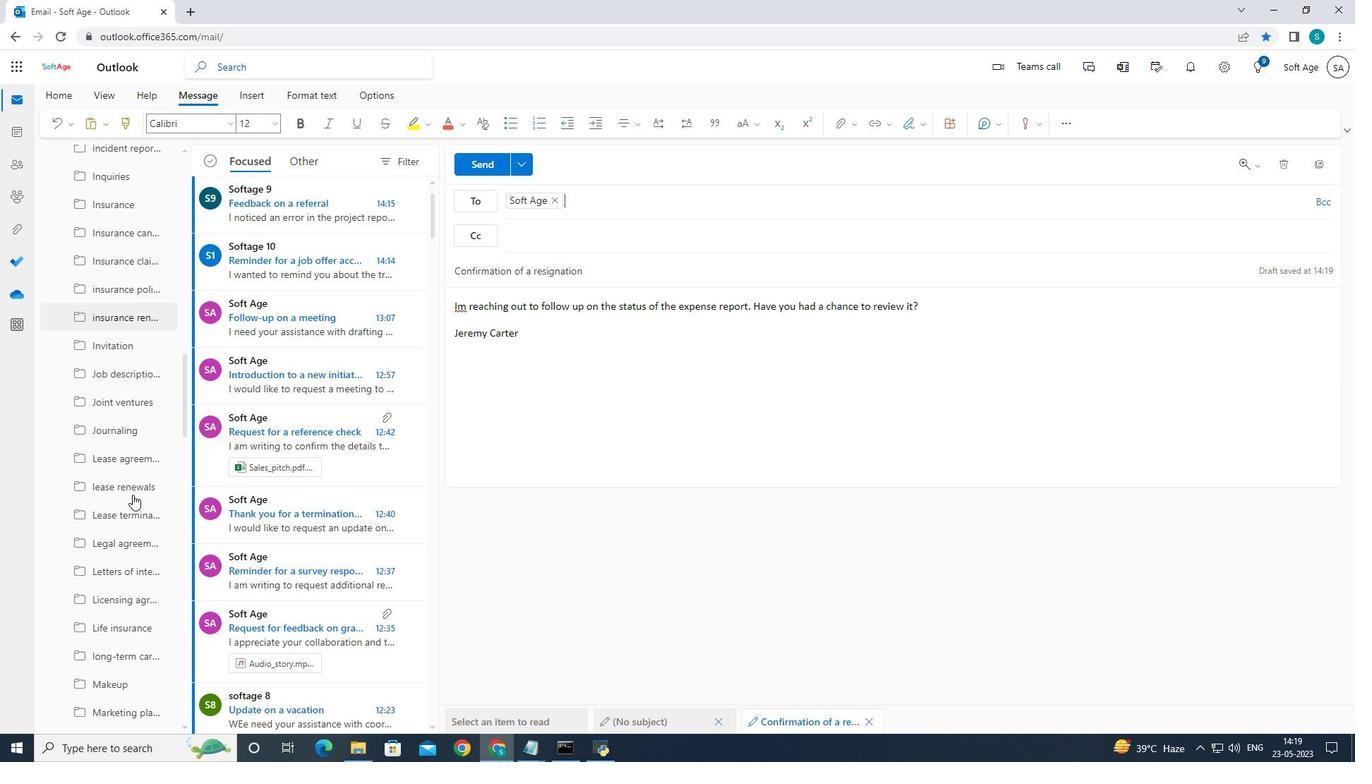 
Action: Mouse scrolled (132, 493) with delta (0, 0)
Screenshot: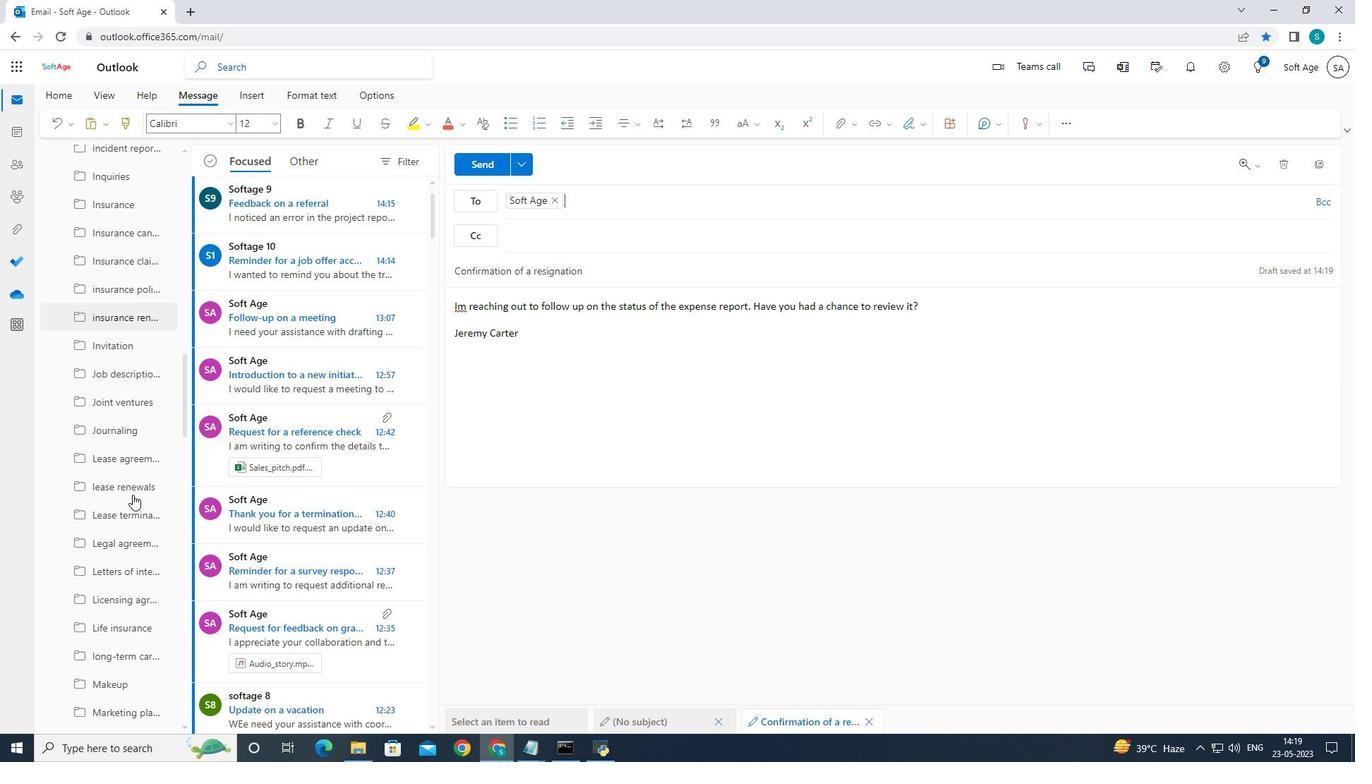 
Action: Mouse scrolled (132, 493) with delta (0, 0)
Screenshot: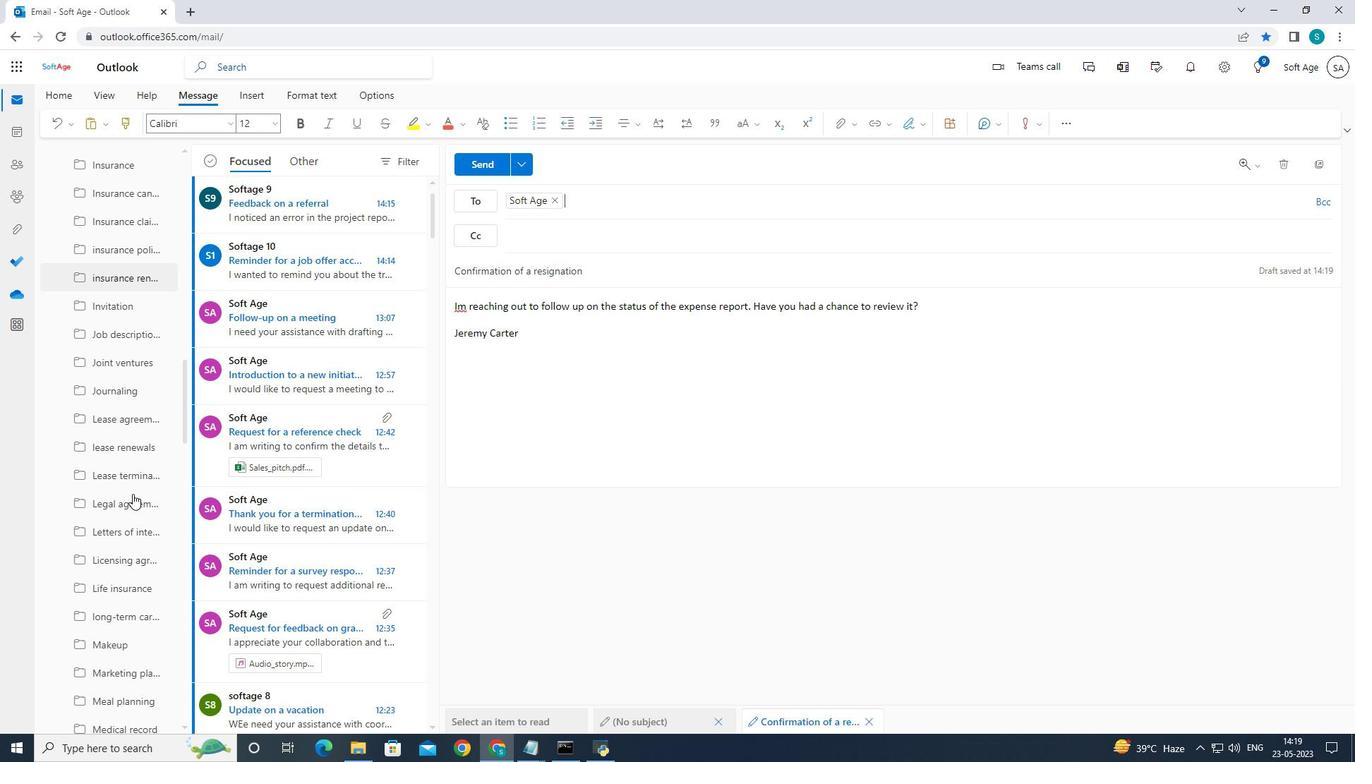 
Action: Mouse moved to (132, 493)
Screenshot: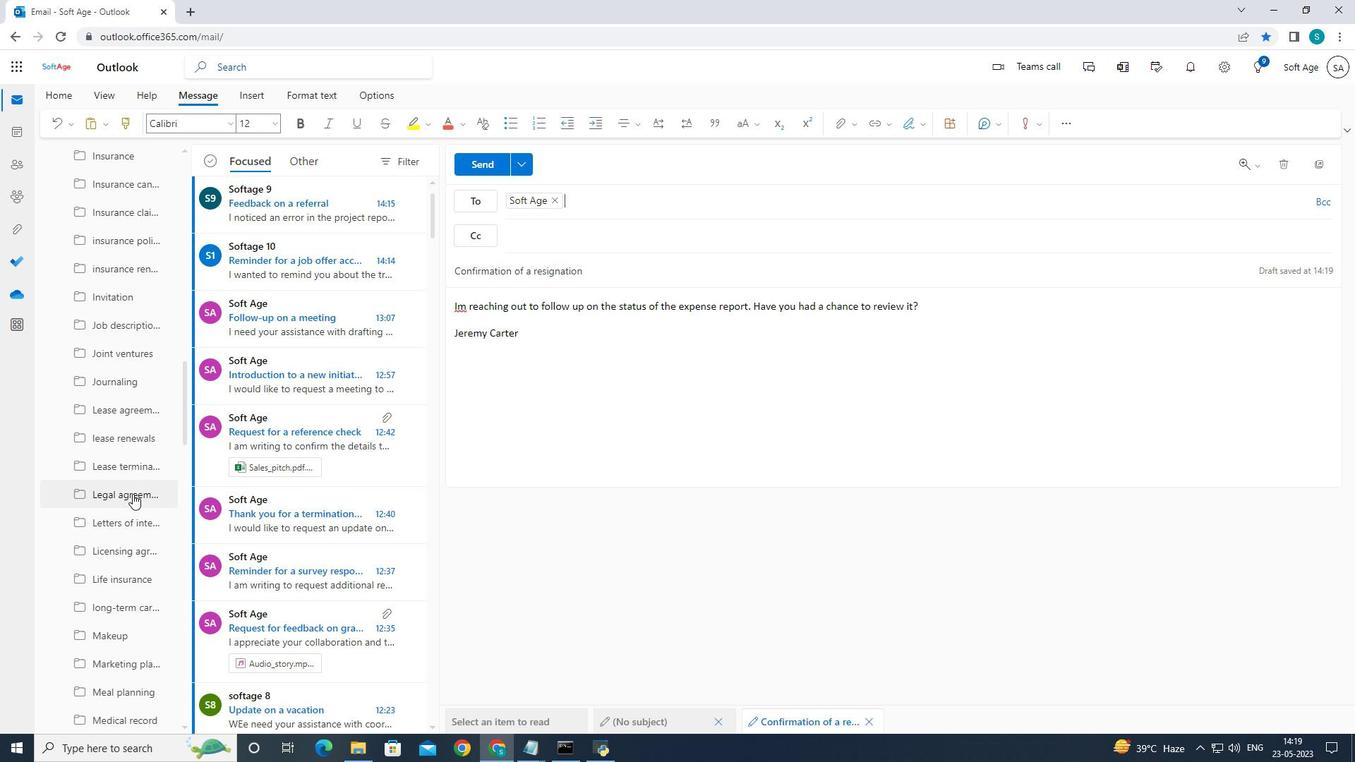 
Action: Mouse scrolled (132, 492) with delta (0, 0)
Screenshot: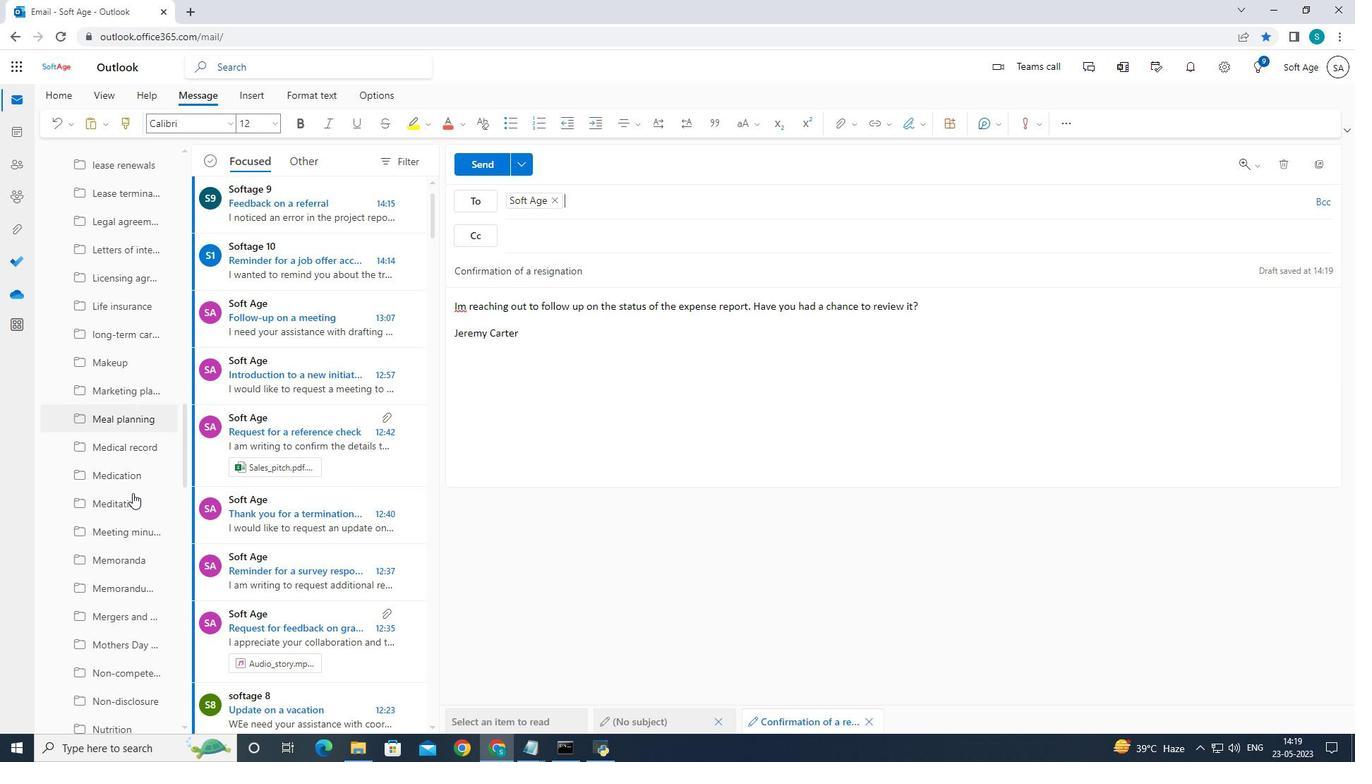 
Action: Mouse scrolled (132, 492) with delta (0, 0)
Screenshot: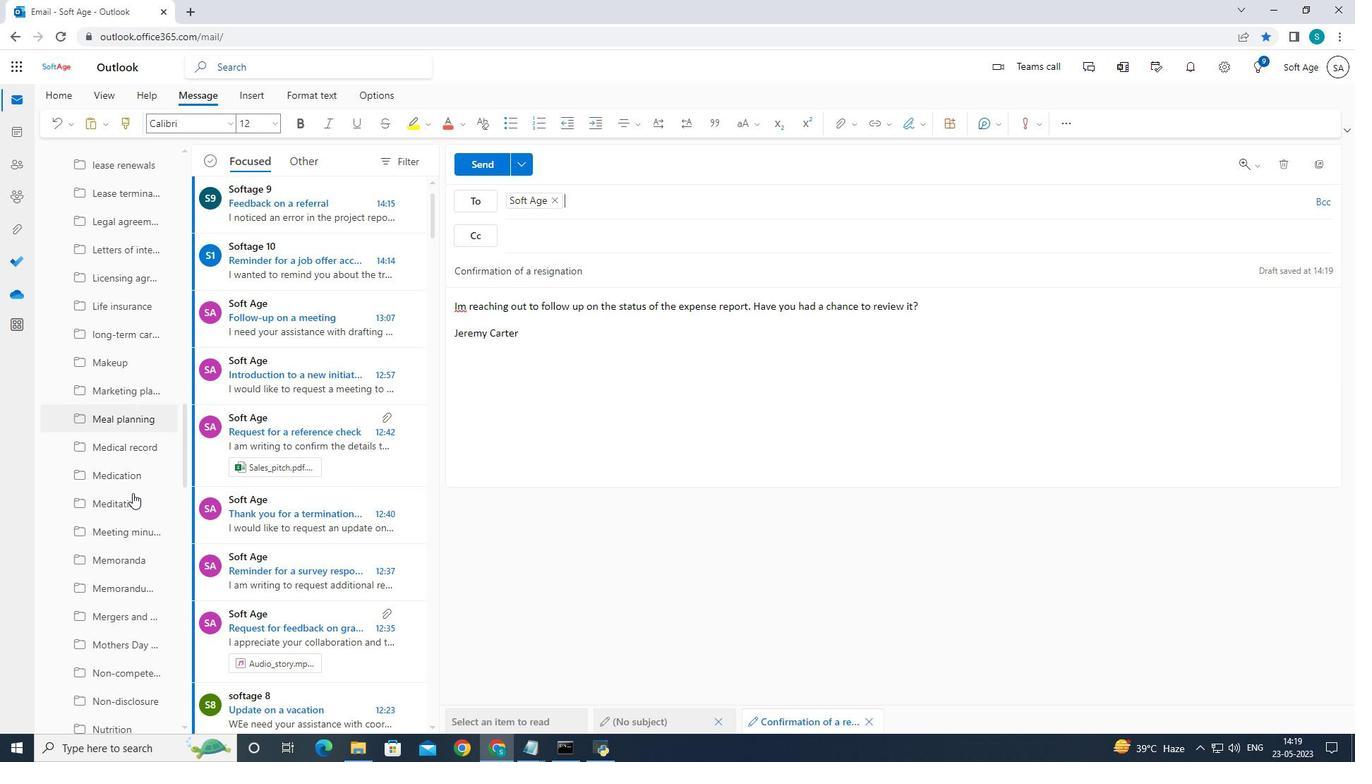 
Action: Mouse scrolled (132, 492) with delta (0, 0)
Screenshot: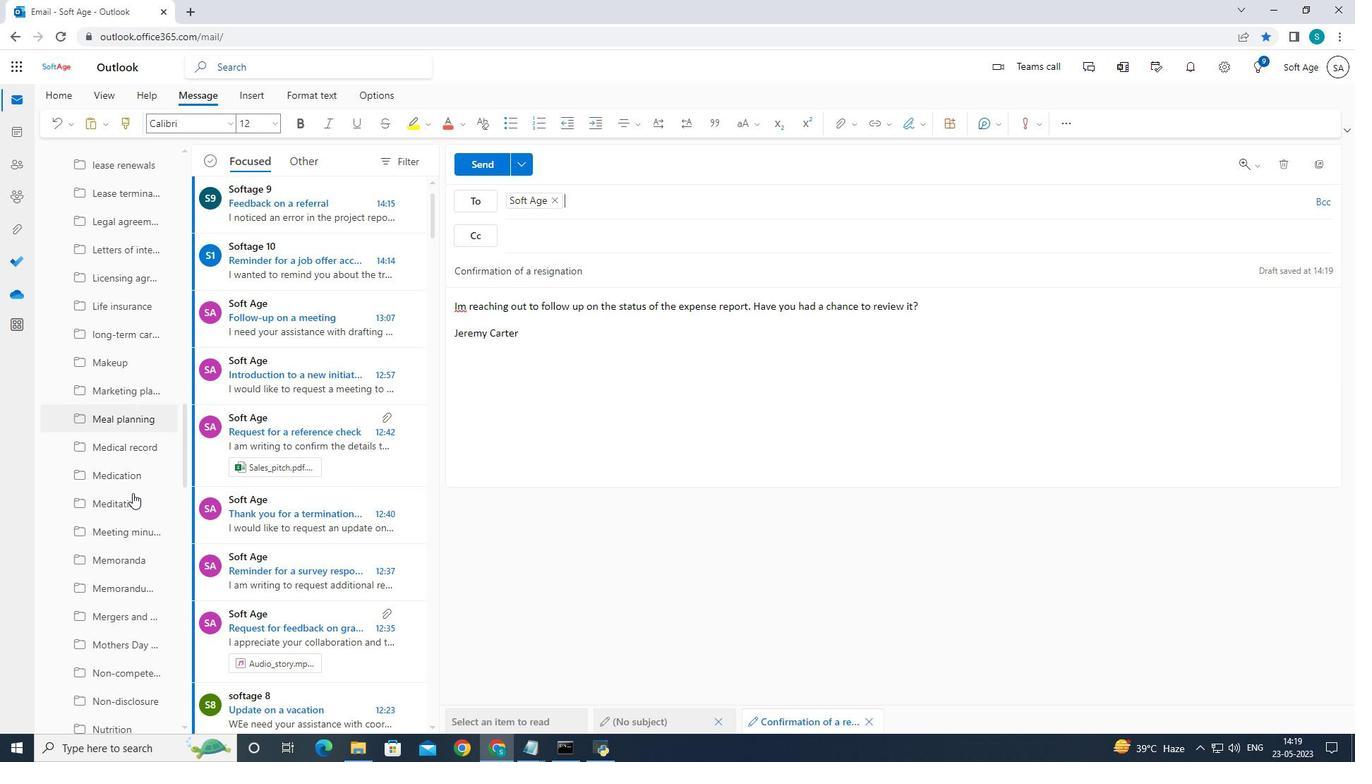 
Action: Mouse moved to (132, 493)
Screenshot: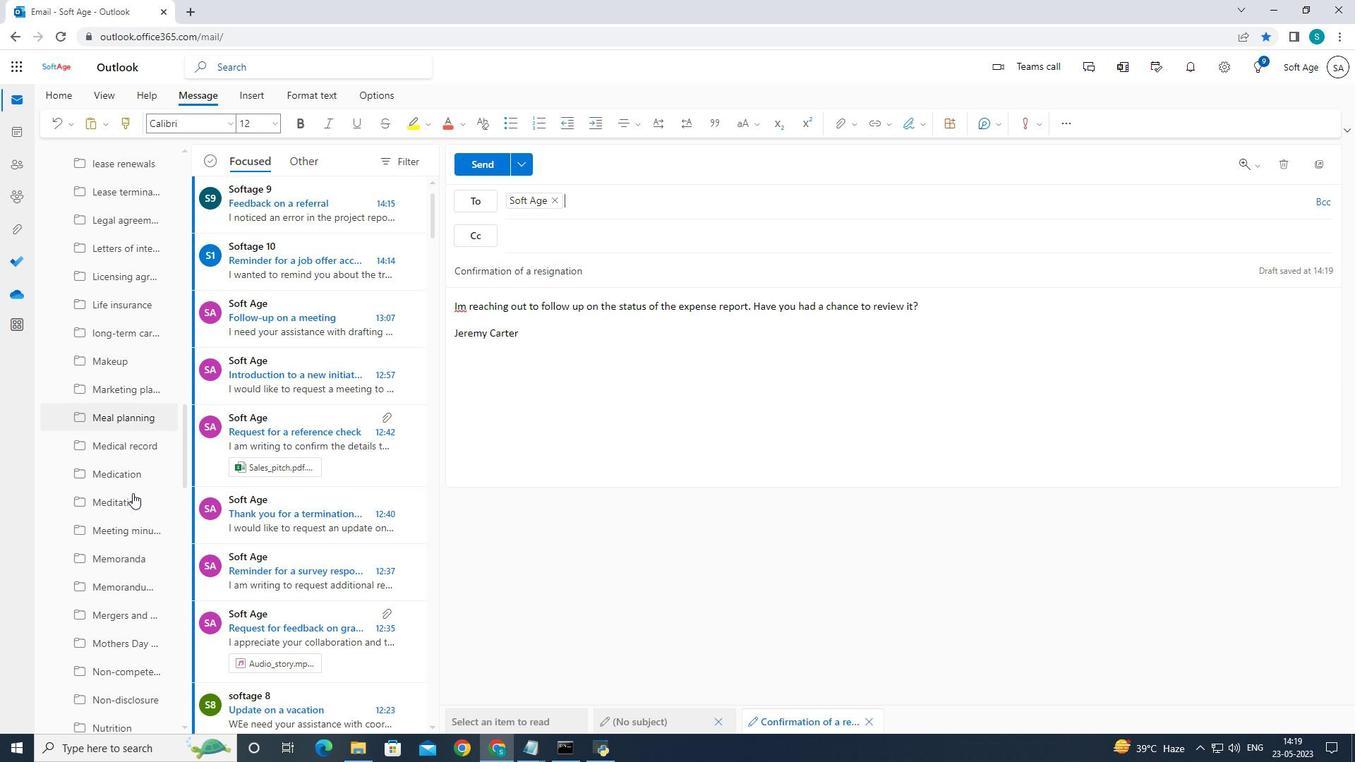 
Action: Mouse scrolled (132, 492) with delta (0, 0)
Screenshot: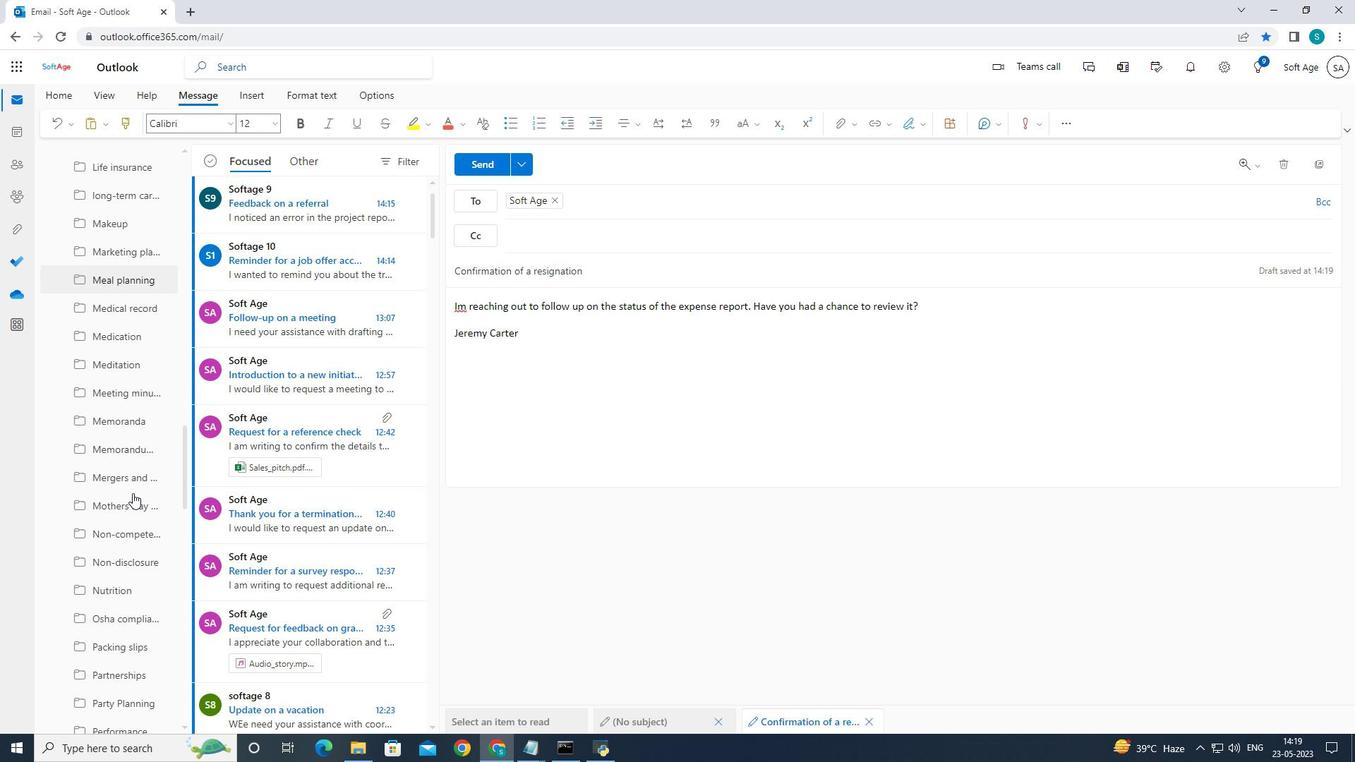 
Action: Mouse scrolled (132, 492) with delta (0, 0)
Screenshot: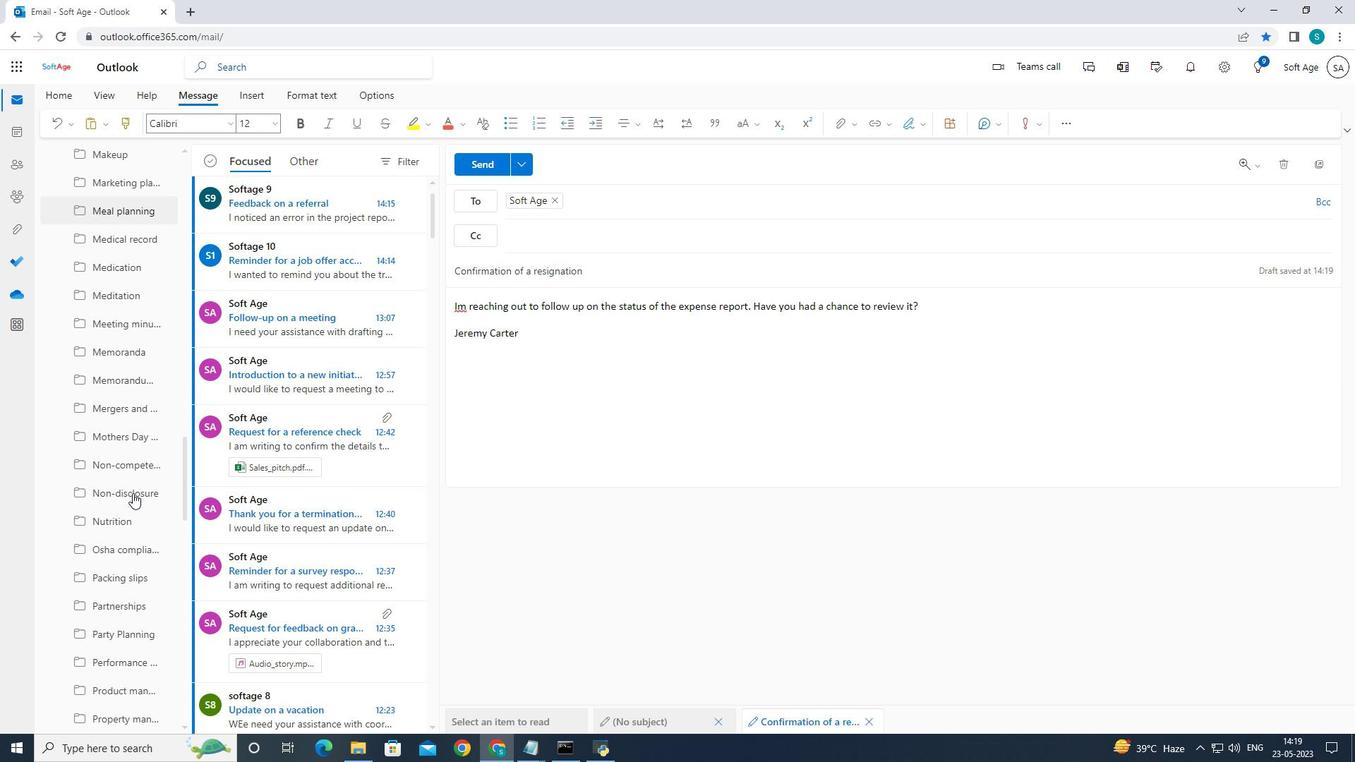 
Action: Mouse scrolled (132, 492) with delta (0, 0)
Screenshot: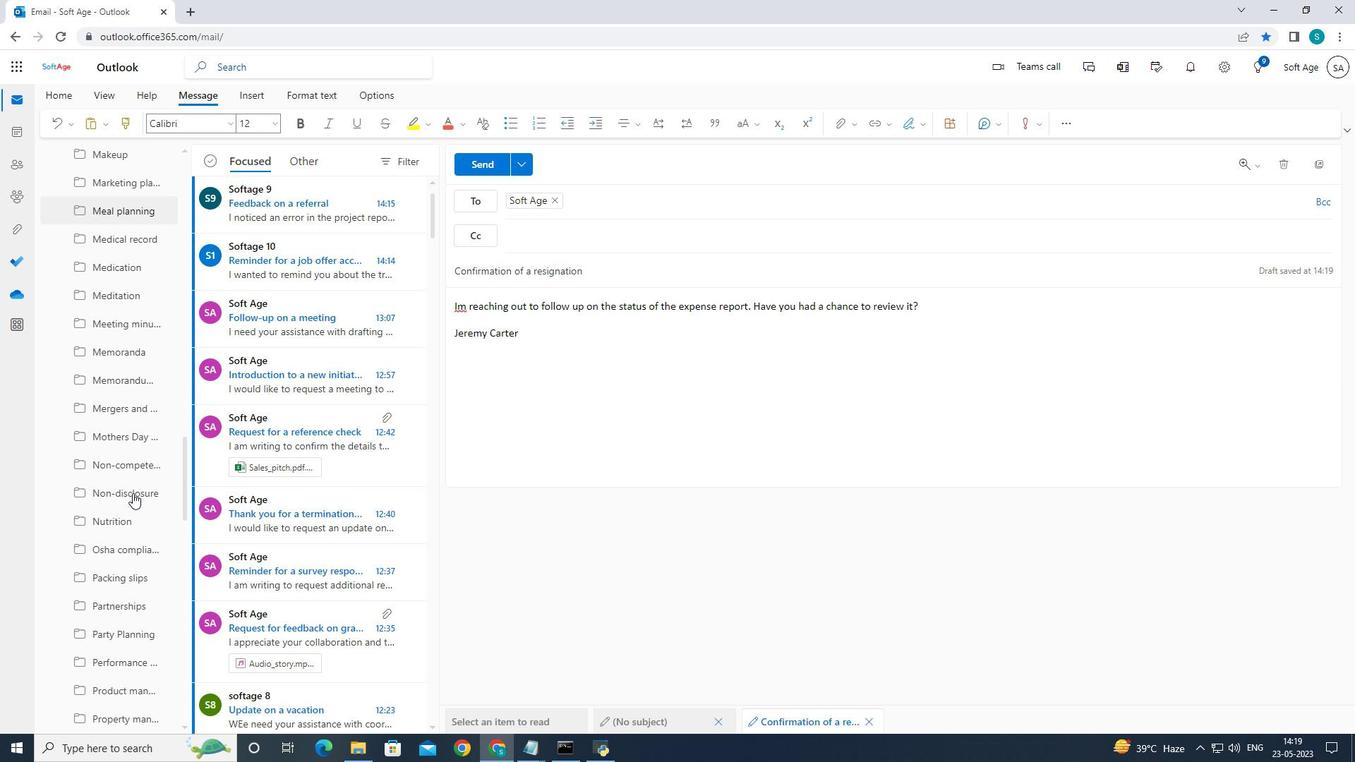
Action: Mouse scrolled (132, 492) with delta (0, 0)
Screenshot: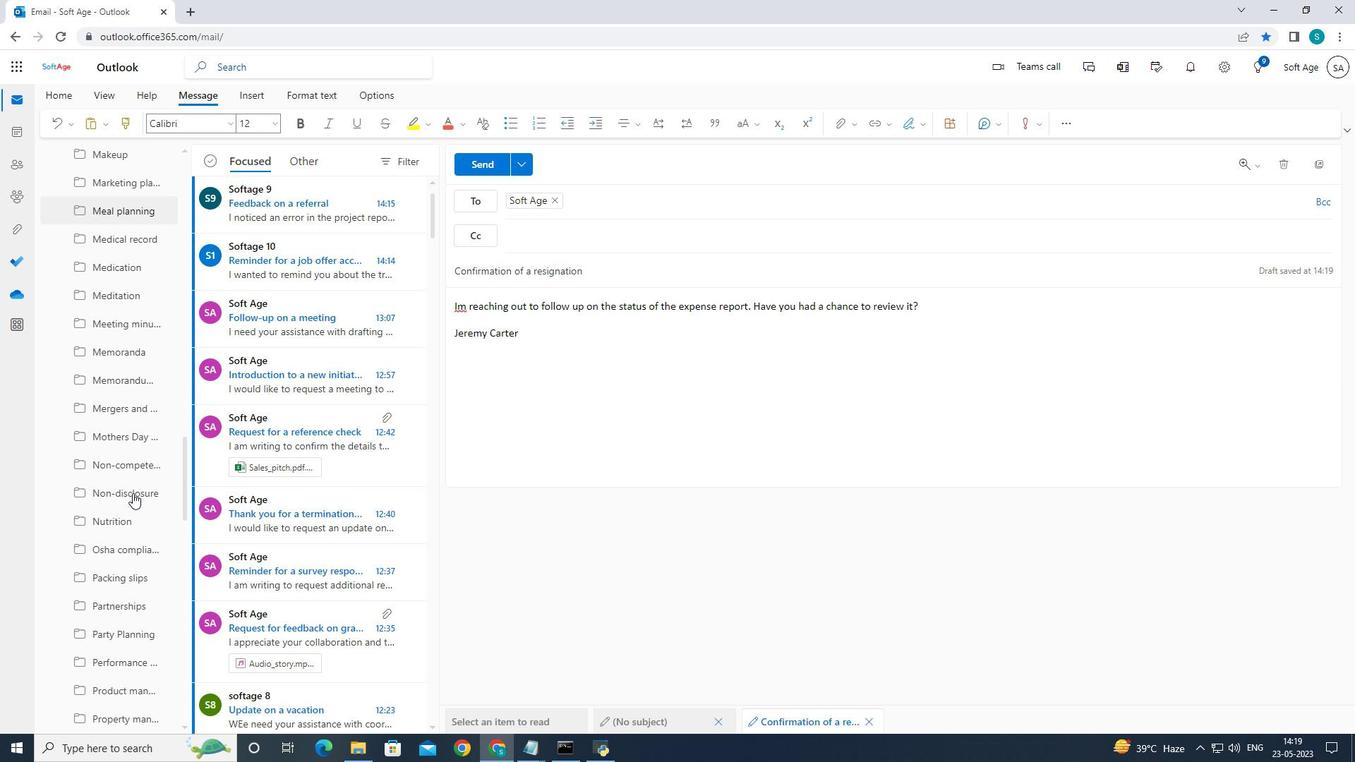 
Action: Mouse moved to (136, 492)
Screenshot: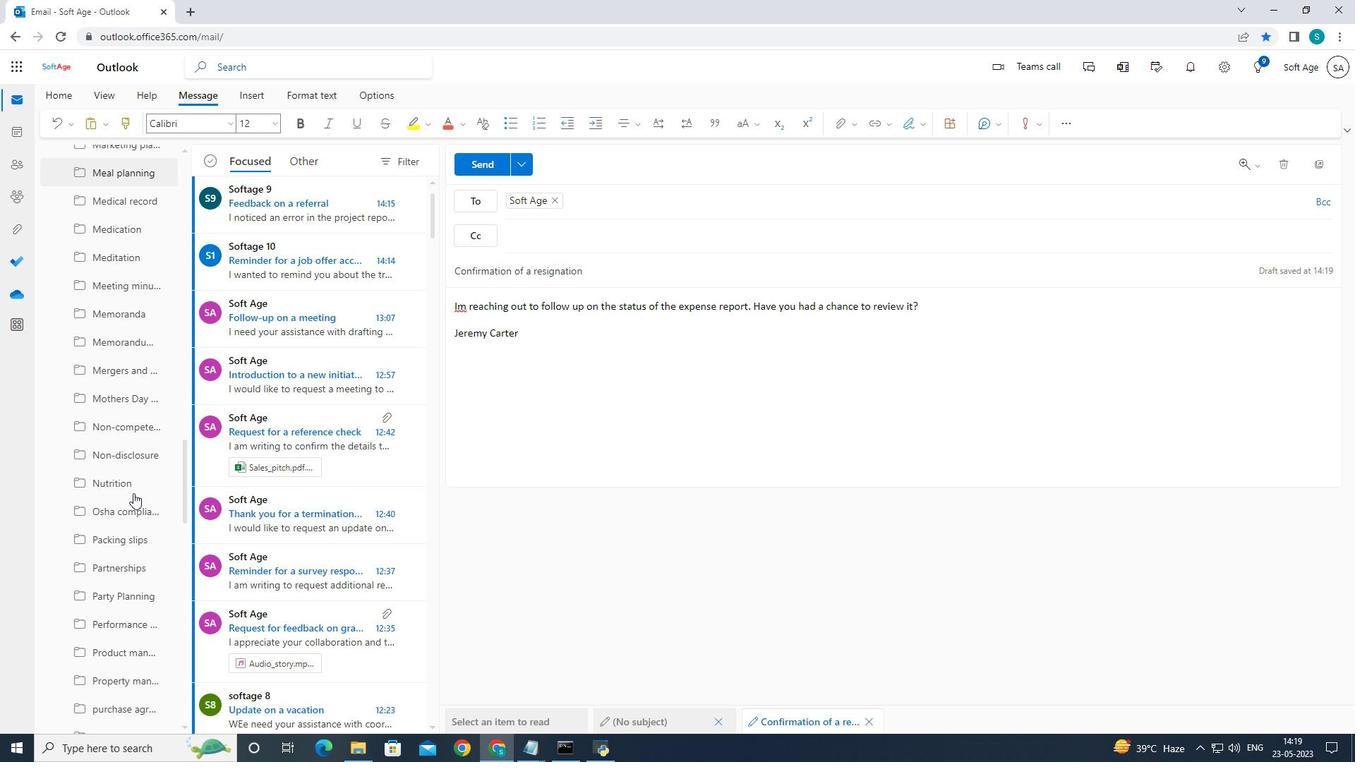 
Action: Mouse scrolled (136, 491) with delta (0, 0)
Screenshot: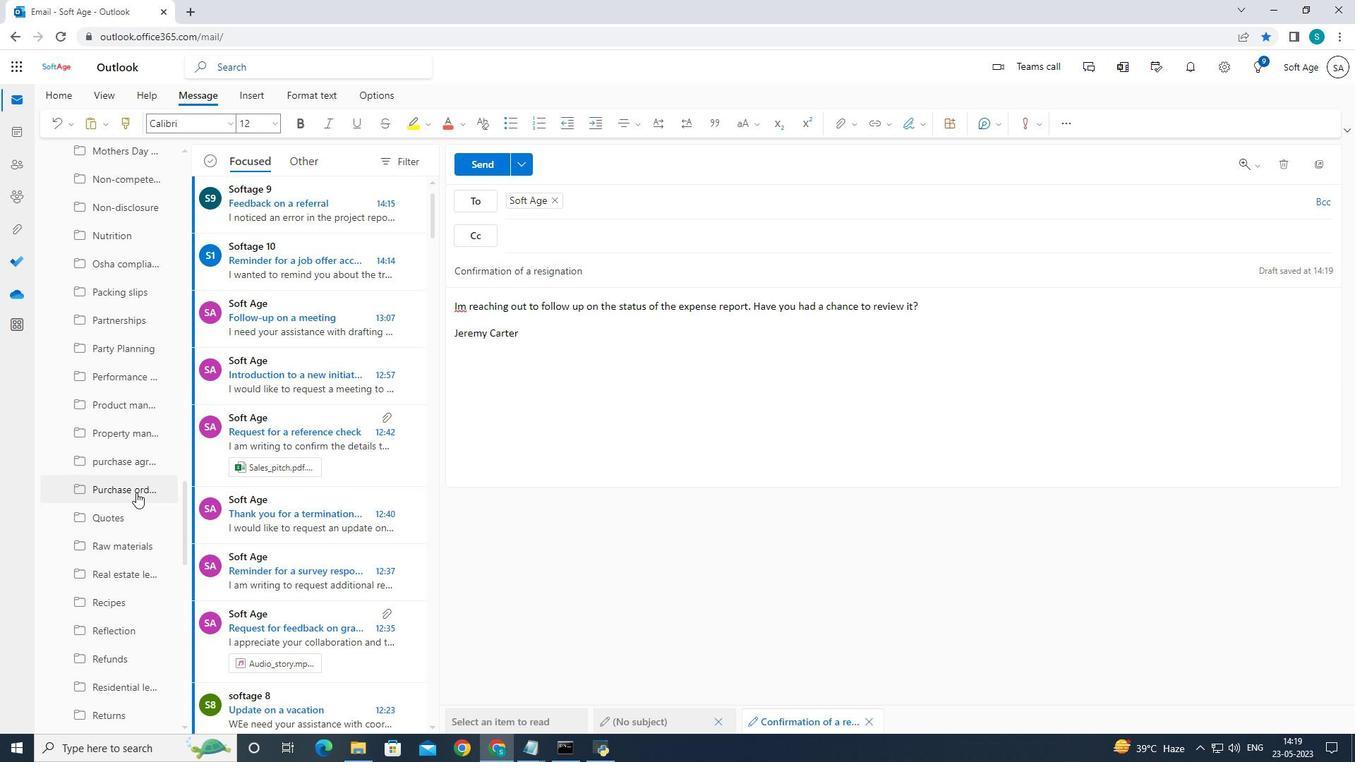 
Action: Mouse scrolled (136, 491) with delta (0, 0)
Screenshot: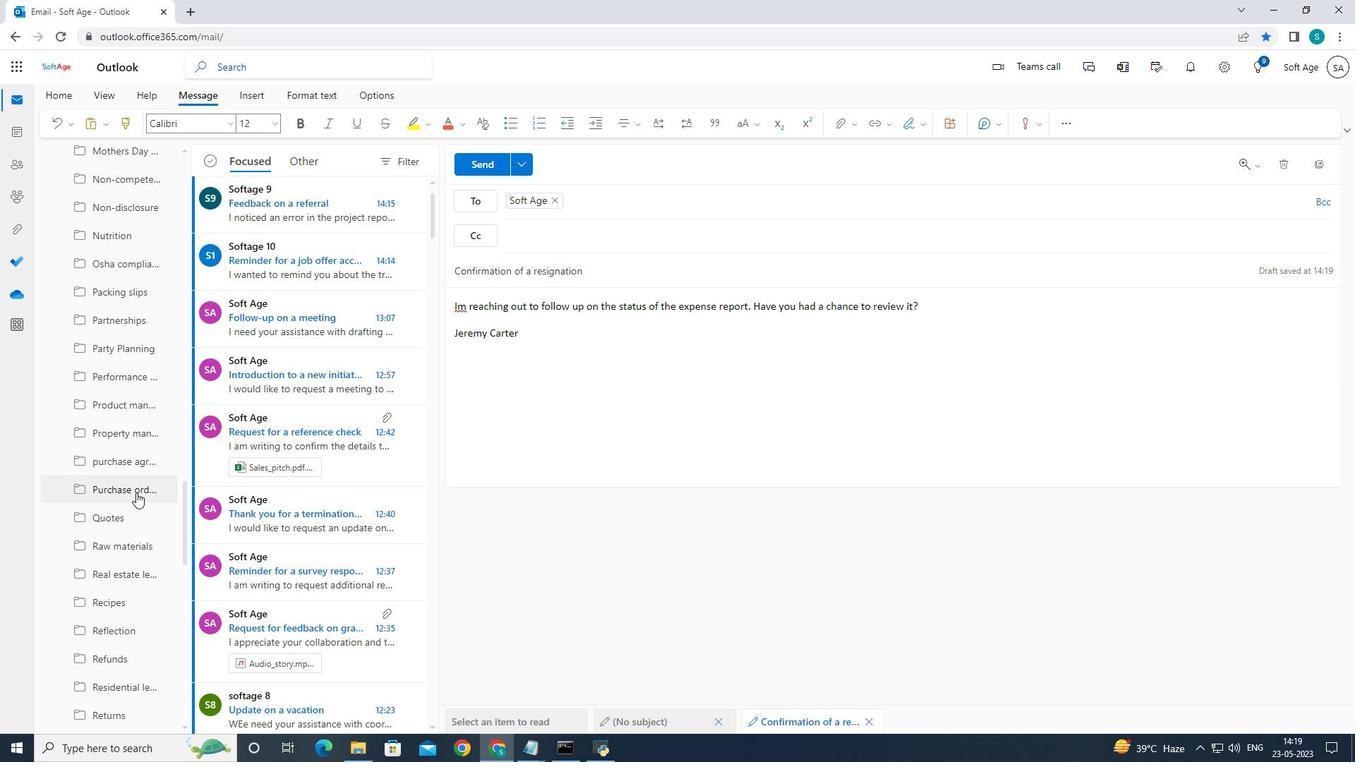 
Action: Mouse scrolled (136, 491) with delta (0, 0)
Screenshot: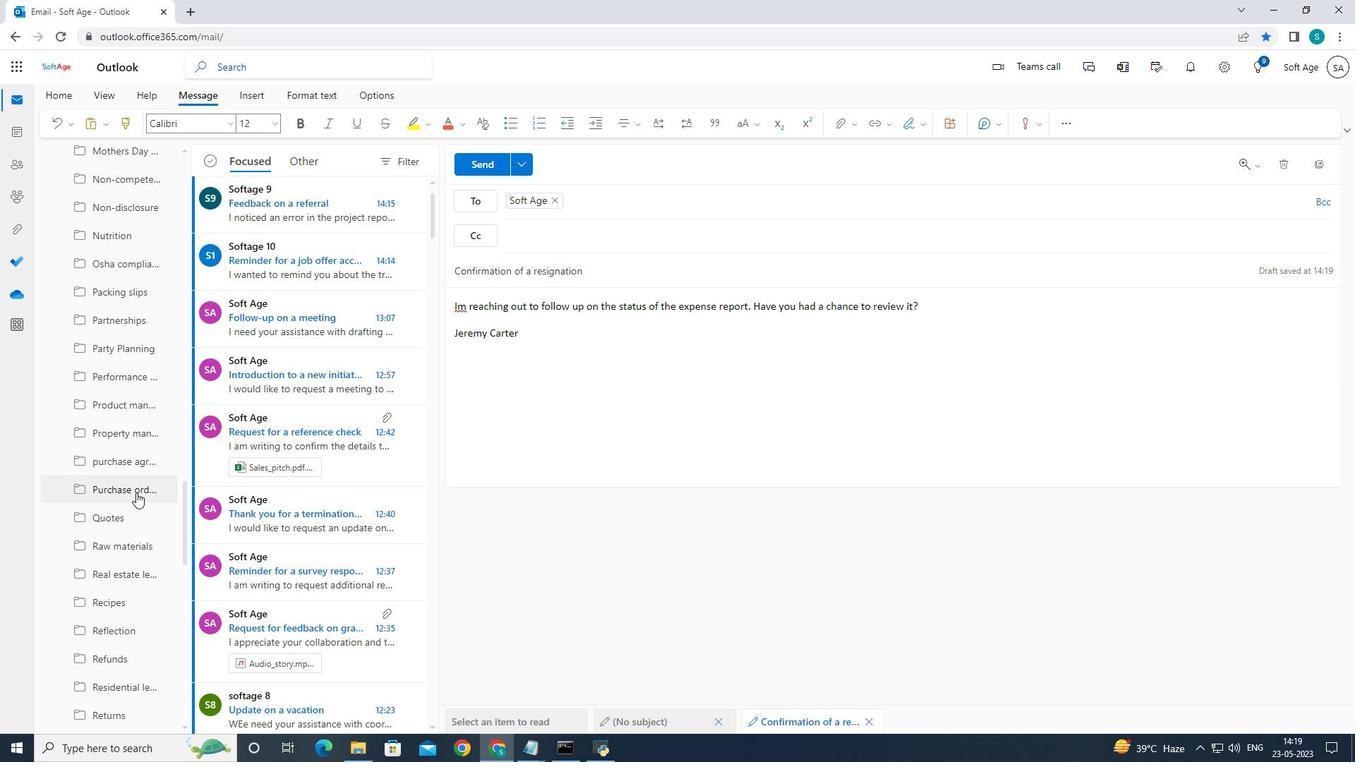
Action: Mouse moved to (136, 492)
Screenshot: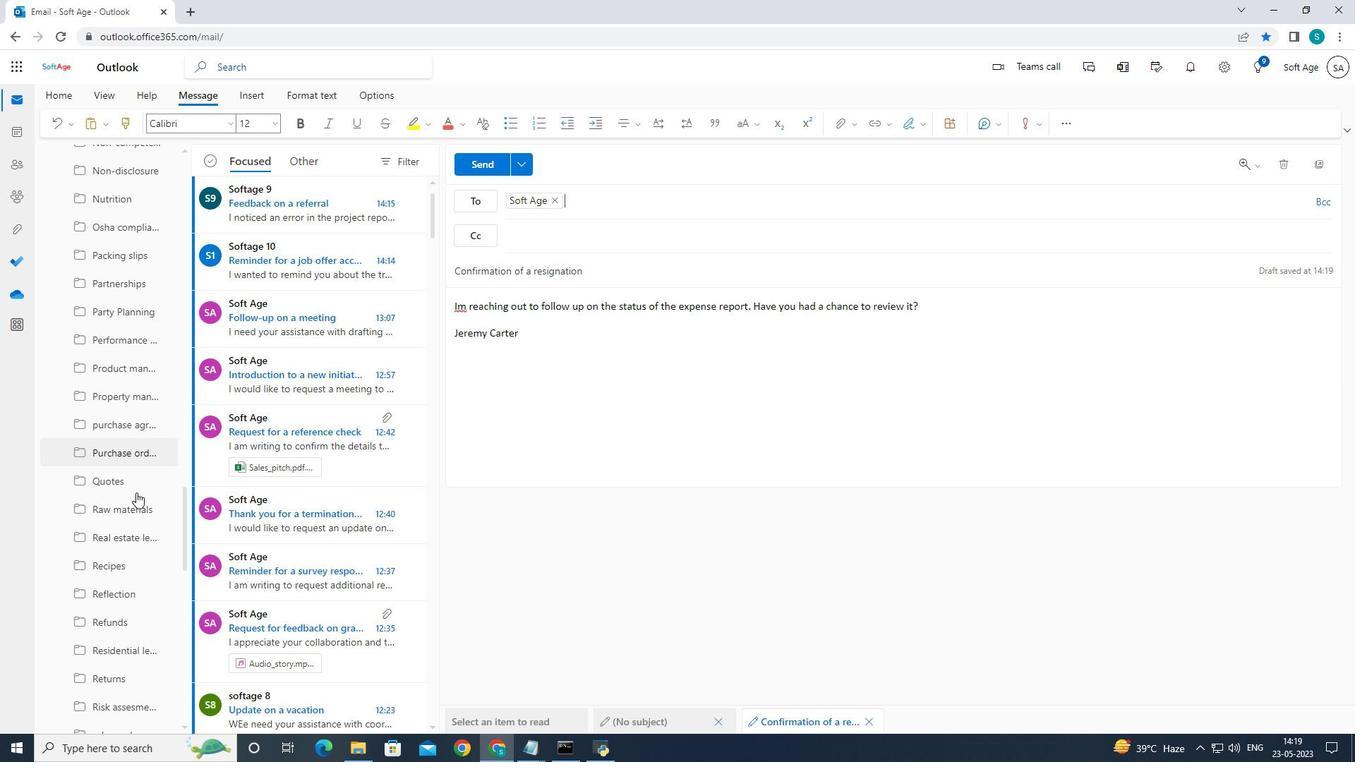 
Action: Mouse scrolled (136, 491) with delta (0, 0)
Screenshot: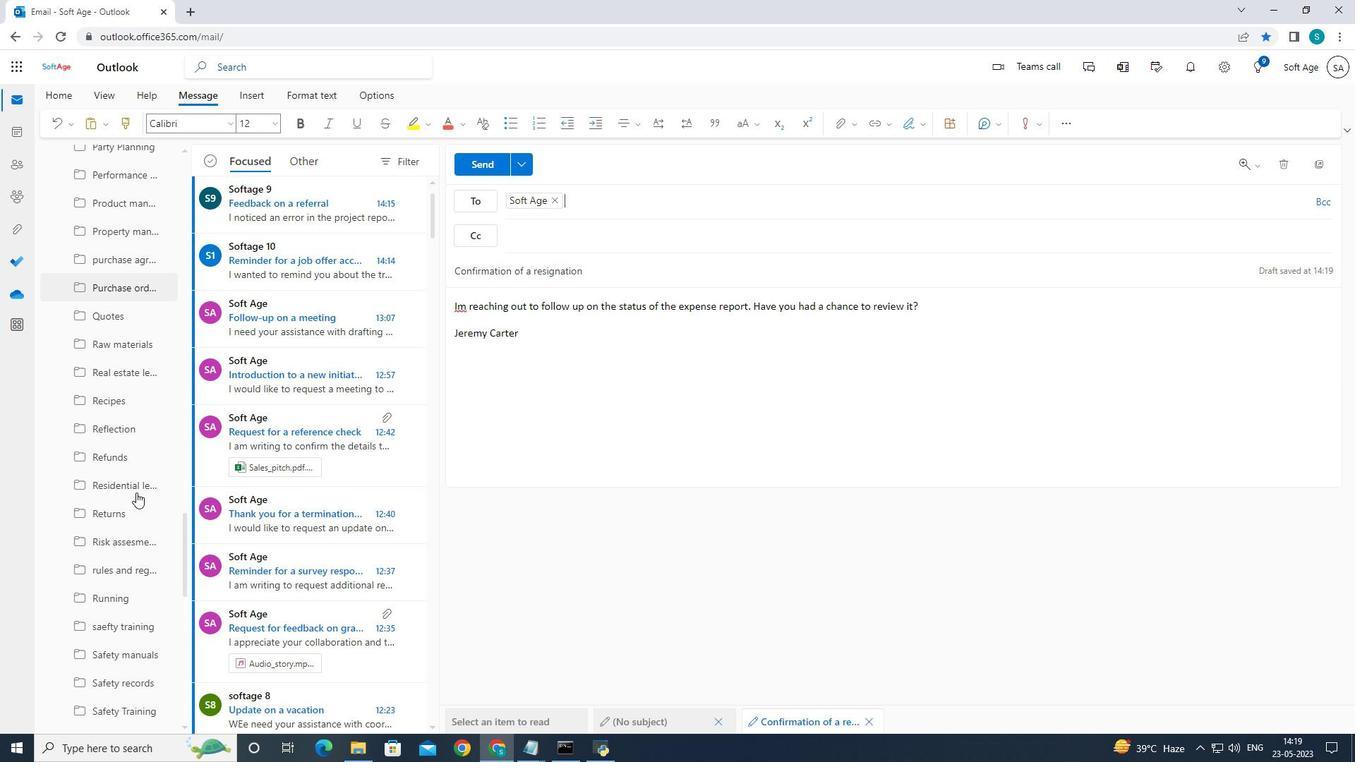 
Action: Mouse scrolled (136, 491) with delta (0, 0)
Screenshot: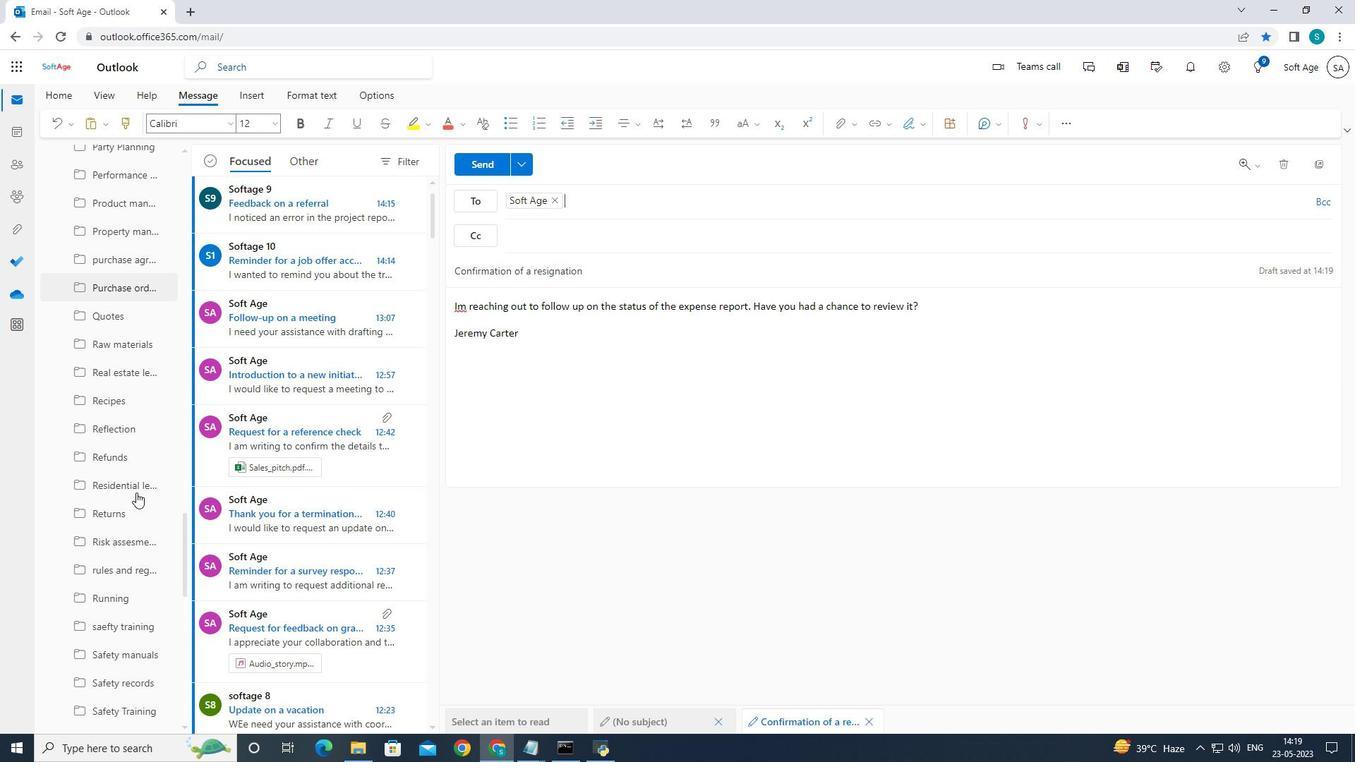 
Action: Mouse scrolled (136, 491) with delta (0, 0)
Screenshot: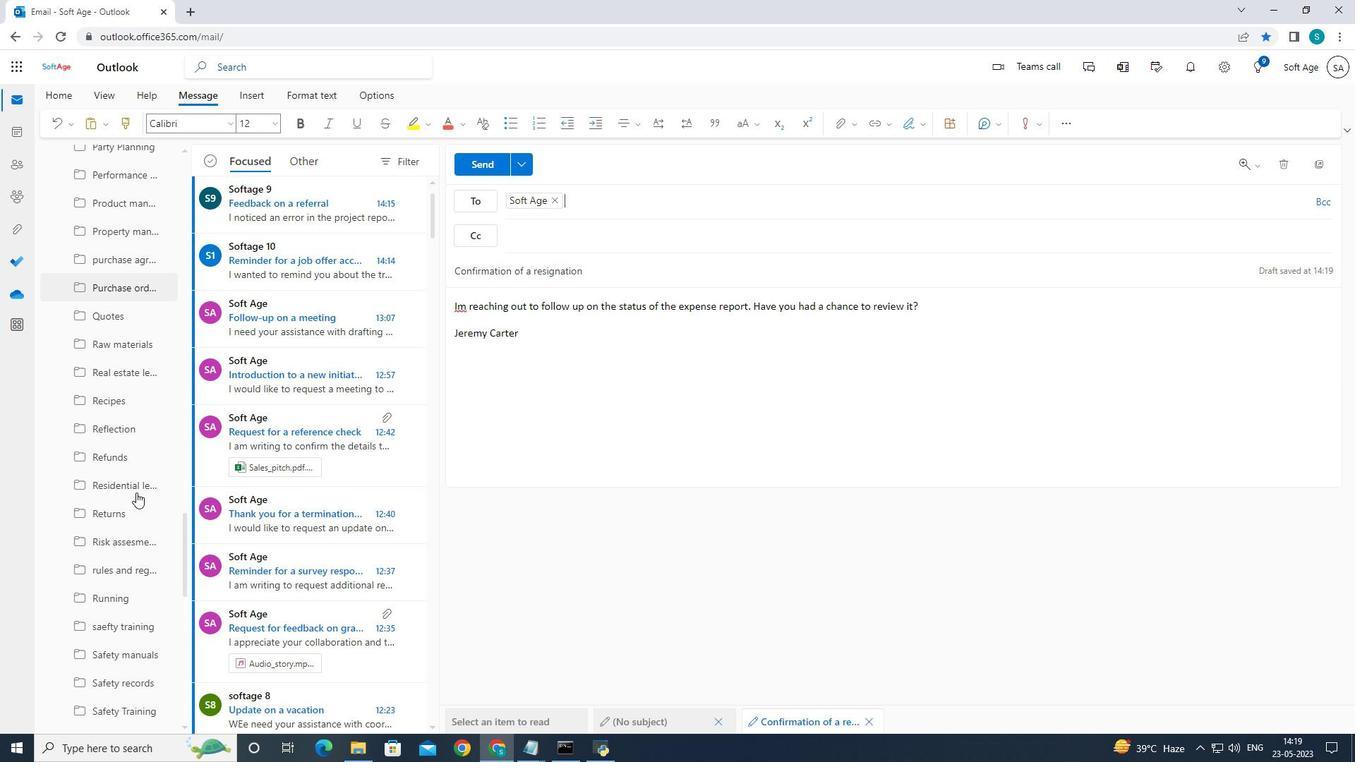 
Action: Mouse moved to (137, 492)
Screenshot: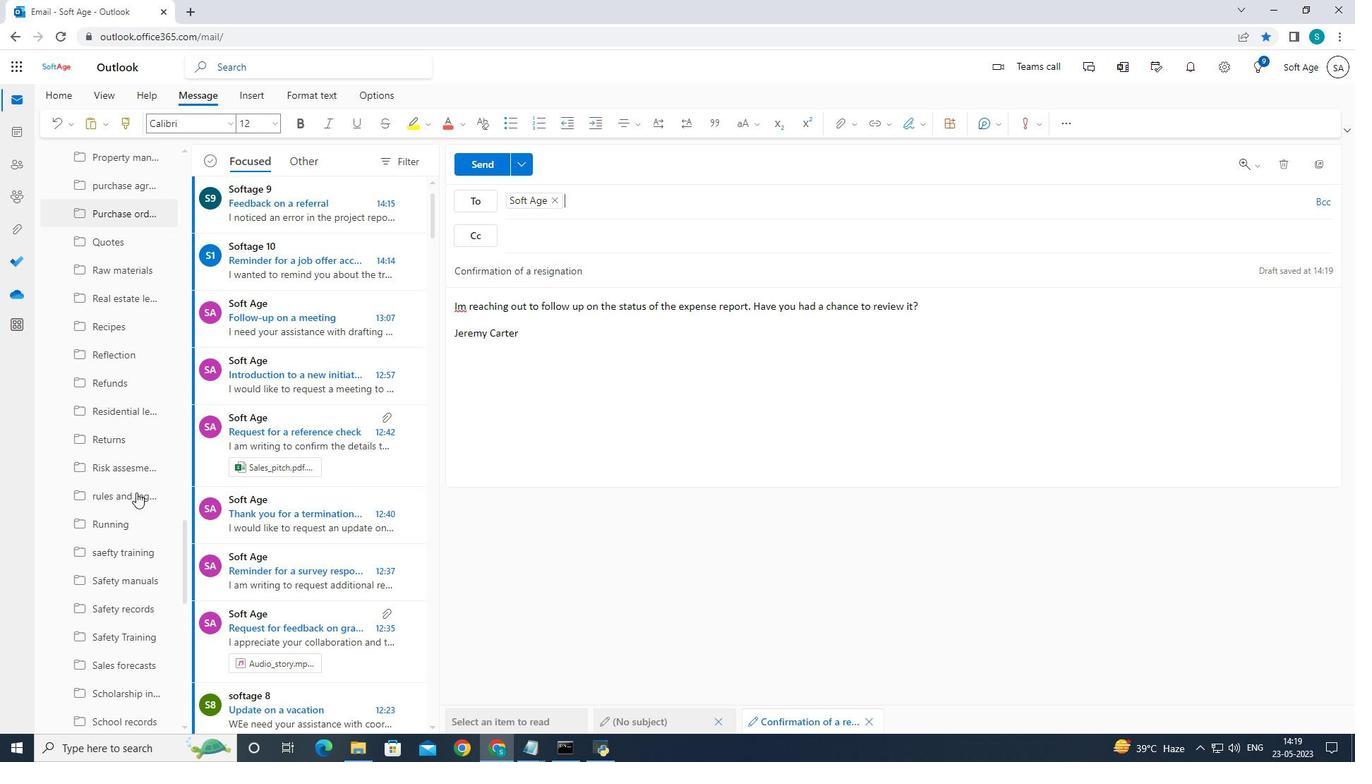 
Action: Mouse scrolled (137, 491) with delta (0, 0)
Screenshot: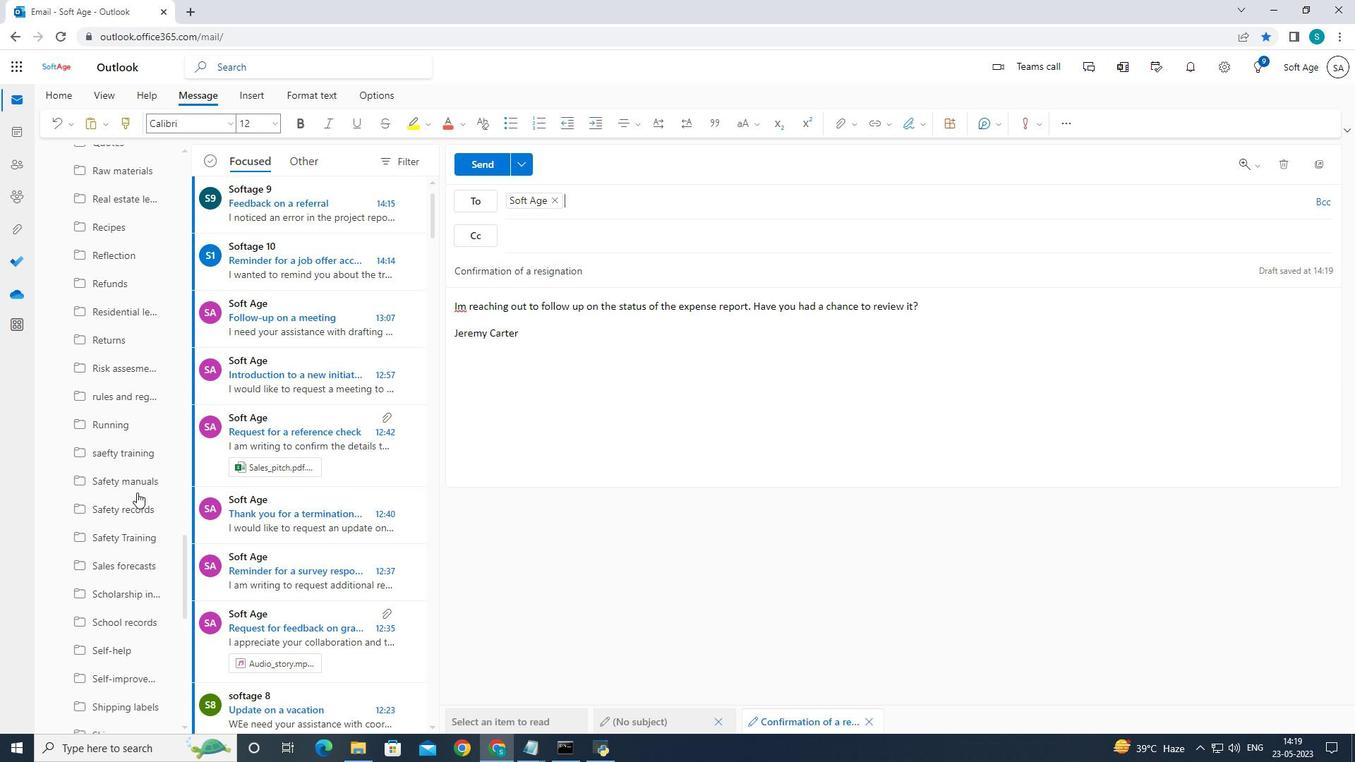 
Action: Mouse scrolled (137, 491) with delta (0, 0)
Screenshot: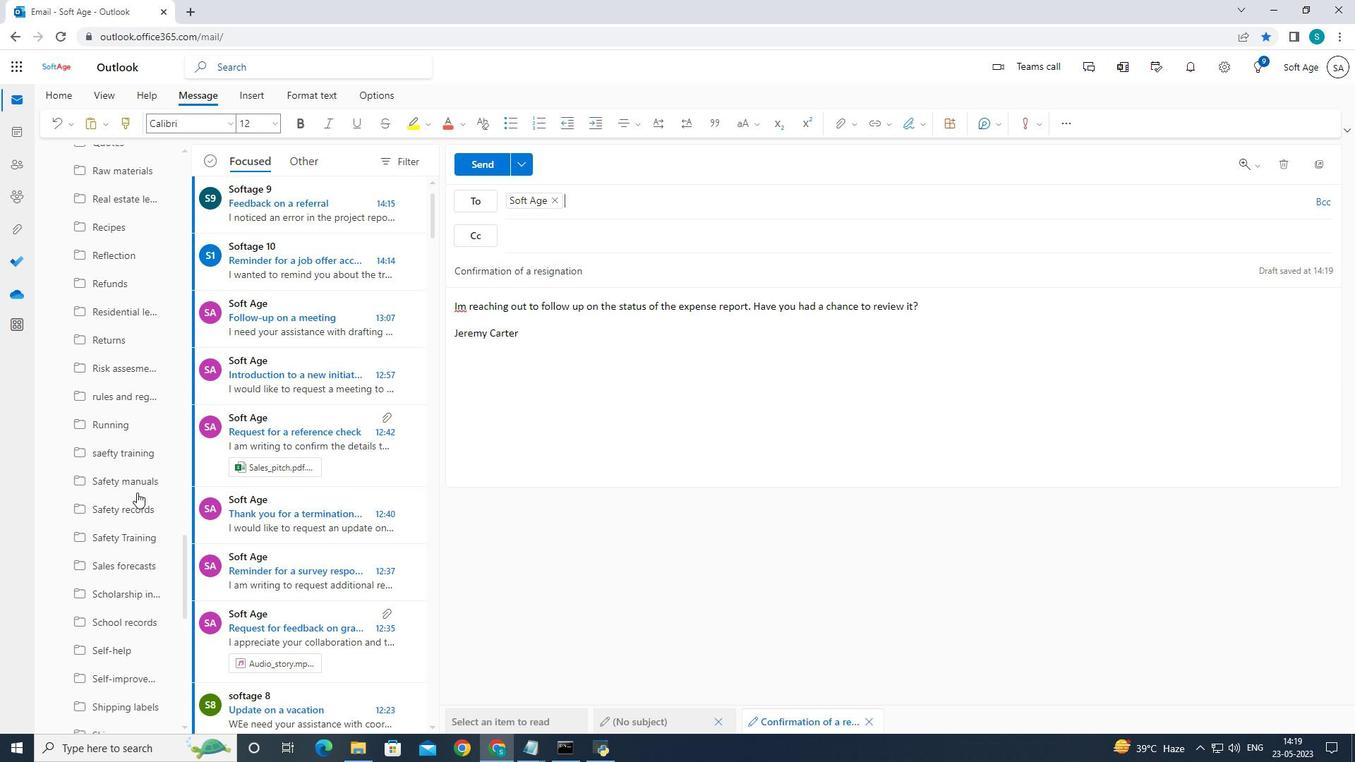 
Action: Mouse scrolled (137, 491) with delta (0, 0)
Screenshot: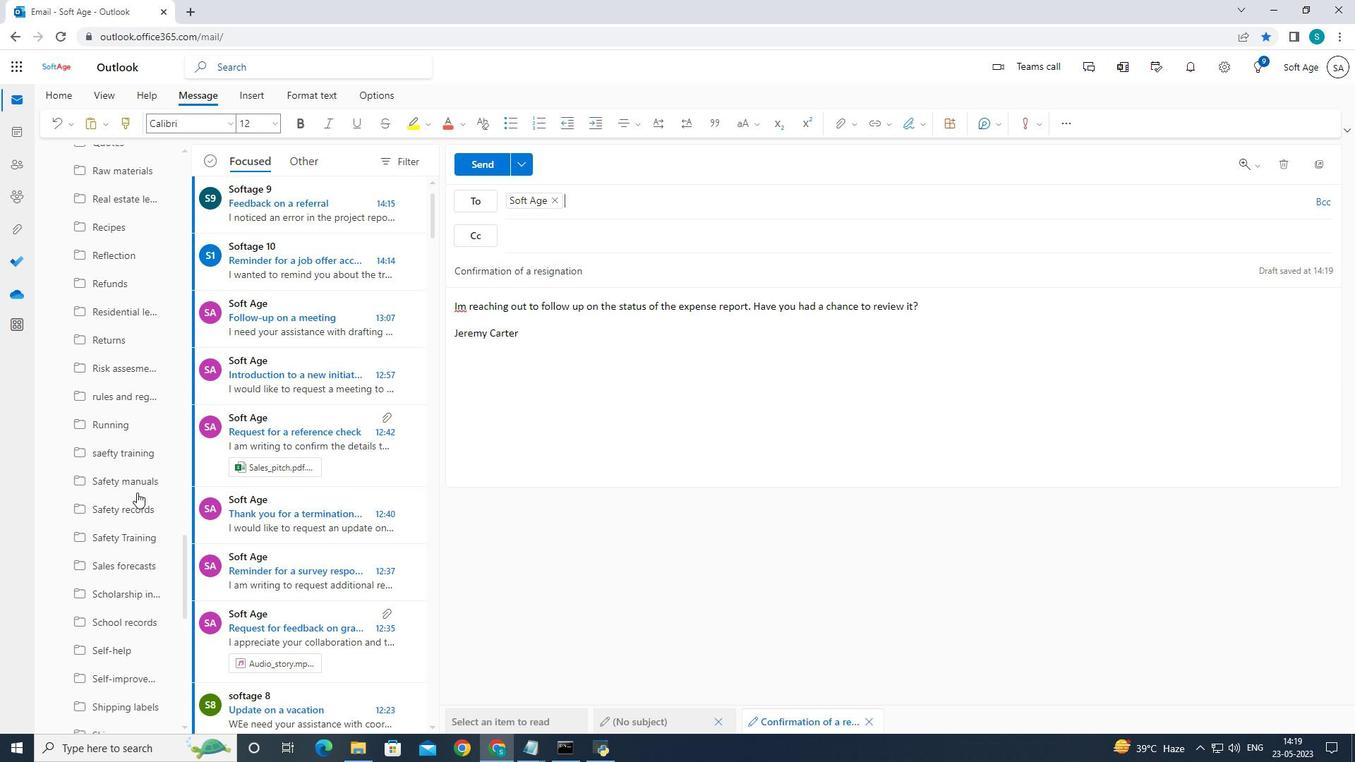 
Action: Mouse moved to (141, 491)
Screenshot: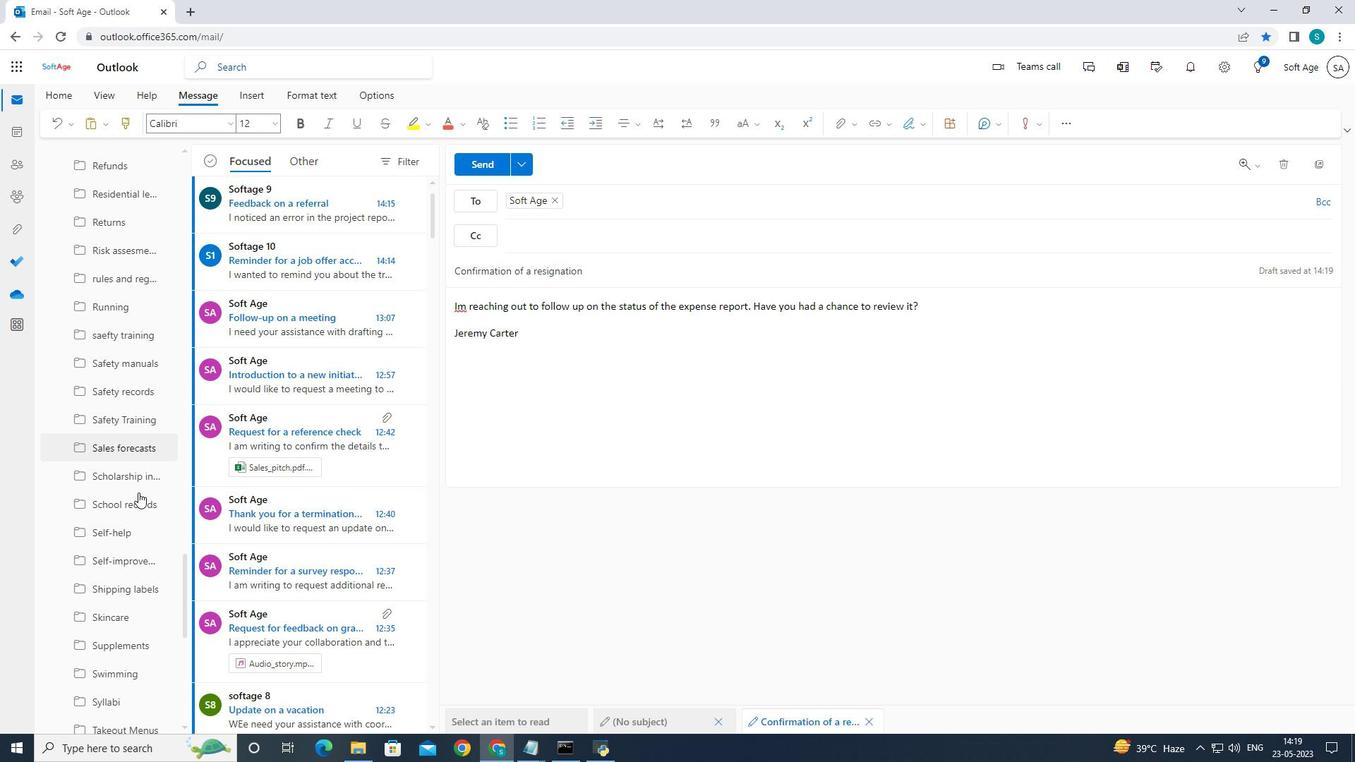 
Action: Mouse scrolled (141, 491) with delta (0, 0)
Screenshot: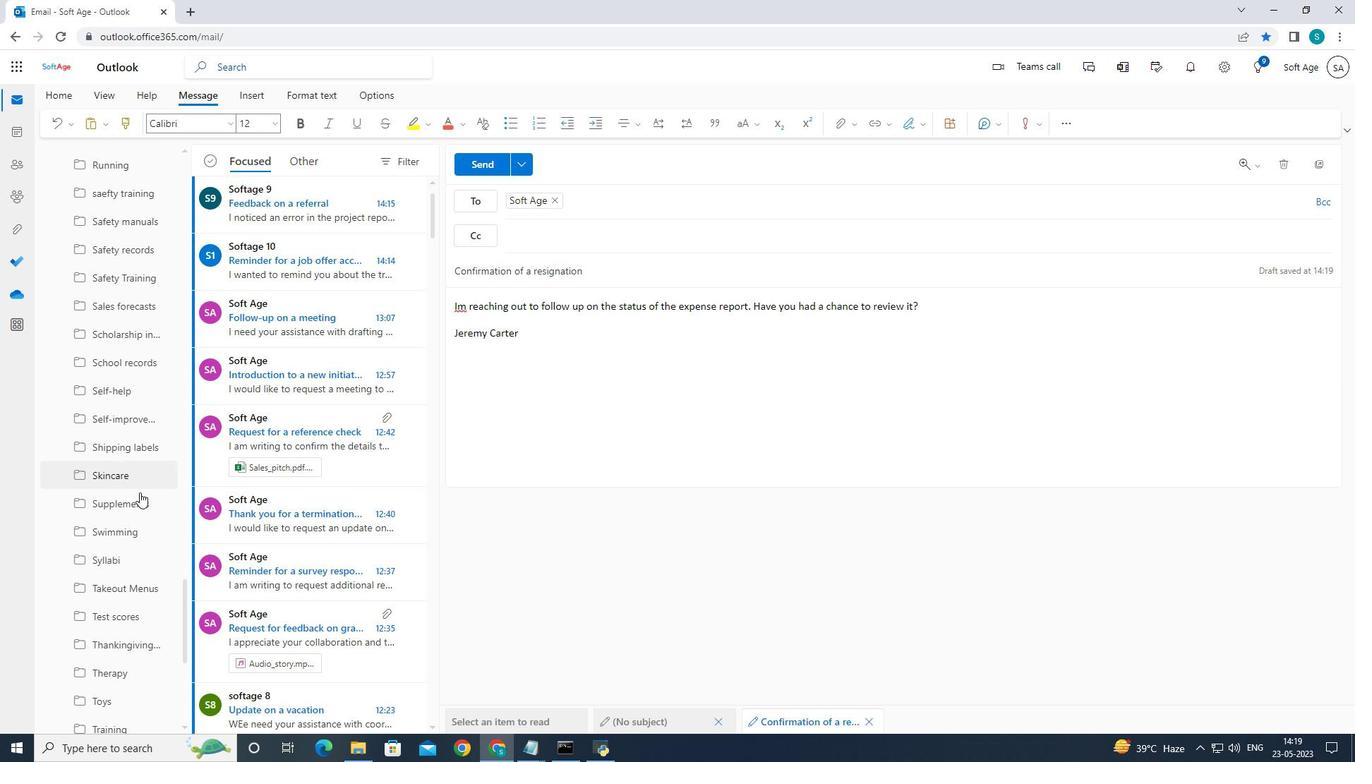 
Action: Mouse scrolled (141, 491) with delta (0, 0)
Screenshot: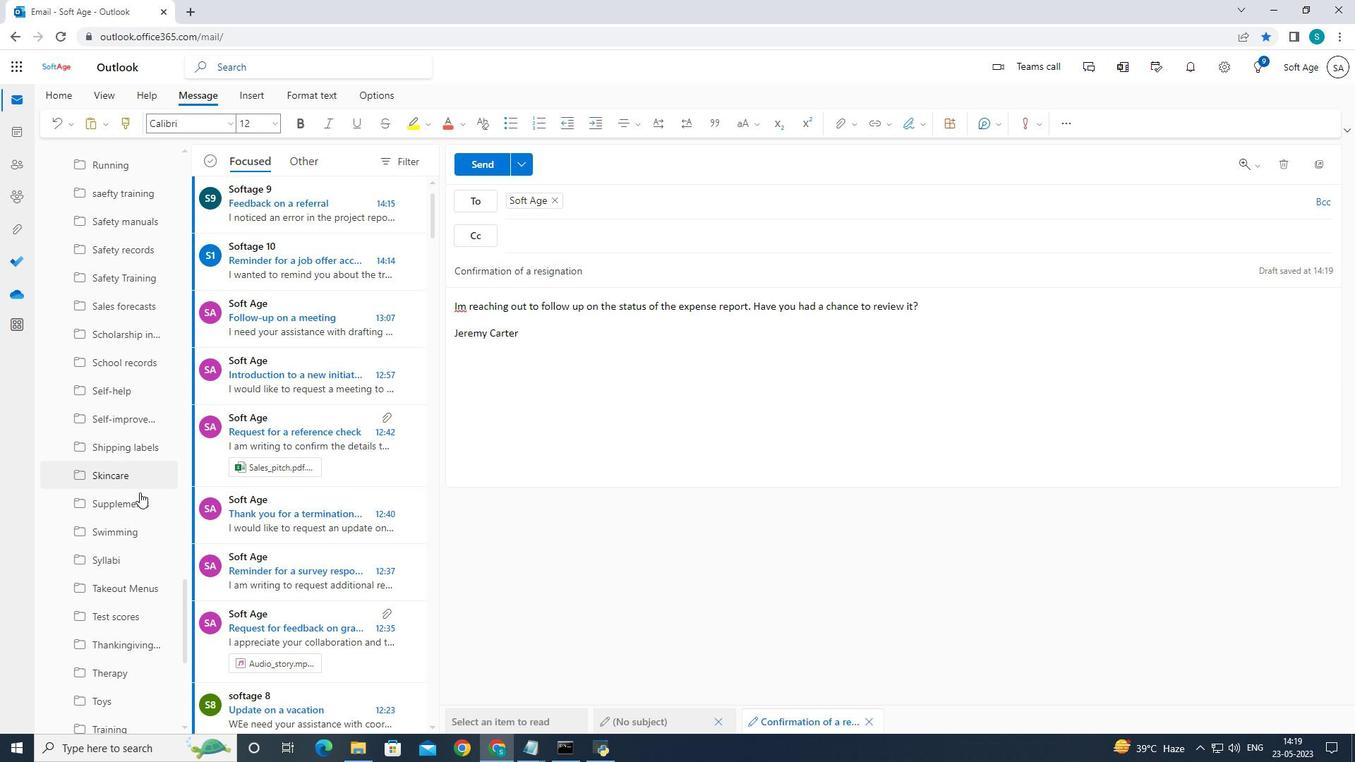 
Action: Mouse moved to (142, 491)
Screenshot: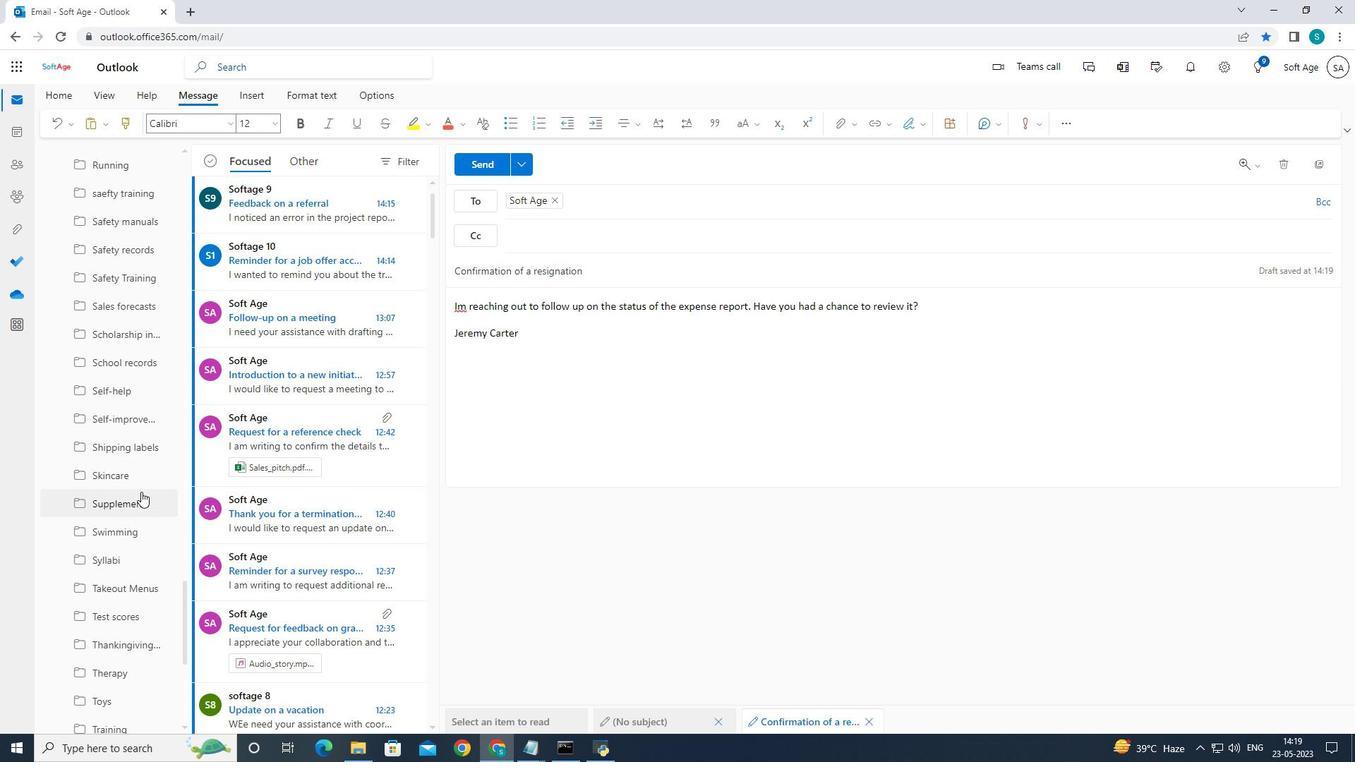 
Action: Mouse scrolled (141, 491) with delta (0, 0)
Screenshot: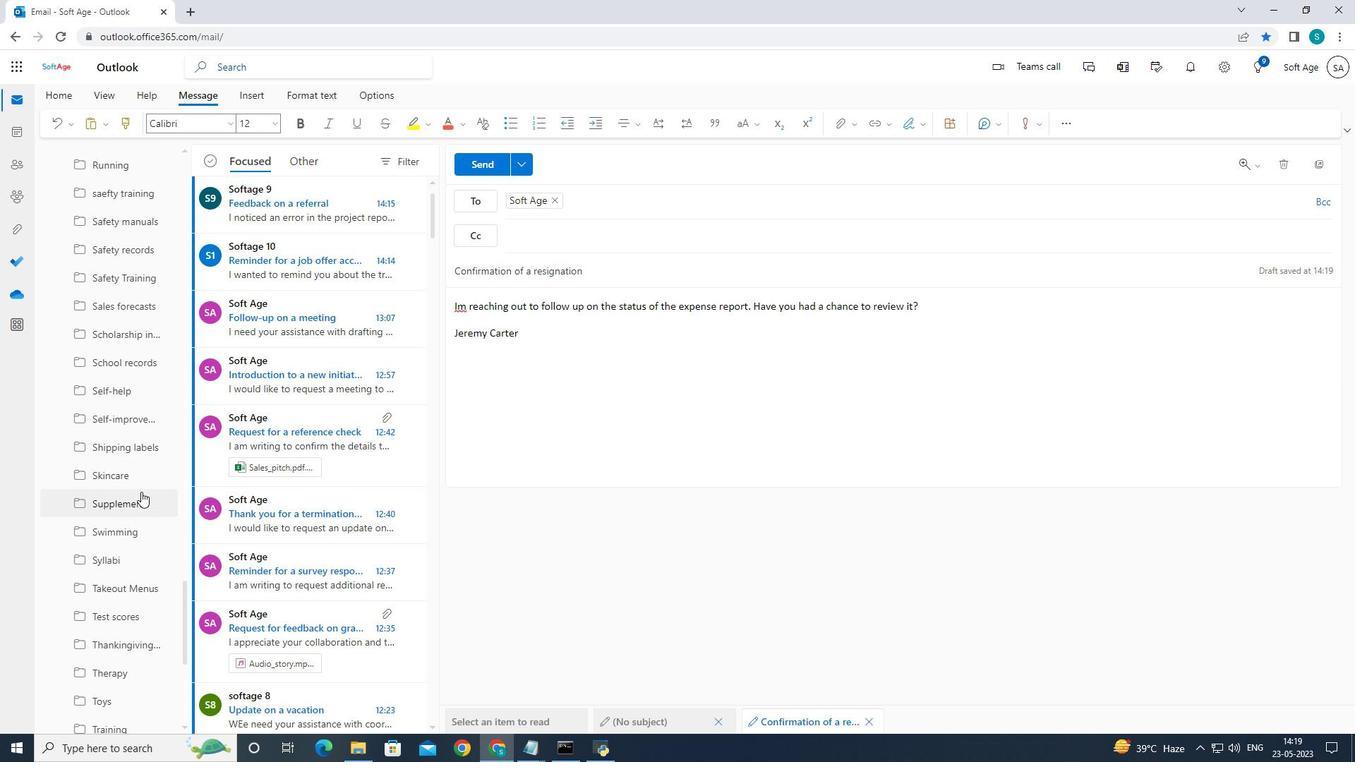 
Action: Mouse moved to (145, 494)
Screenshot: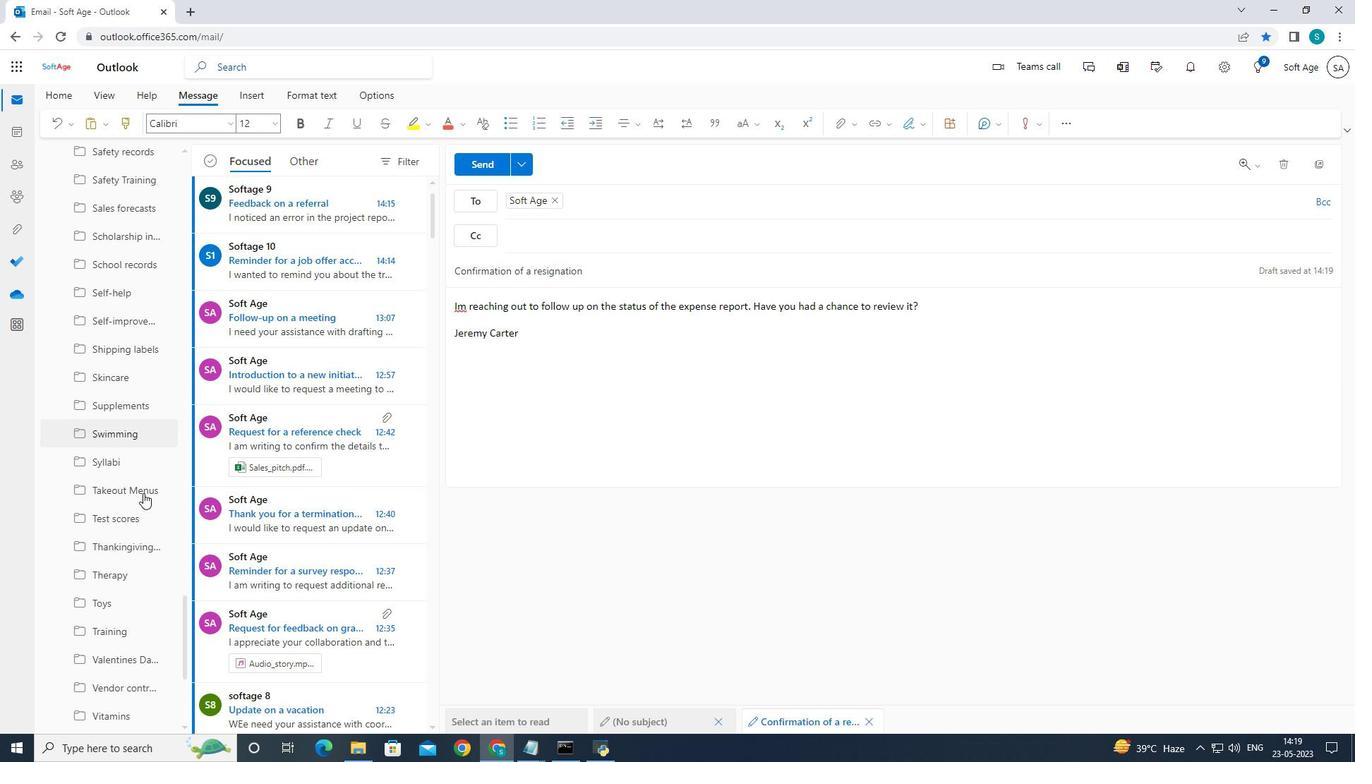 
Action: Mouse scrolled (145, 493) with delta (0, 0)
Screenshot: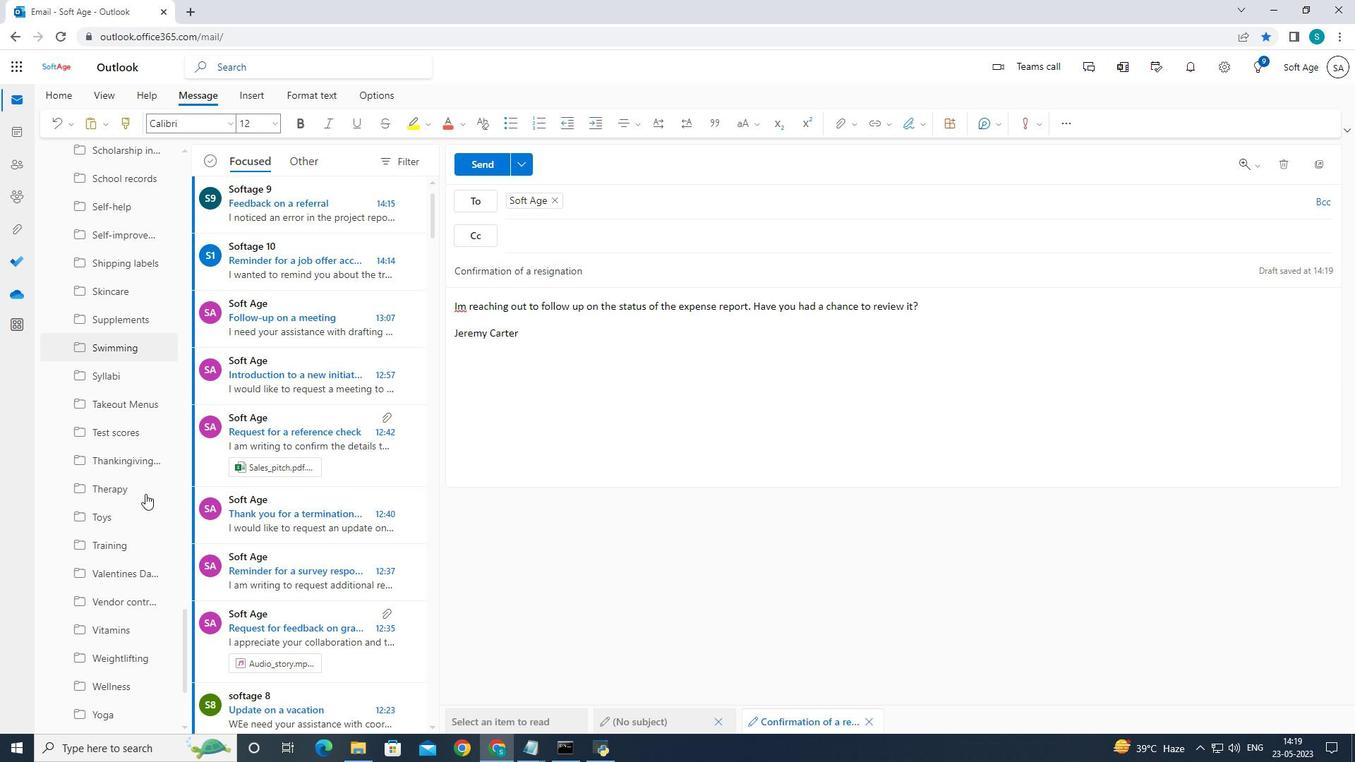 
Action: Mouse scrolled (145, 493) with delta (0, 0)
Screenshot: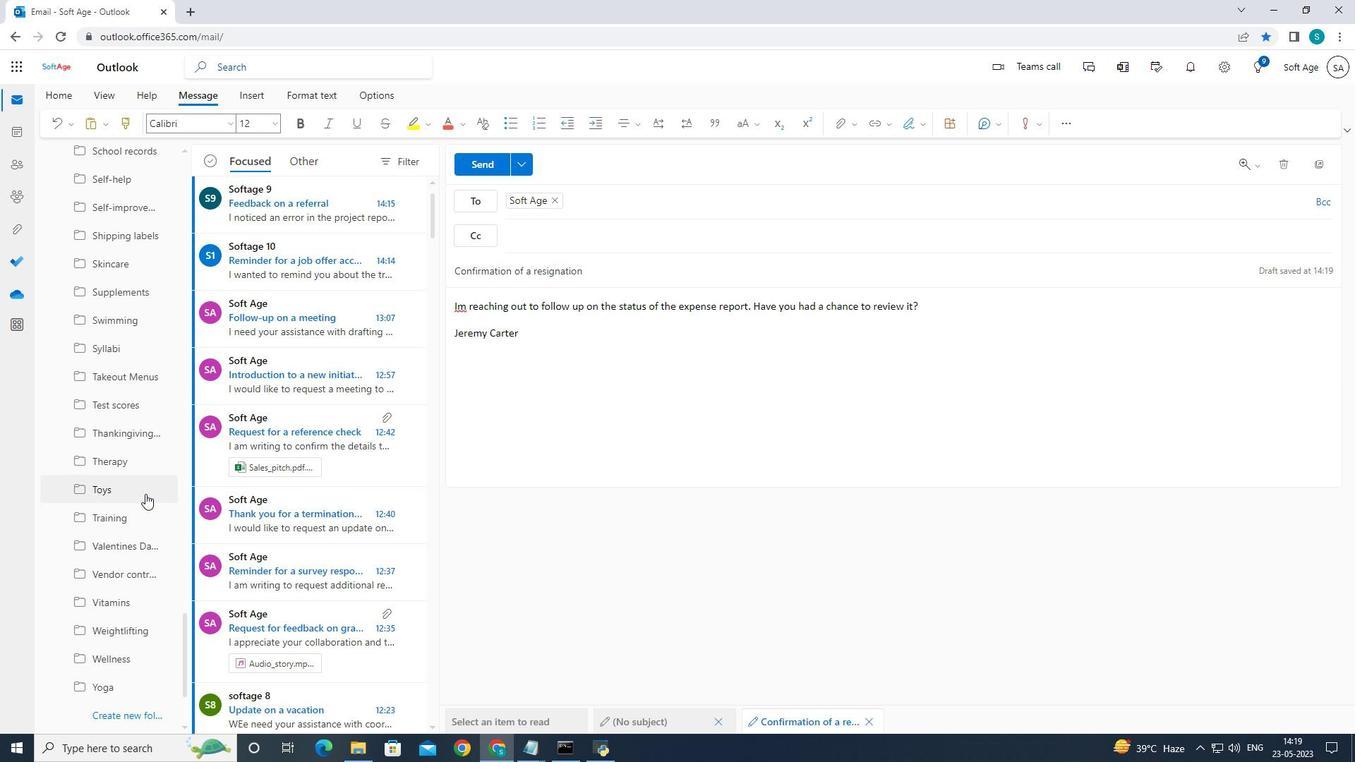 
Action: Mouse moved to (145, 494)
Screenshot: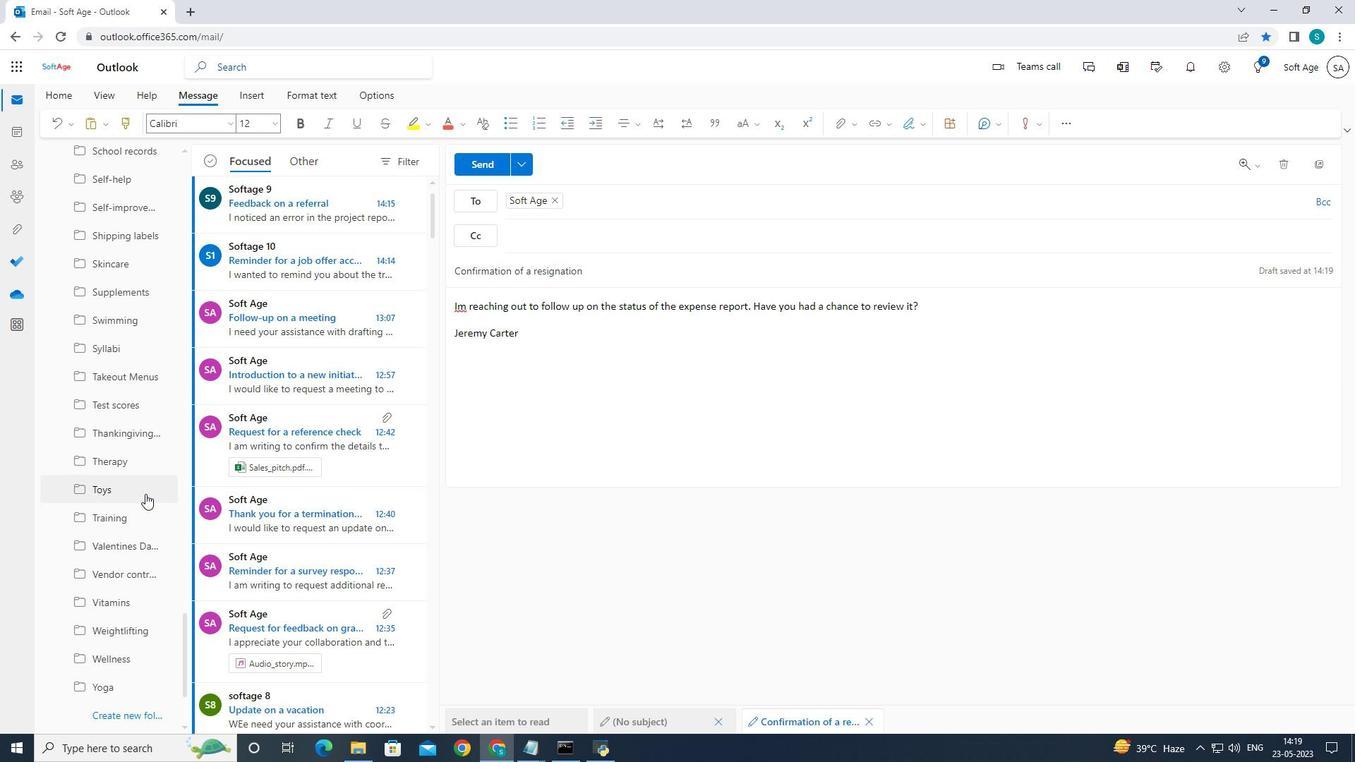 
Action: Mouse scrolled (145, 493) with delta (0, 0)
Screenshot: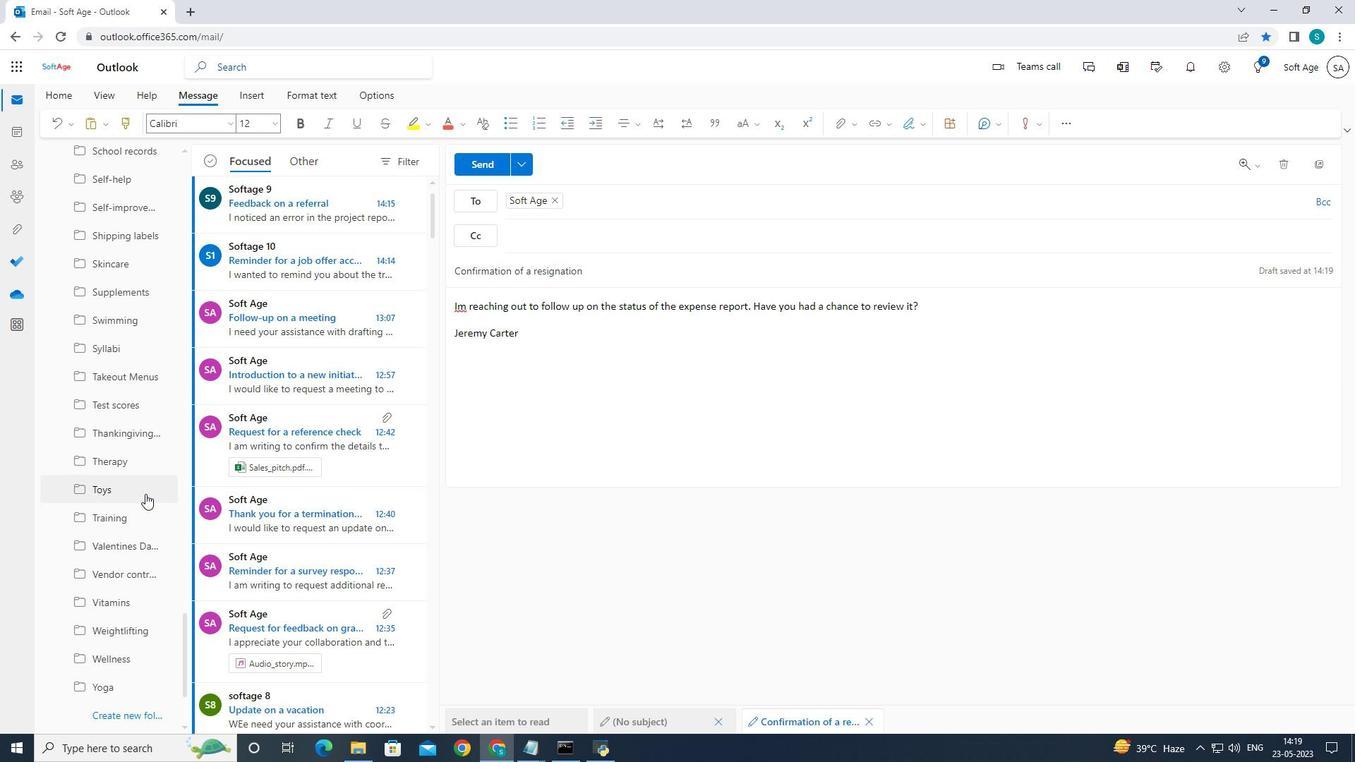 
Action: Mouse moved to (148, 493)
Screenshot: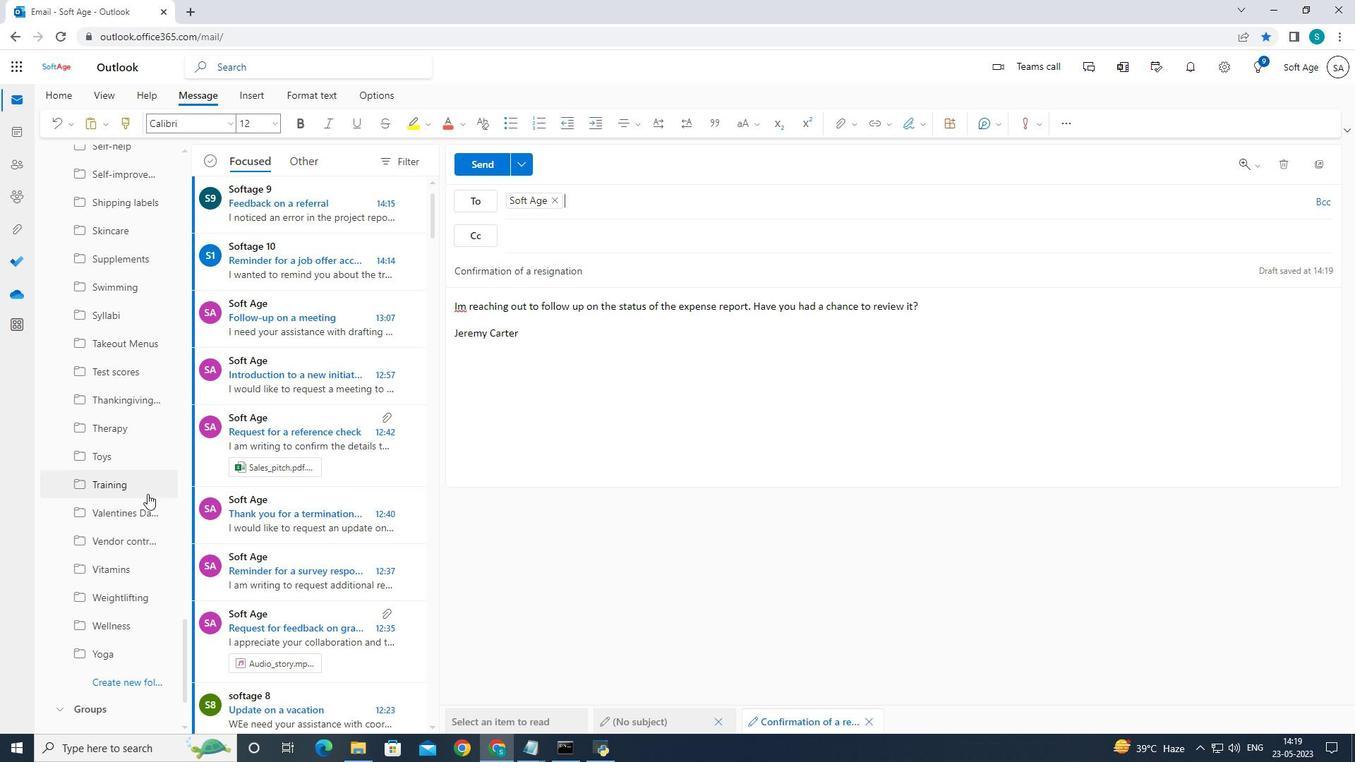 
Action: Mouse scrolled (148, 492) with delta (0, 0)
Screenshot: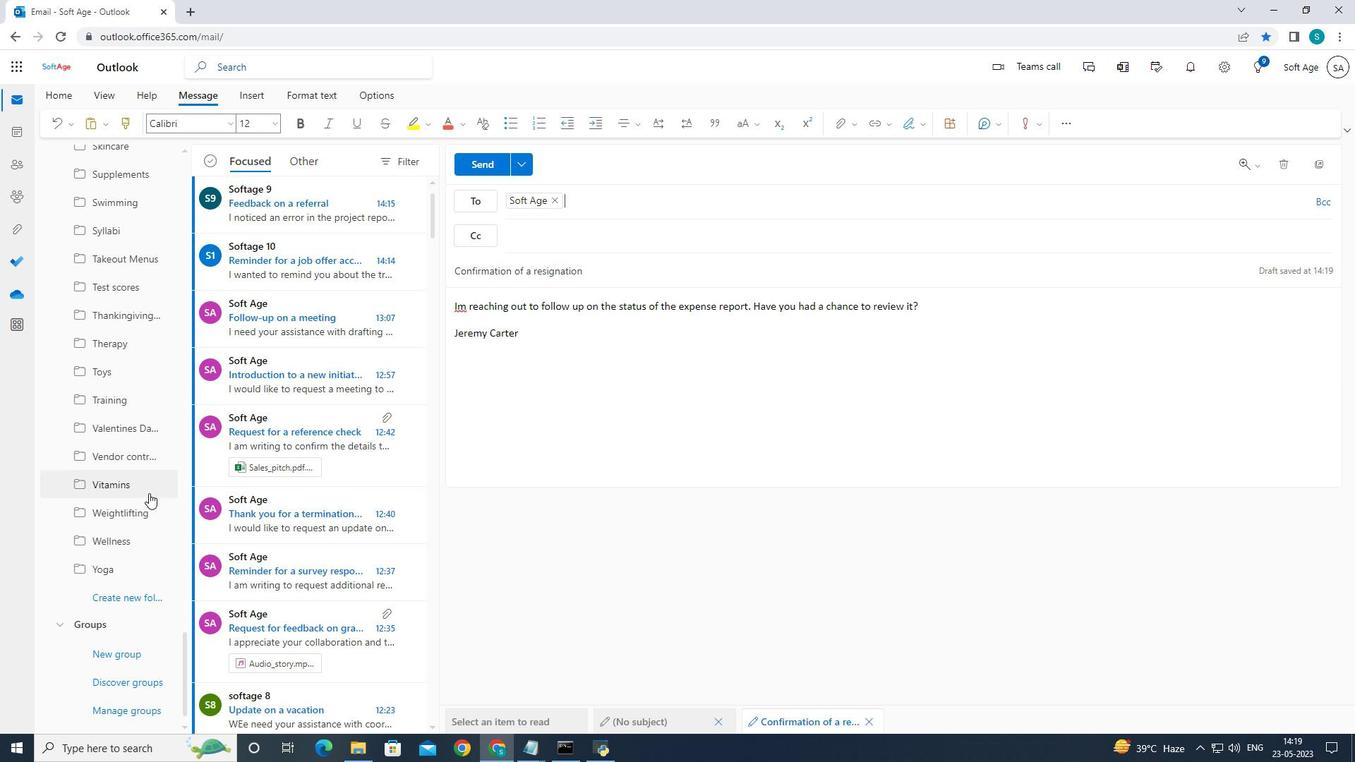 
Action: Mouse moved to (149, 492)
Screenshot: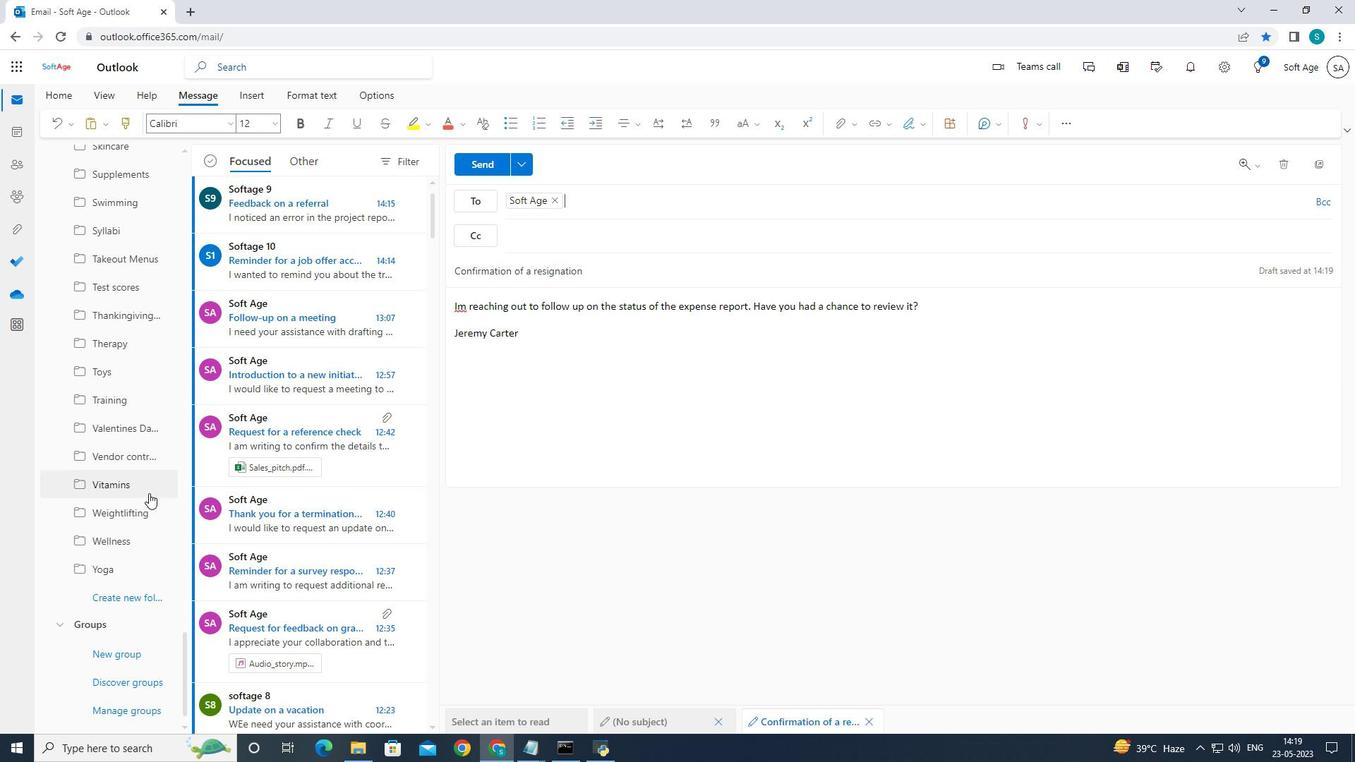 
Action: Mouse scrolled (149, 491) with delta (0, 0)
Screenshot: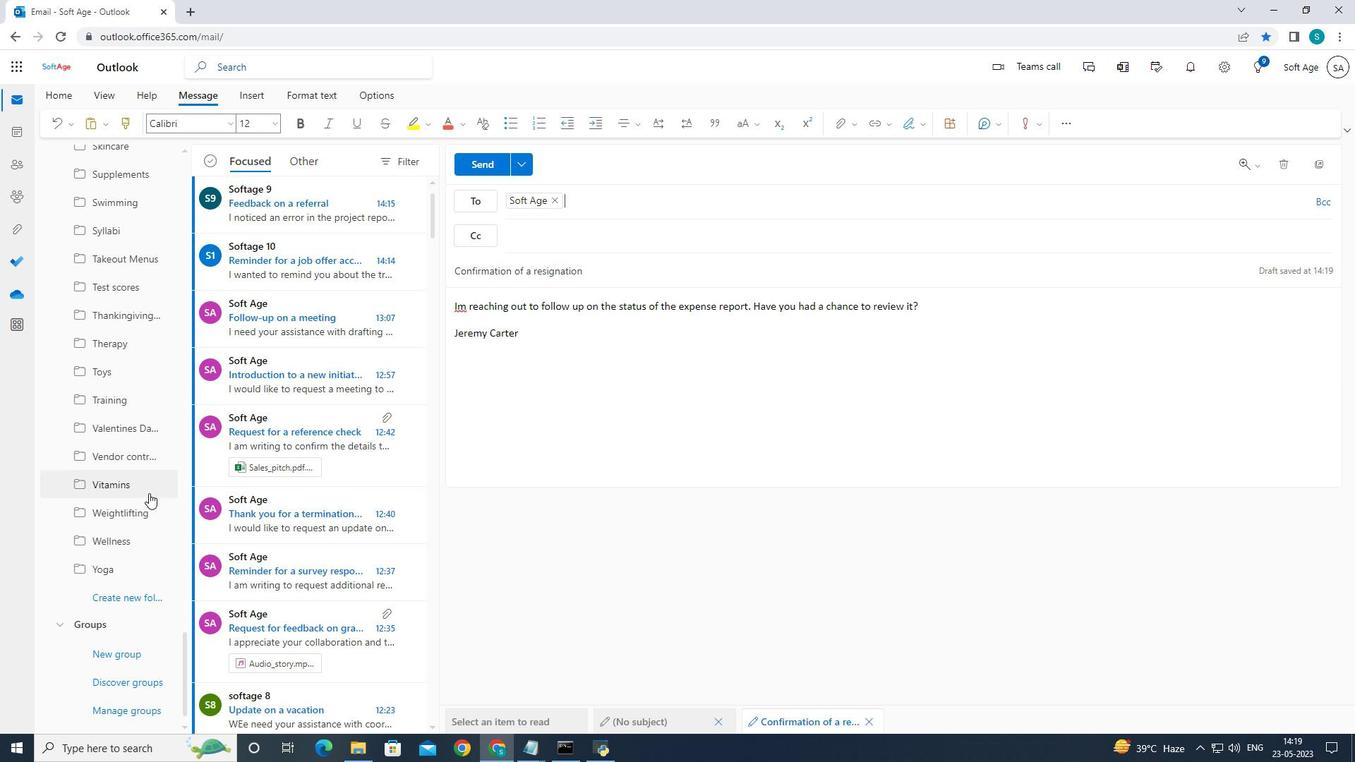 
Action: Mouse scrolled (149, 491) with delta (0, 0)
Screenshot: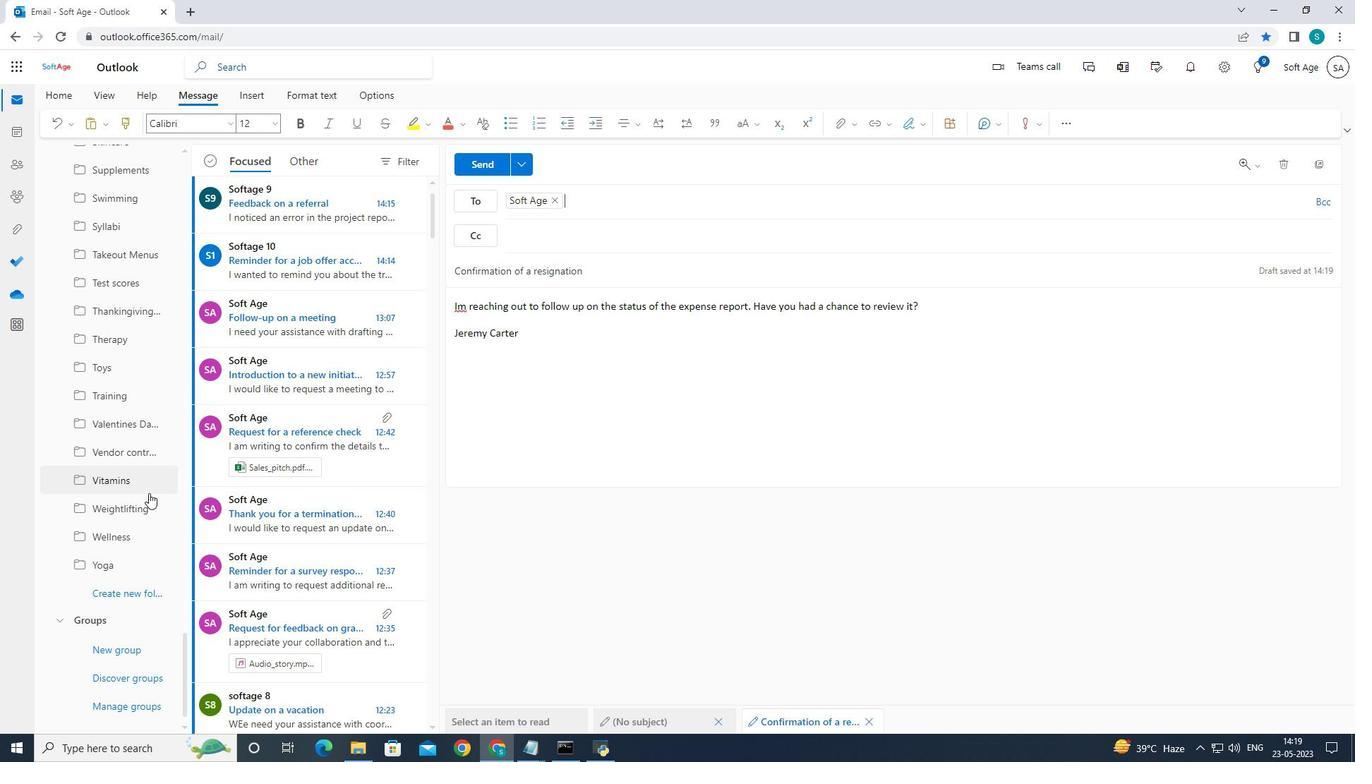 
Action: Mouse moved to (135, 591)
Screenshot: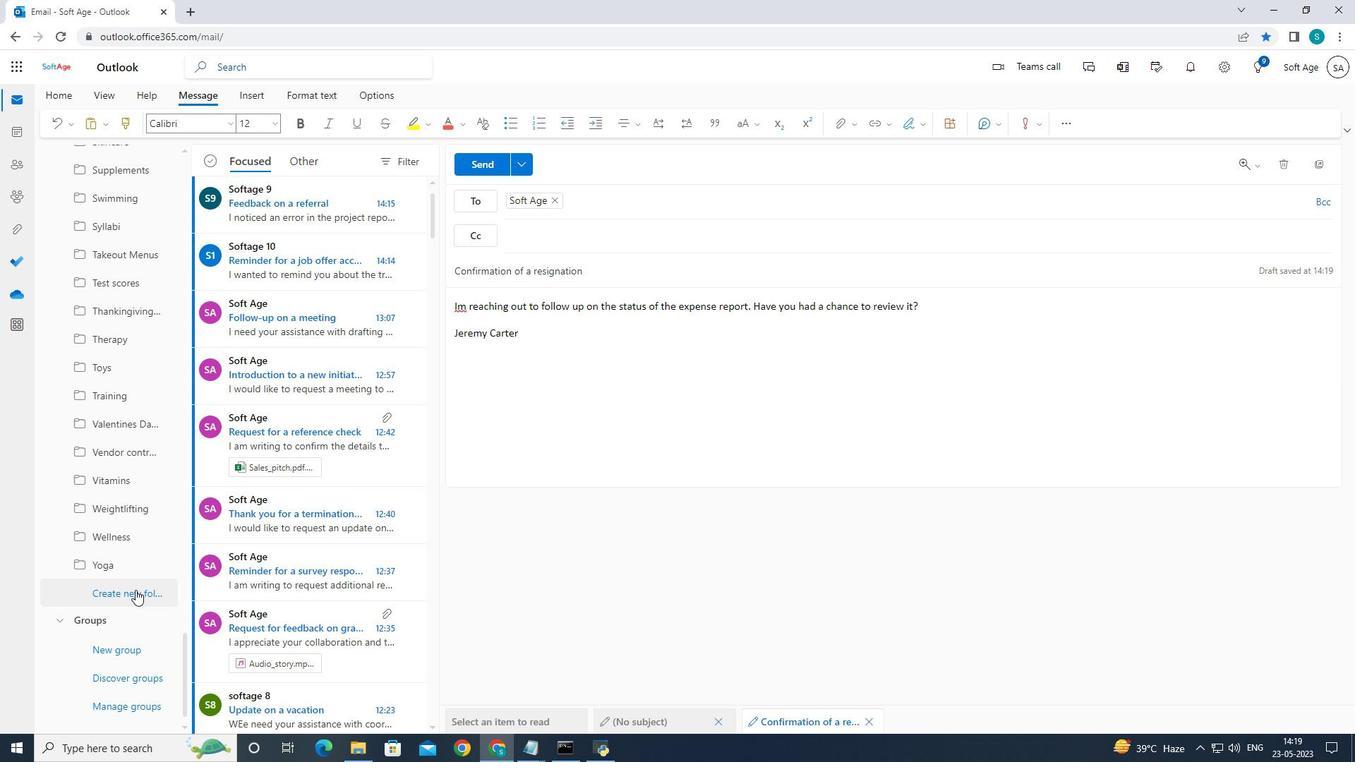 
Action: Mouse pressed left at (135, 591)
Screenshot: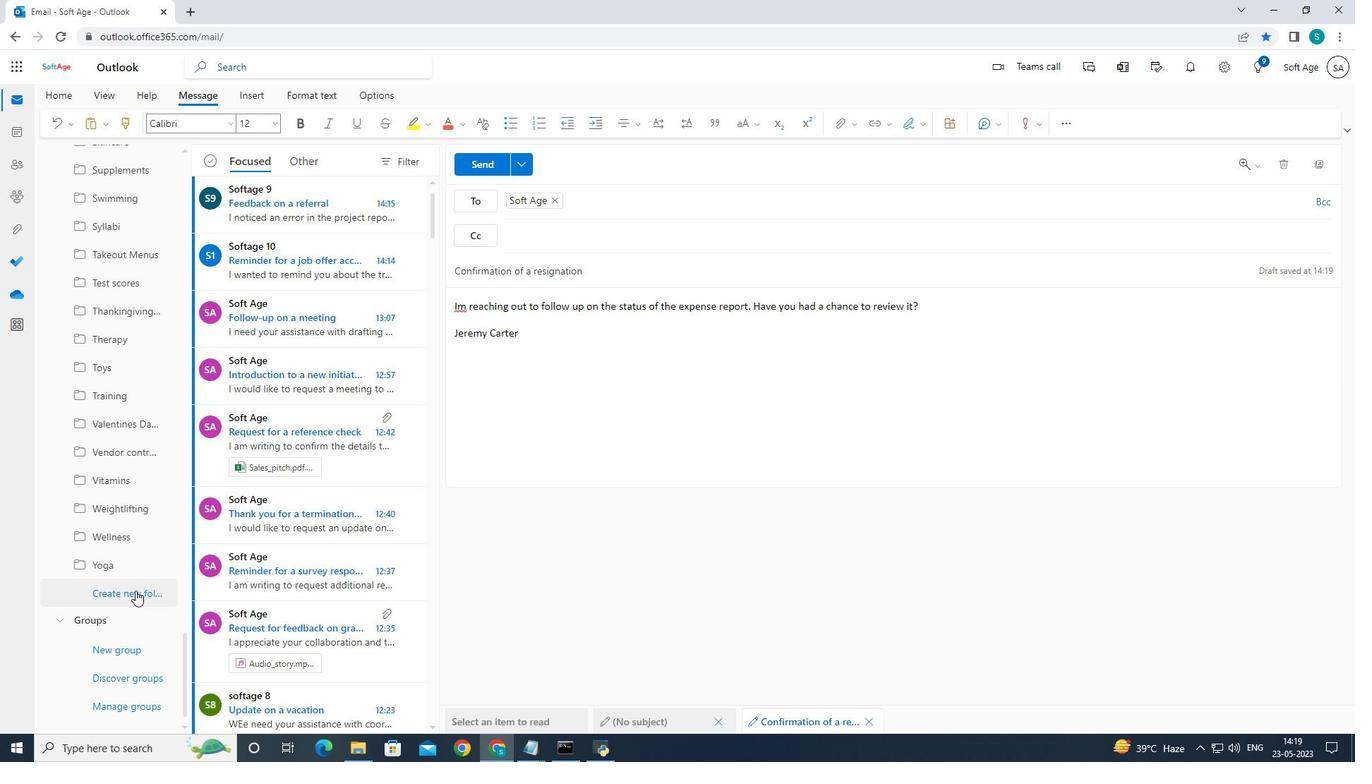 
Action: Mouse moved to (225, 542)
Screenshot: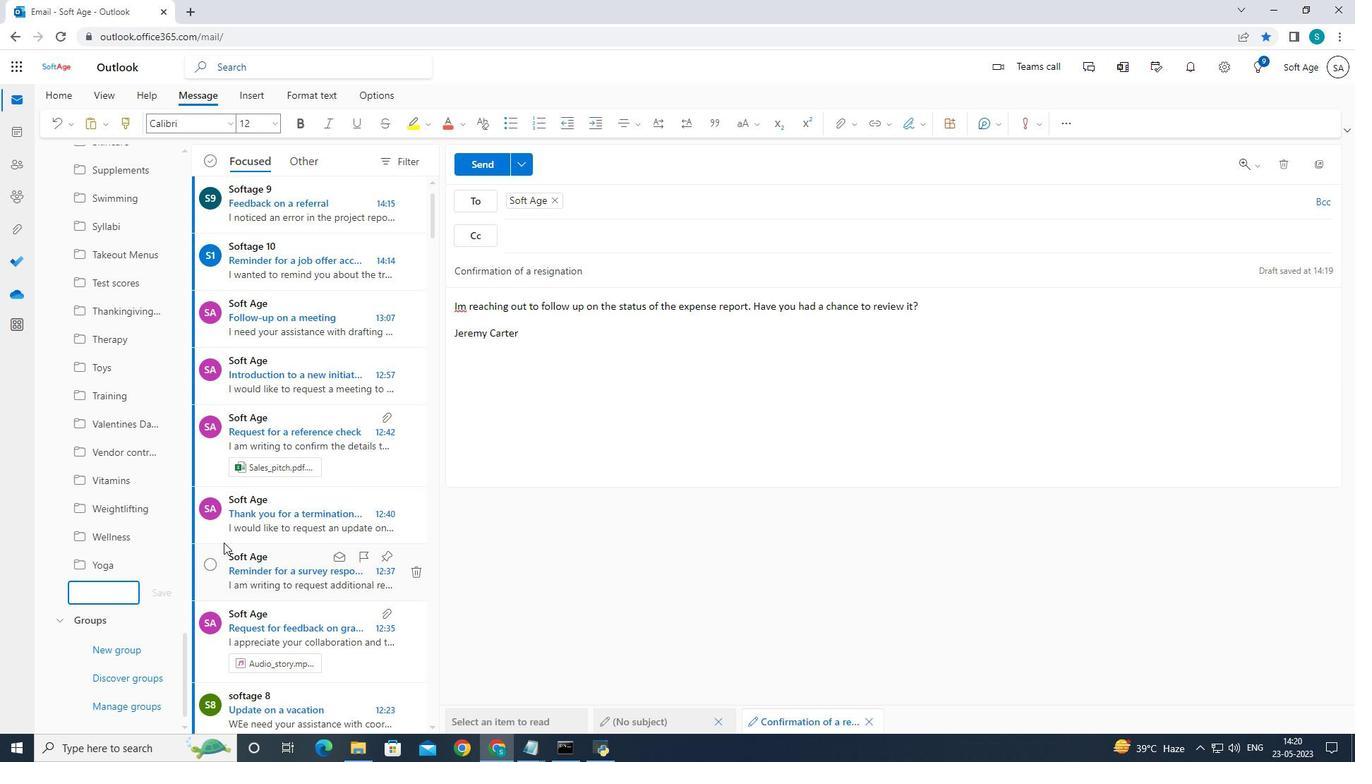
Action: Key pressed <Key.caps_lock>A<Key.caps_lock>lumni<Key.enter>
Screenshot: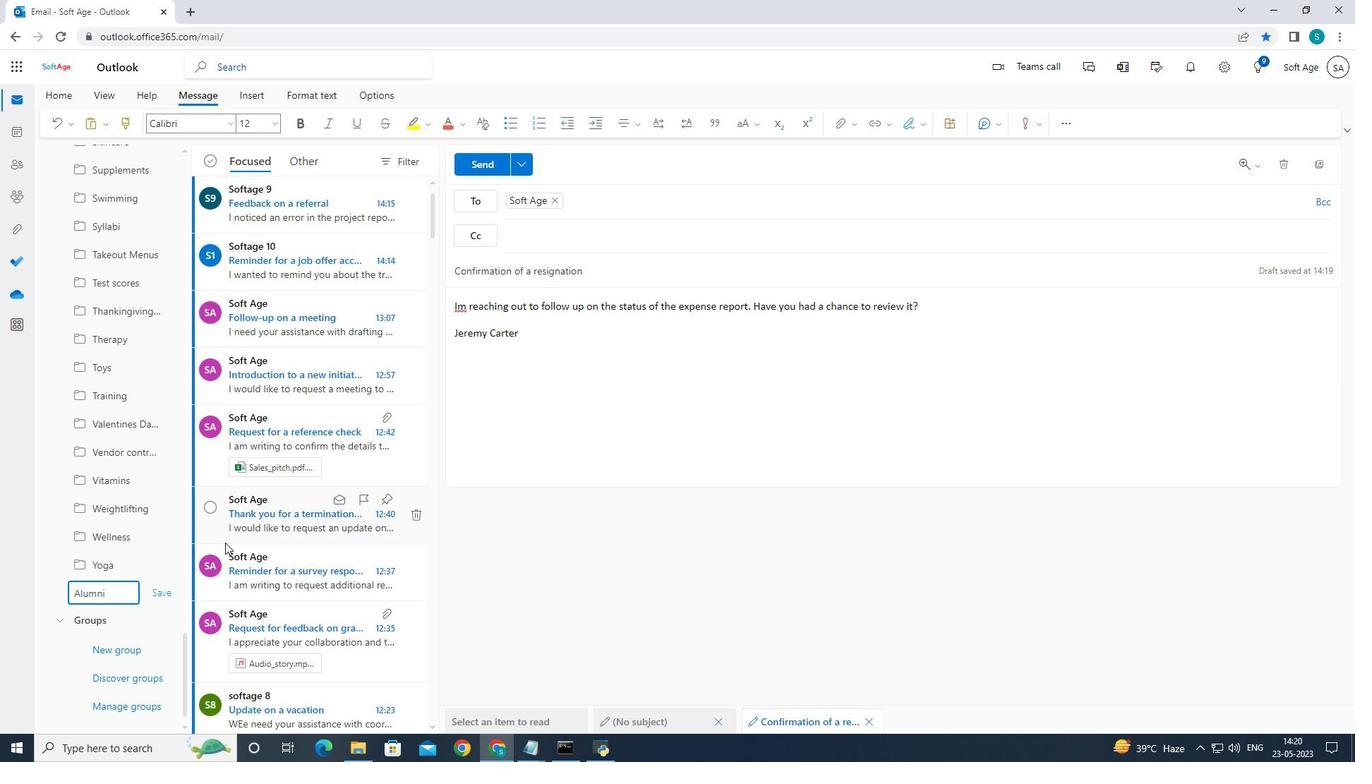 
Action: Mouse moved to (479, 163)
Screenshot: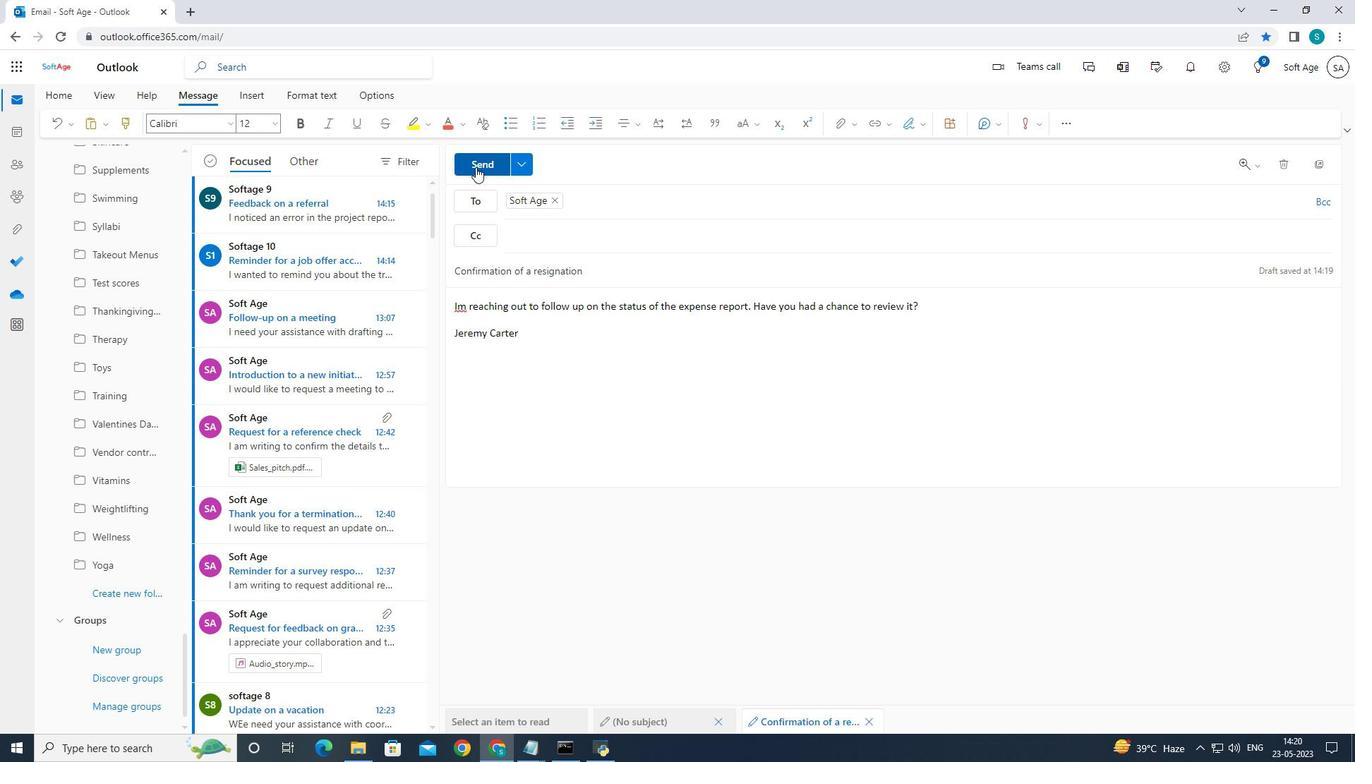 
Action: Mouse pressed left at (479, 163)
Screenshot: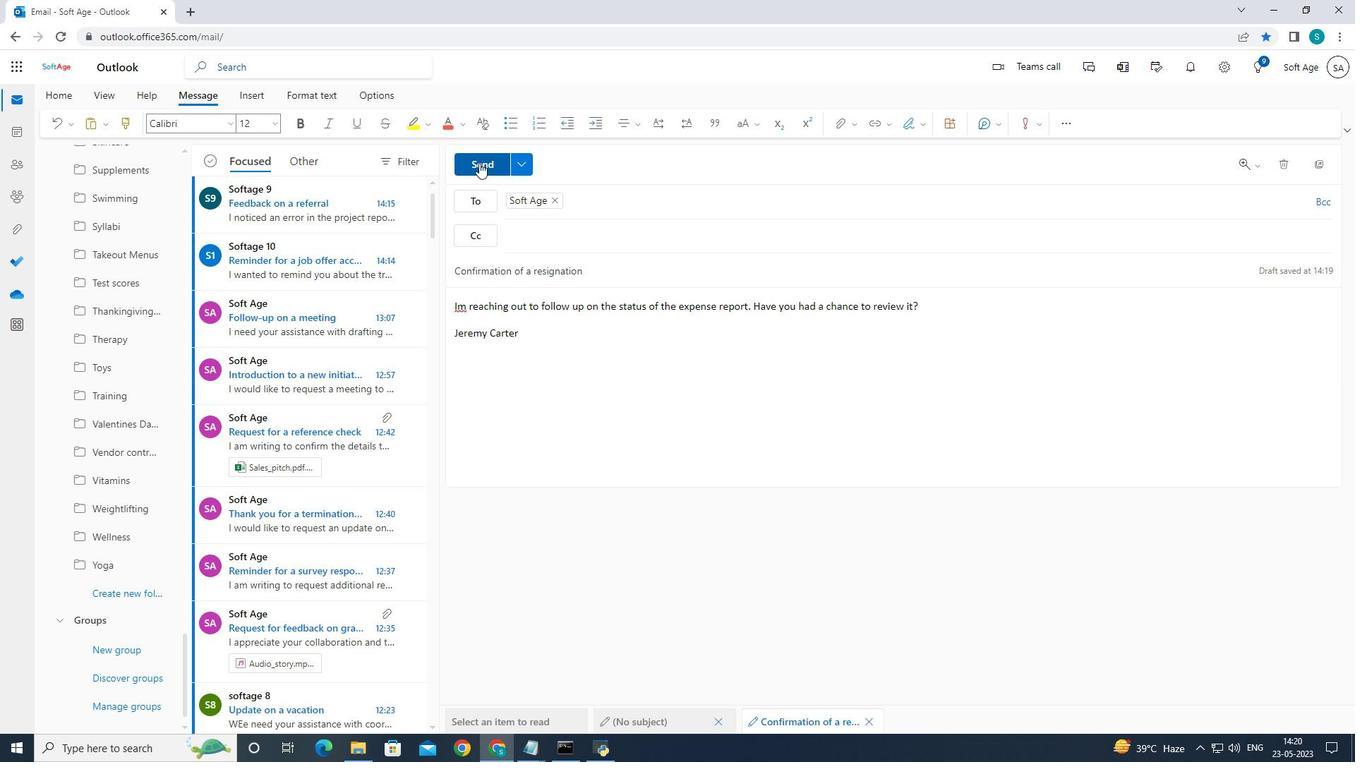 
